 Task: Look for space in Adiwerna, Indonesia from 9th July, 2023 to 16th July, 2023 for 2 adults, 1 child in price range Rs.8000 to Rs.16000. Place can be entire place with 2 bedrooms having 2 beds and 1 bathroom. Property type can be house, flat, guest house. Booking option can be shelf check-in. Required host language is English.
Action: Mouse moved to (466, 85)
Screenshot: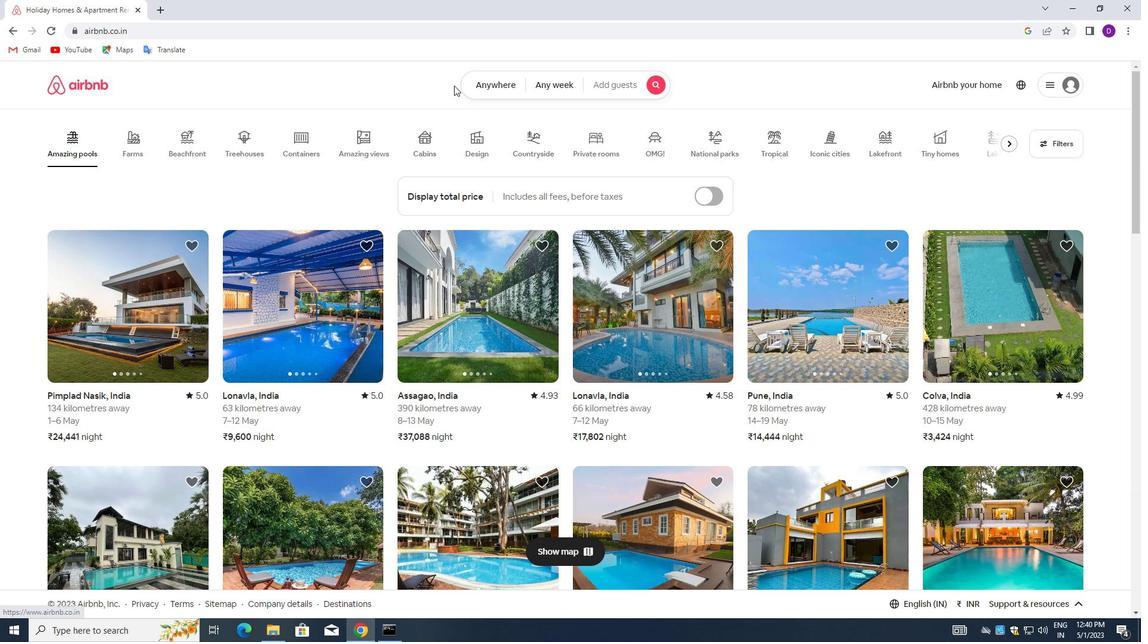 
Action: Mouse pressed left at (466, 85)
Screenshot: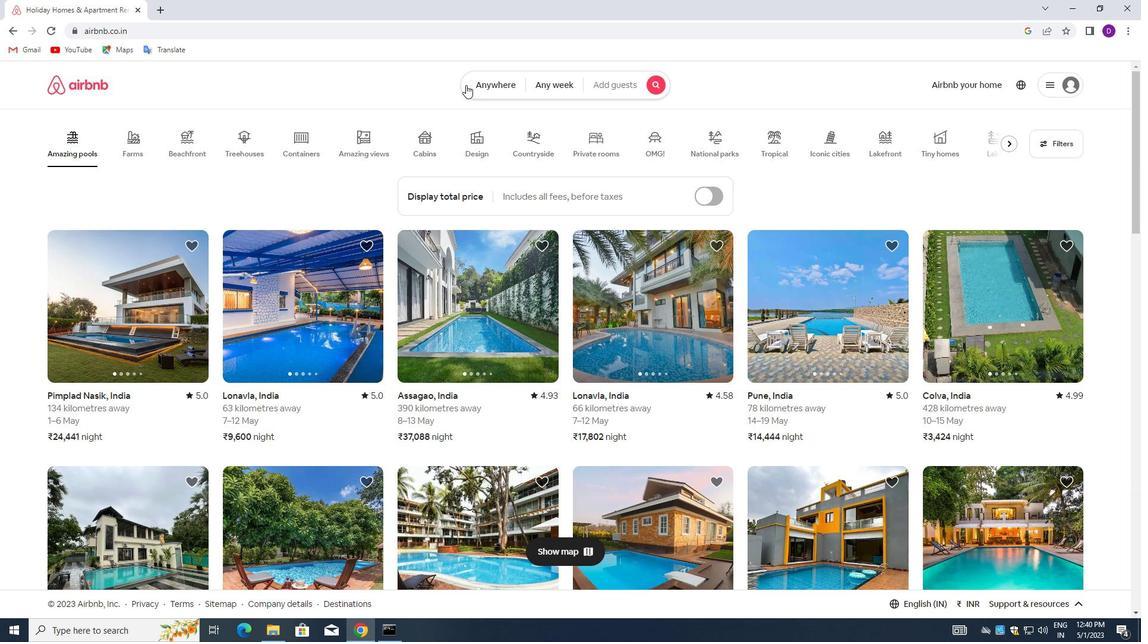 
Action: Mouse moved to (380, 138)
Screenshot: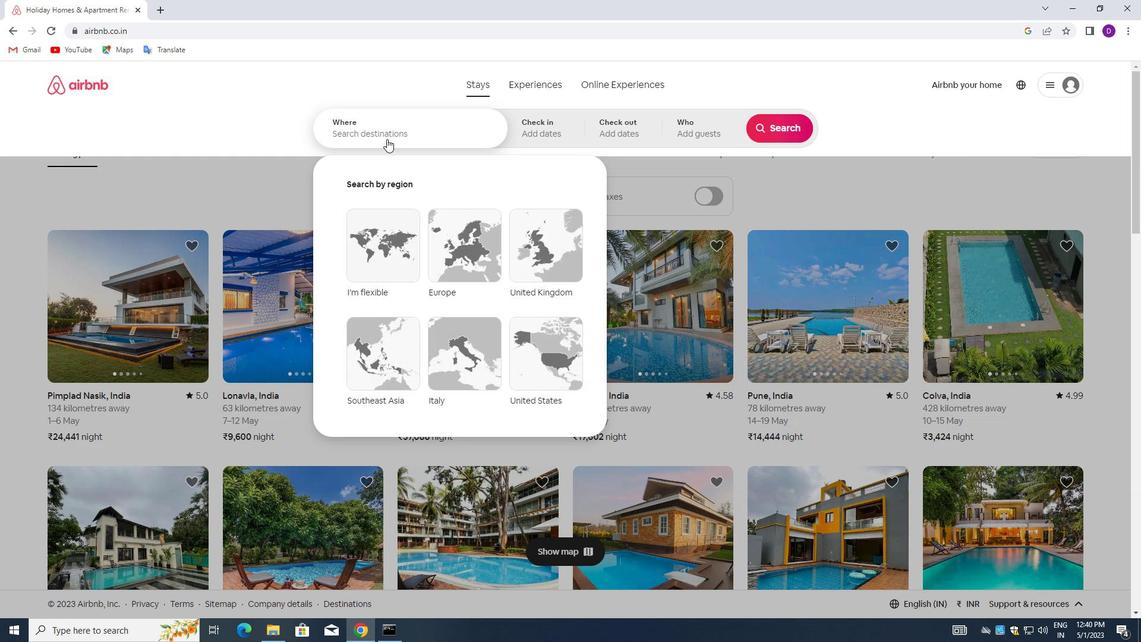 
Action: Mouse pressed left at (380, 138)
Screenshot: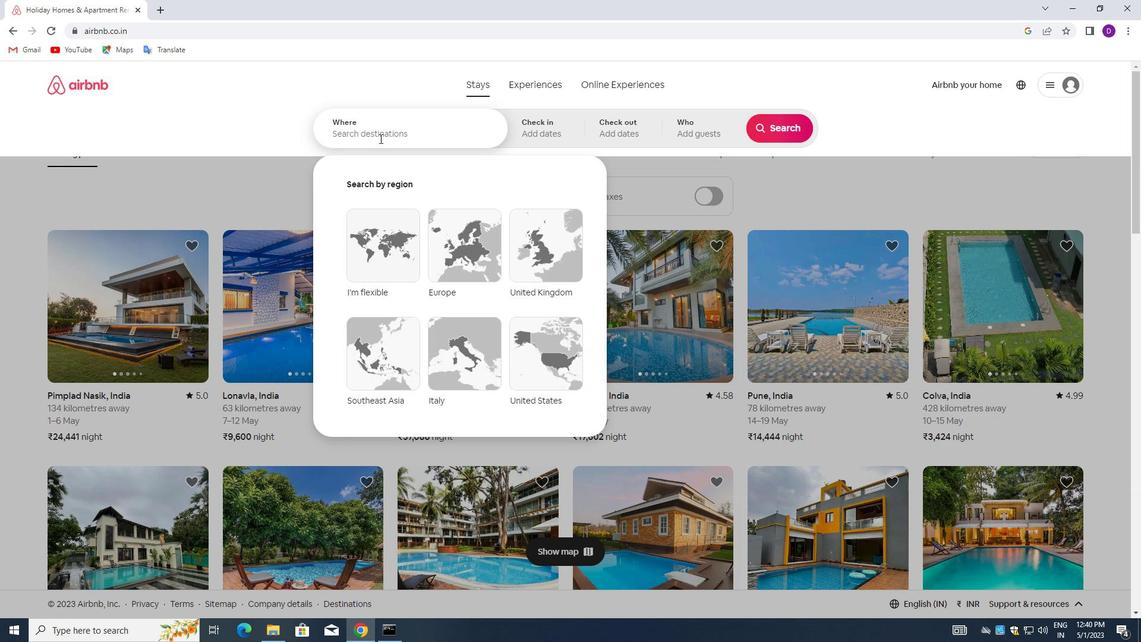 
Action: Mouse moved to (375, 139)
Screenshot: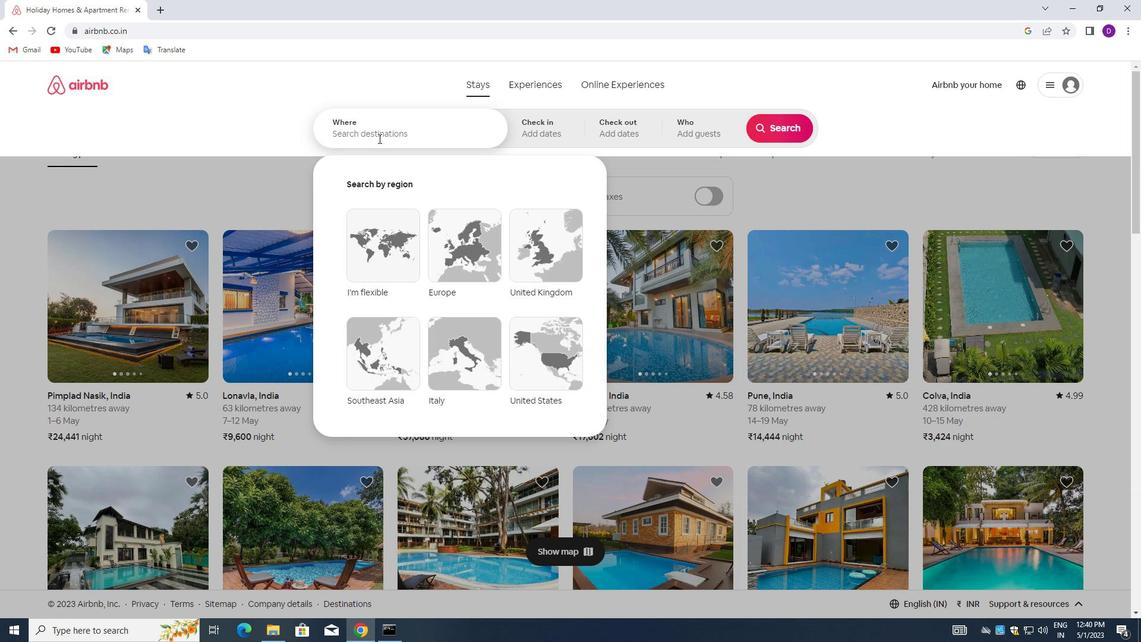 
Action: Key pressed <Key.shift>ADIWERNA,<Key.space><Key.shift>INDONESIA<Key.enter>
Screenshot: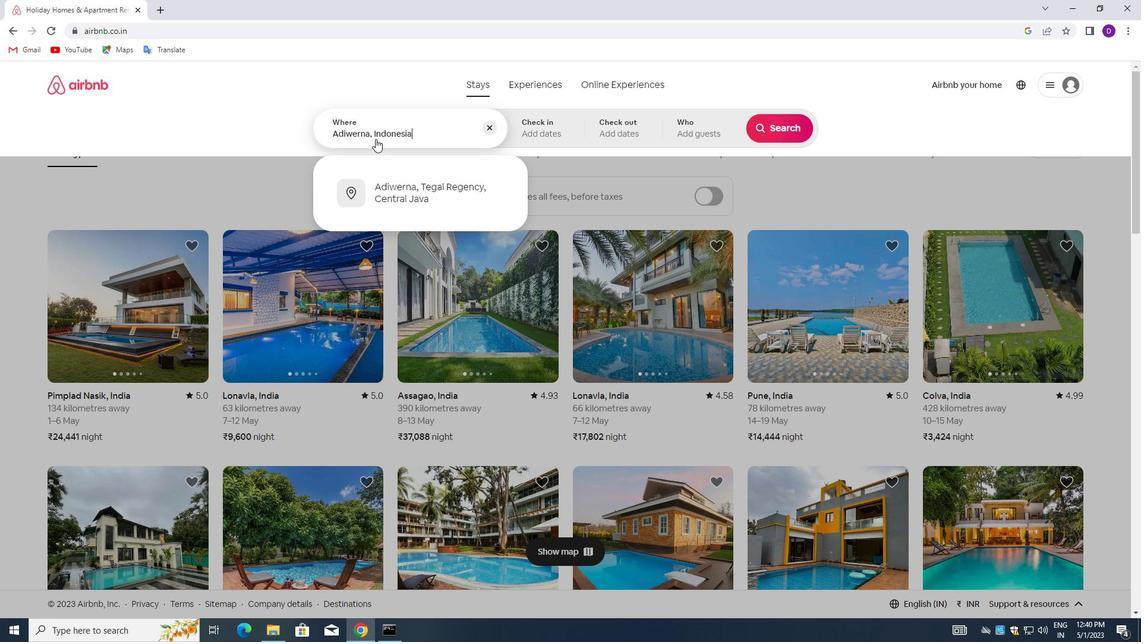 
Action: Mouse moved to (771, 224)
Screenshot: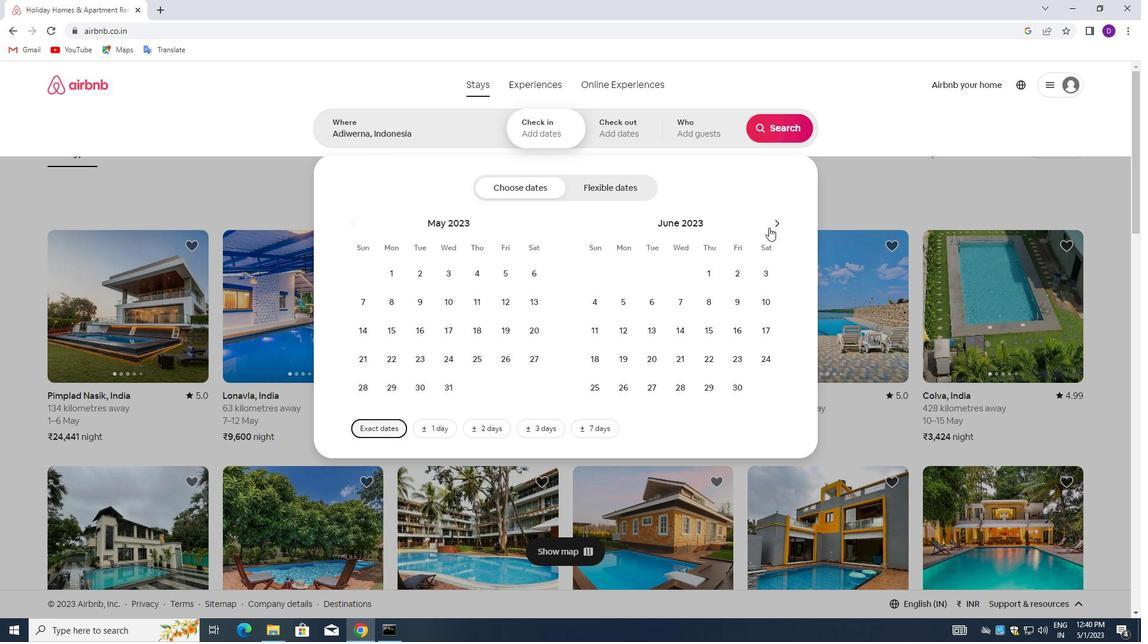 
Action: Mouse pressed left at (771, 224)
Screenshot: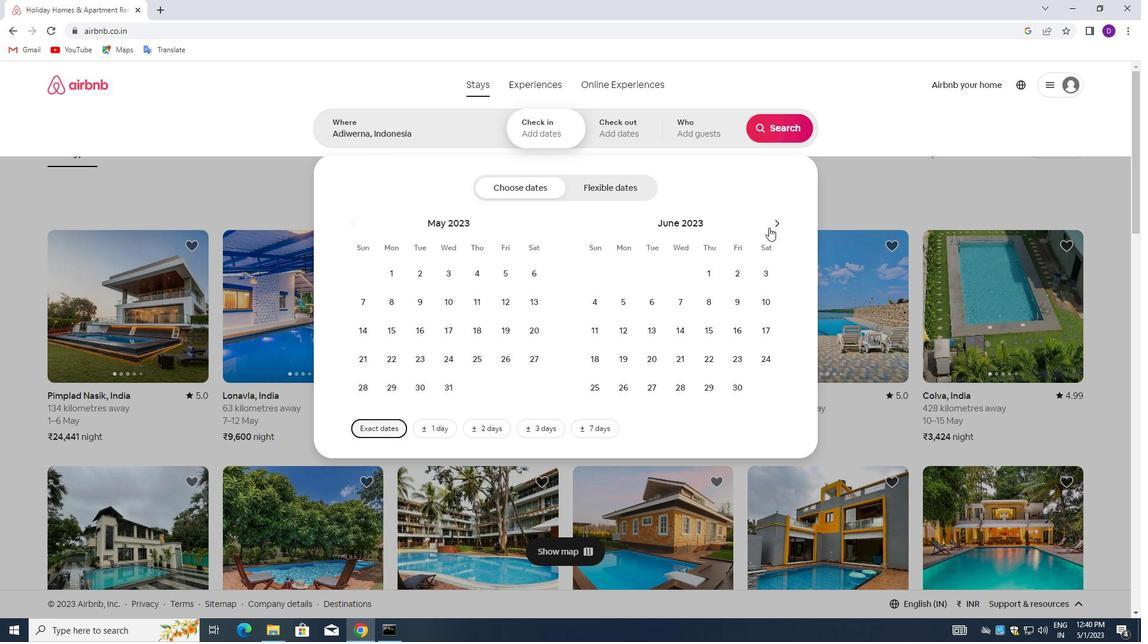 
Action: Mouse moved to (594, 331)
Screenshot: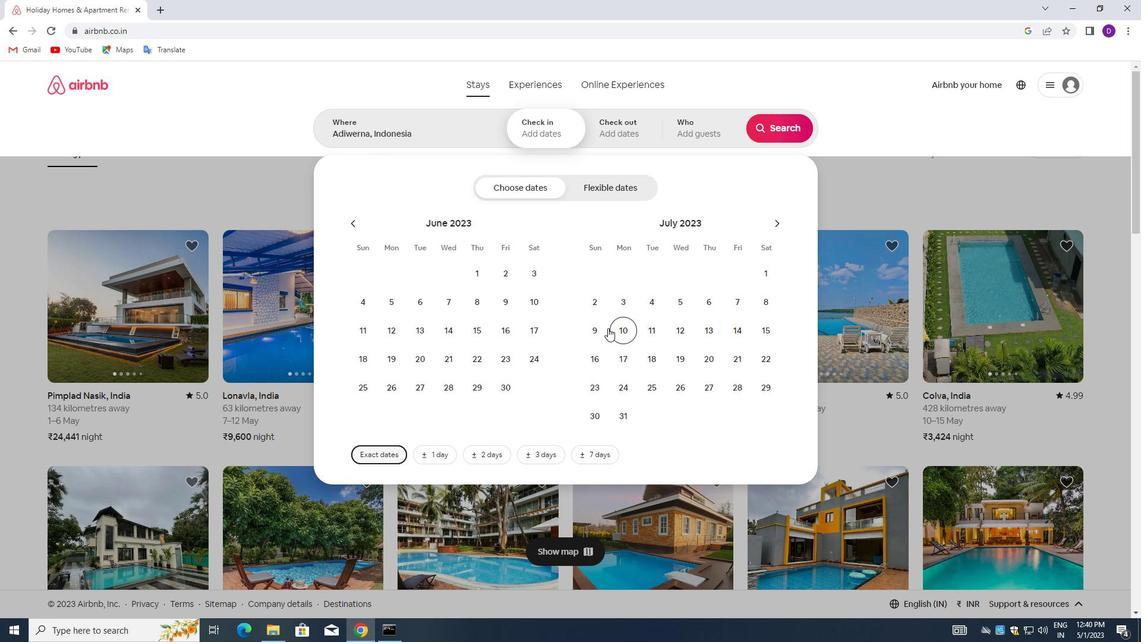 
Action: Mouse pressed left at (594, 331)
Screenshot: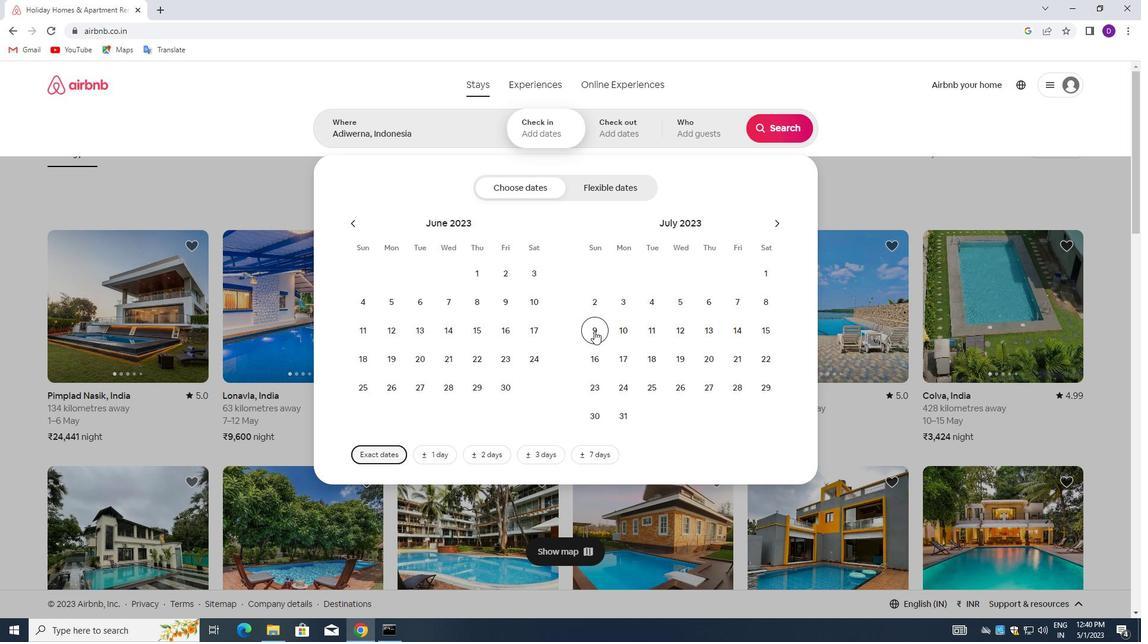 
Action: Mouse moved to (594, 362)
Screenshot: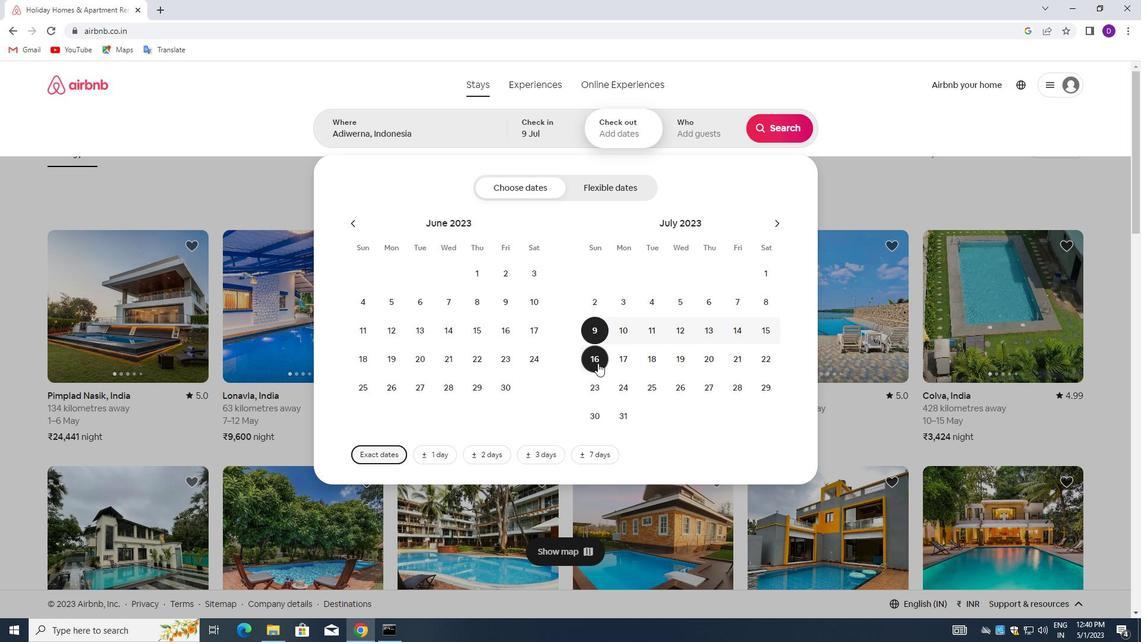 
Action: Mouse pressed left at (594, 362)
Screenshot: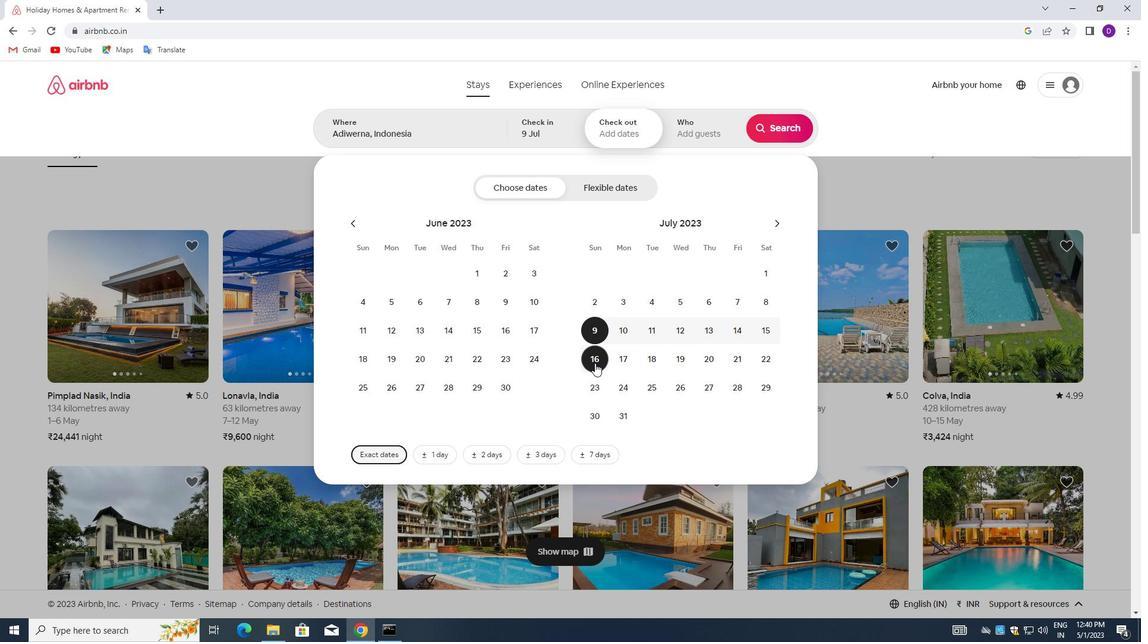 
Action: Mouse moved to (683, 126)
Screenshot: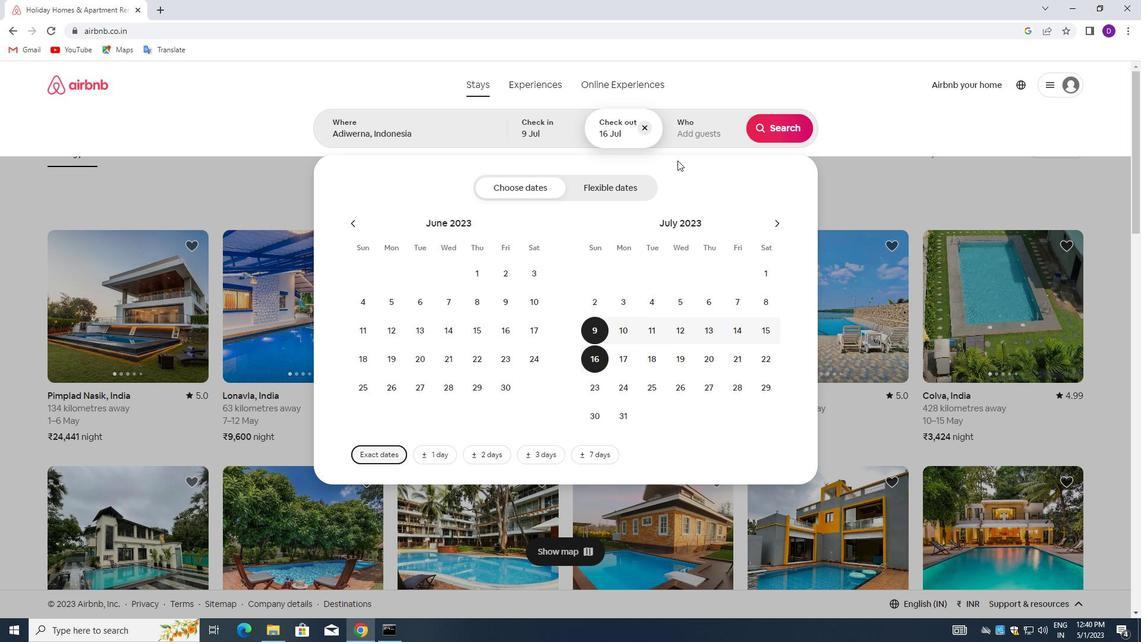
Action: Mouse pressed left at (683, 126)
Screenshot: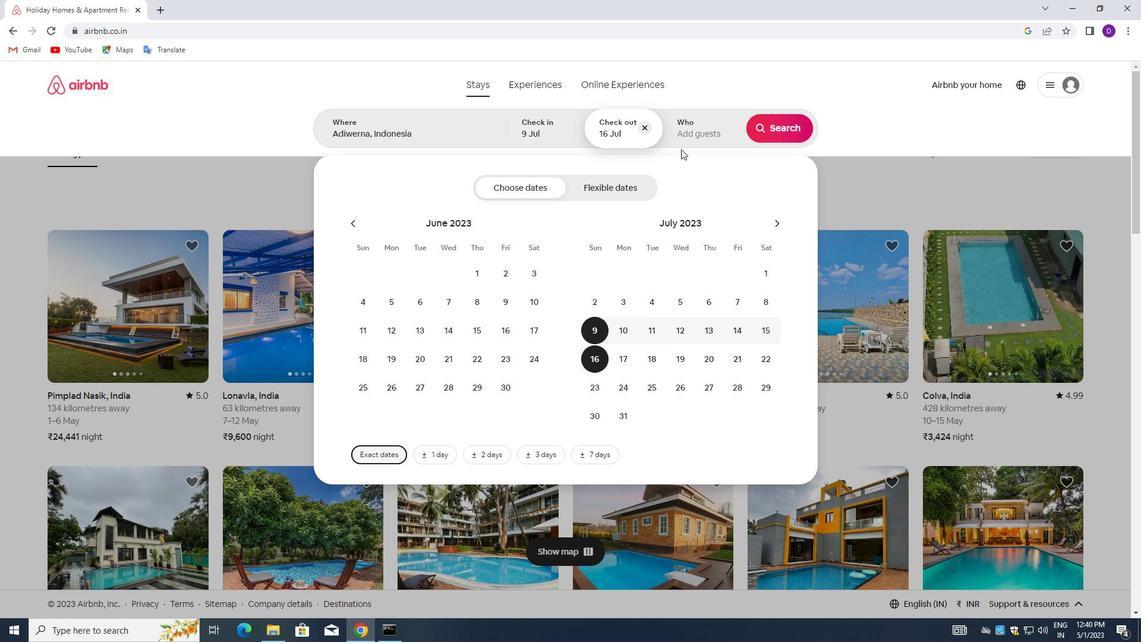 
Action: Mouse moved to (789, 189)
Screenshot: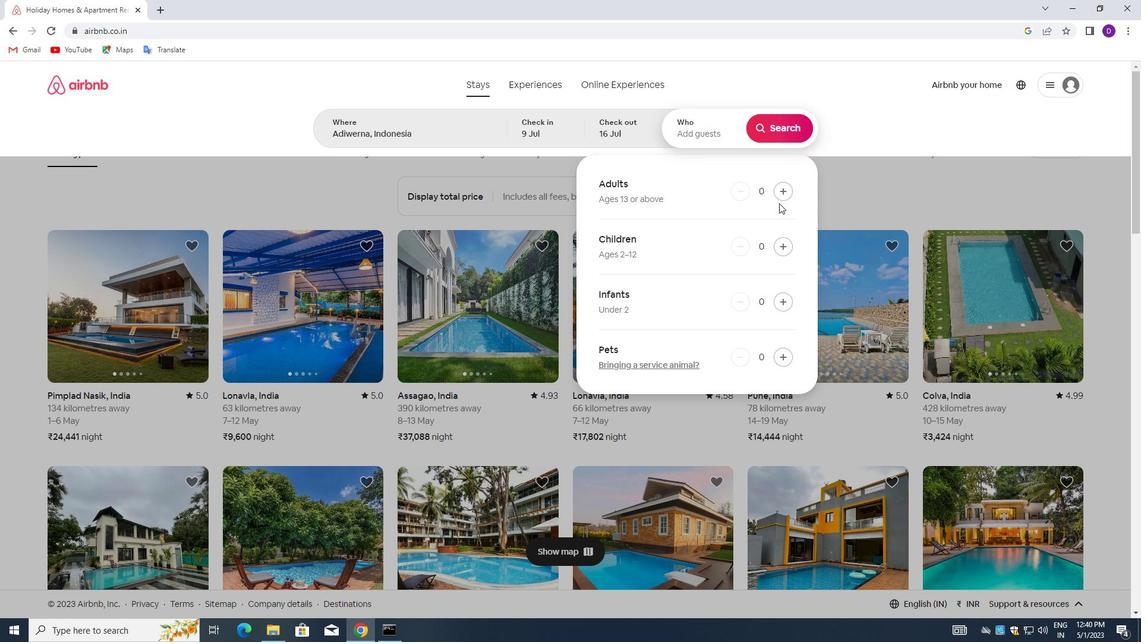 
Action: Mouse pressed left at (789, 189)
Screenshot: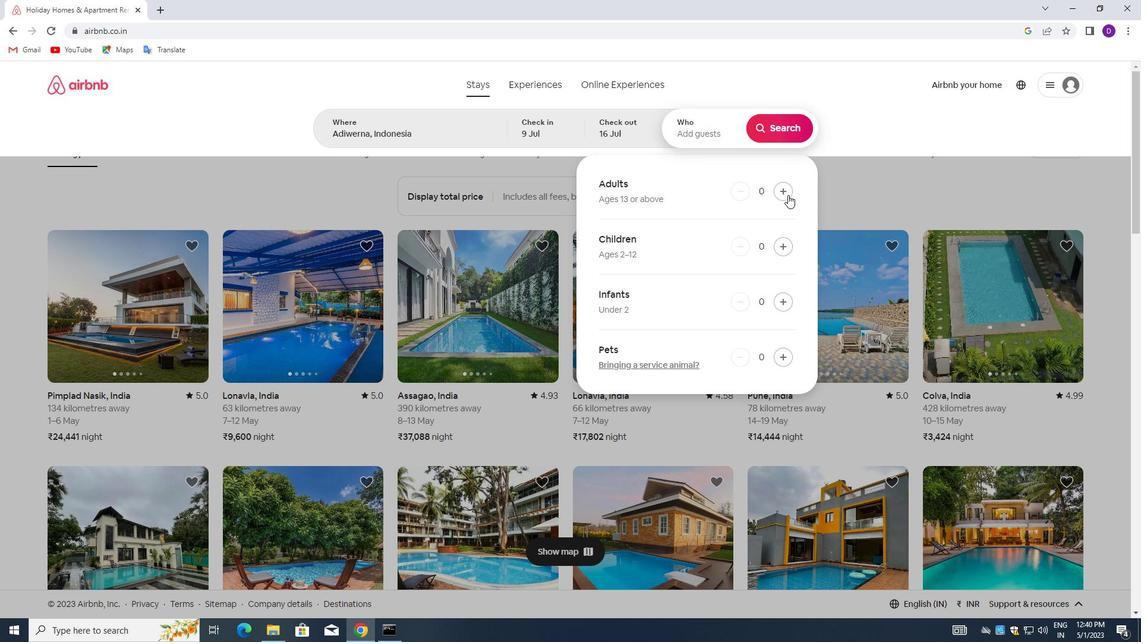 
Action: Mouse pressed left at (789, 189)
Screenshot: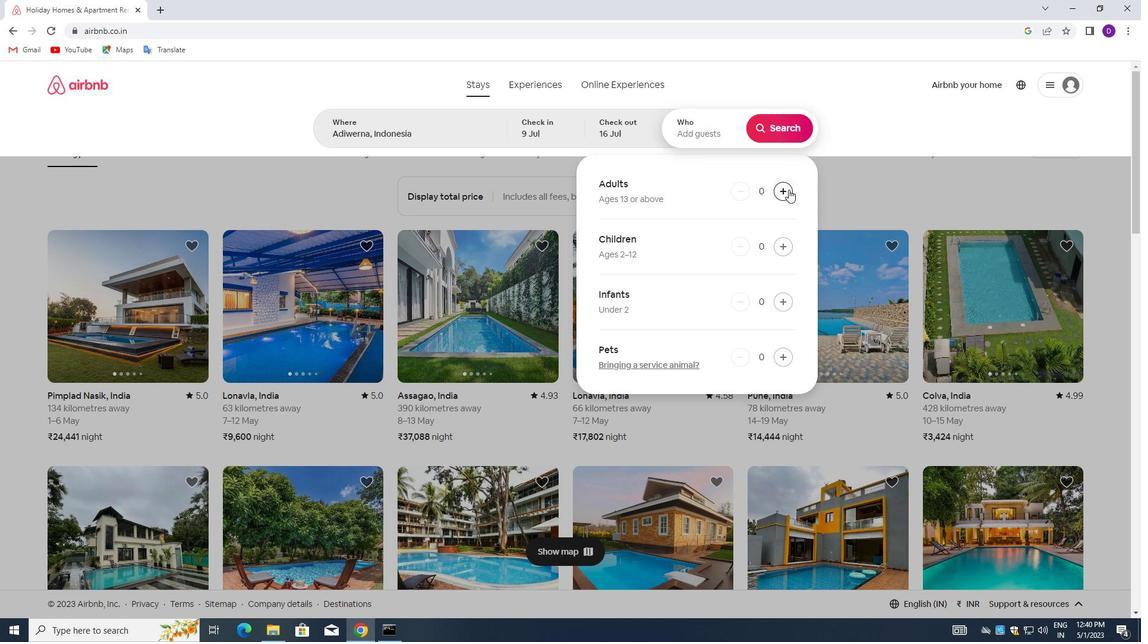 
Action: Mouse moved to (775, 242)
Screenshot: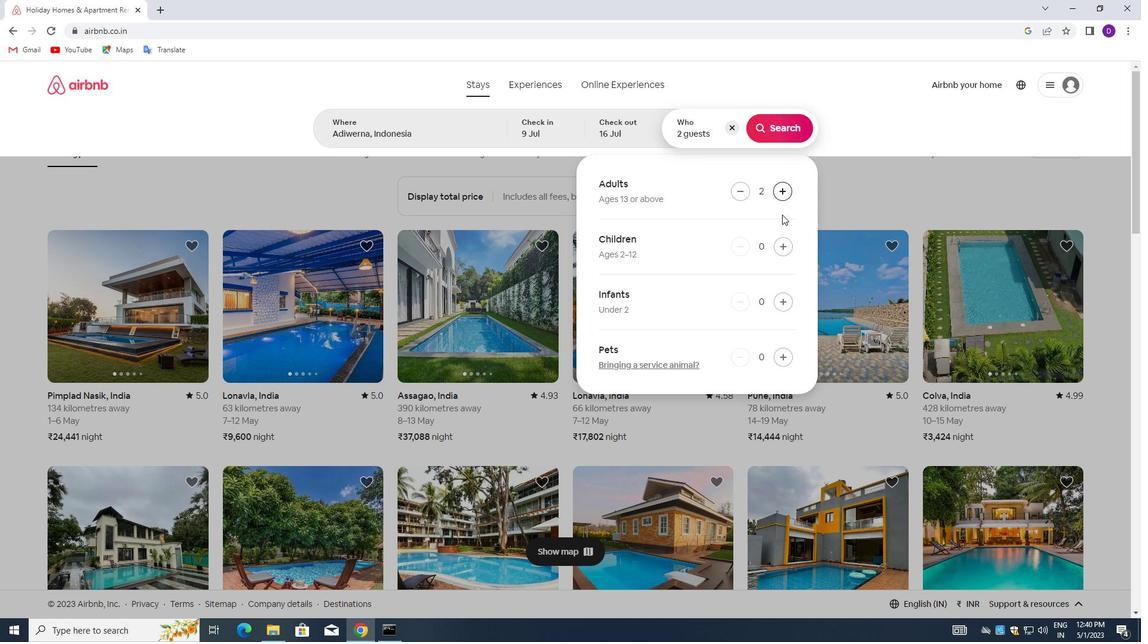 
Action: Mouse pressed left at (775, 242)
Screenshot: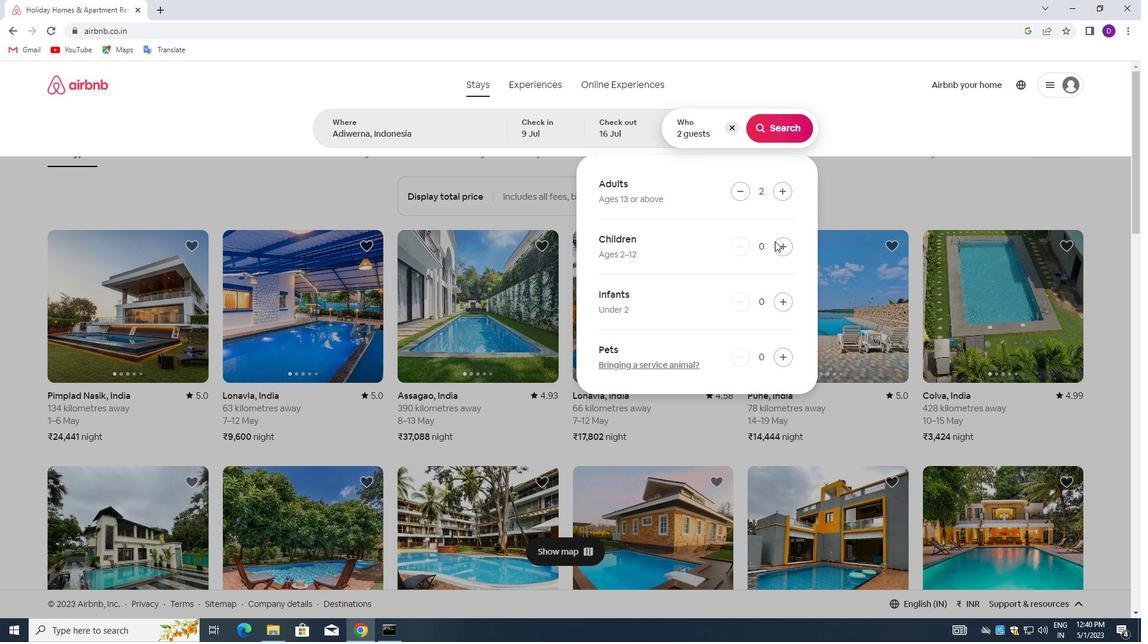 
Action: Mouse moved to (776, 132)
Screenshot: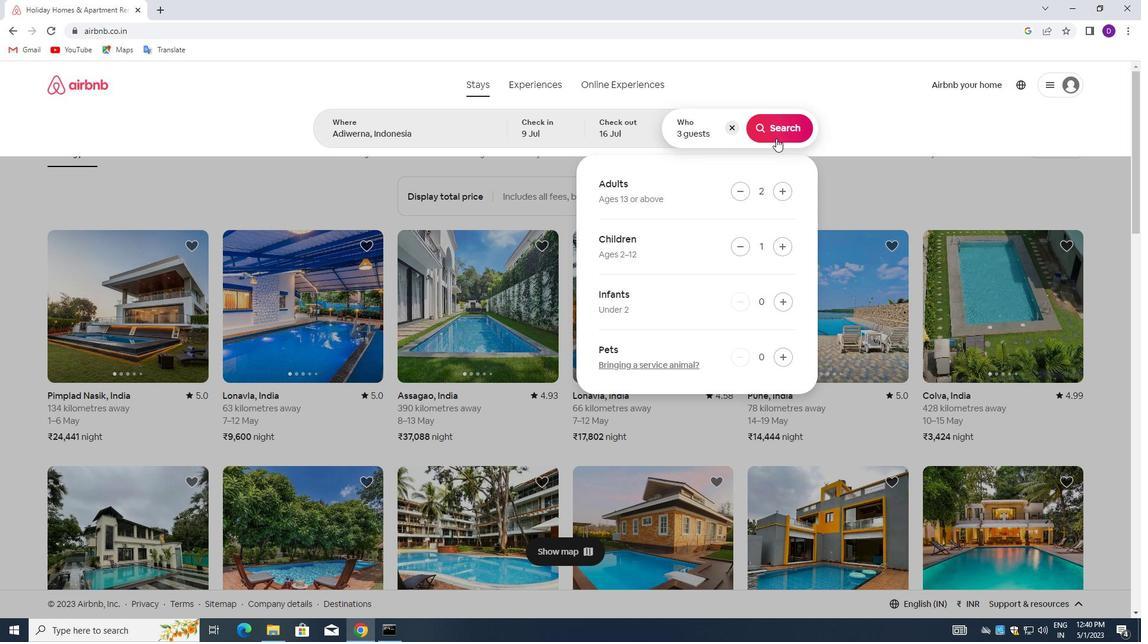 
Action: Mouse pressed left at (776, 132)
Screenshot: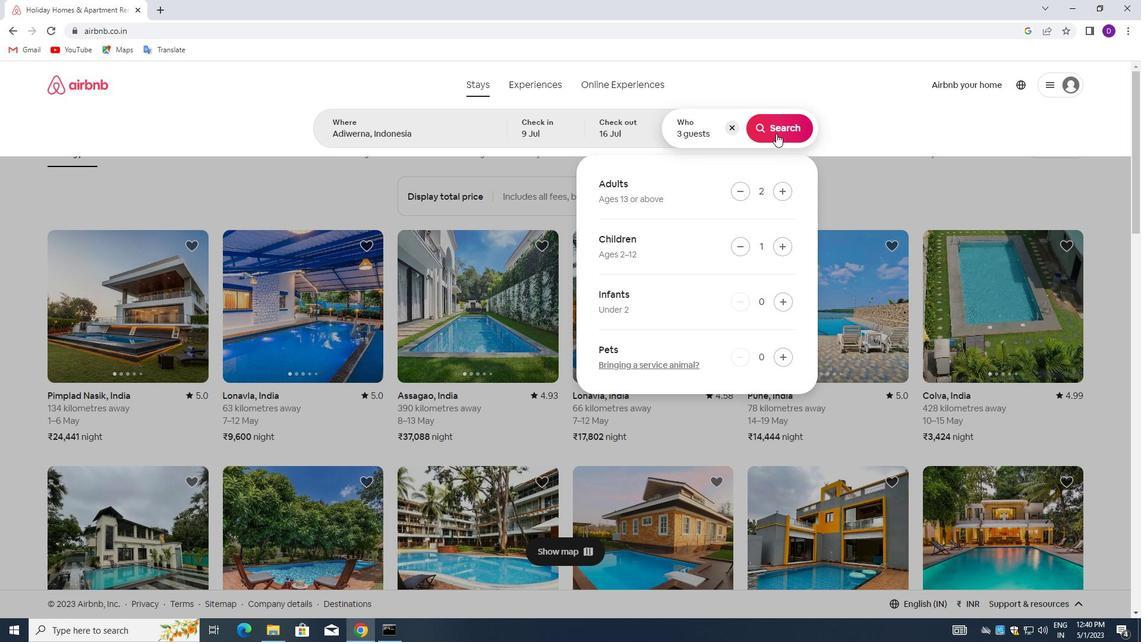 
Action: Mouse moved to (1081, 139)
Screenshot: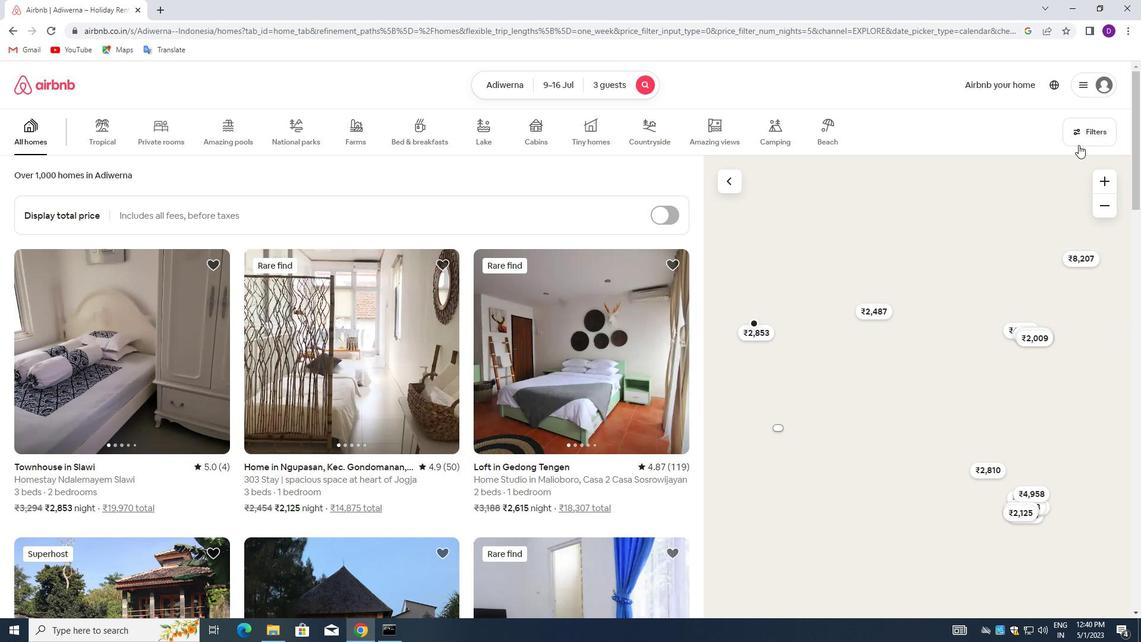 
Action: Mouse pressed left at (1081, 139)
Screenshot: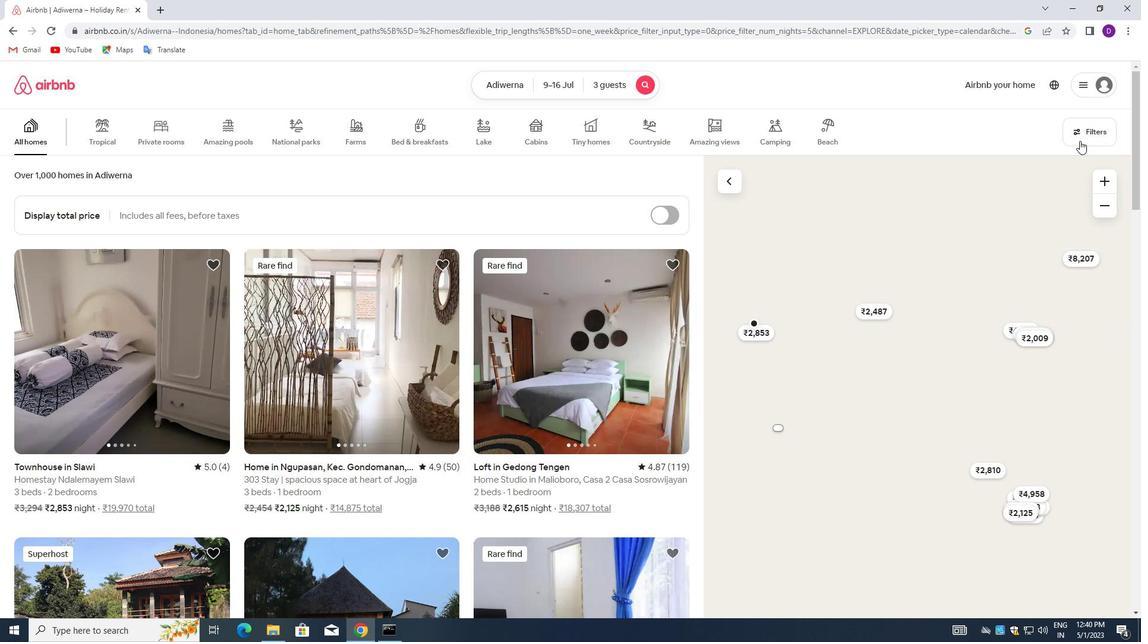 
Action: Mouse moved to (409, 281)
Screenshot: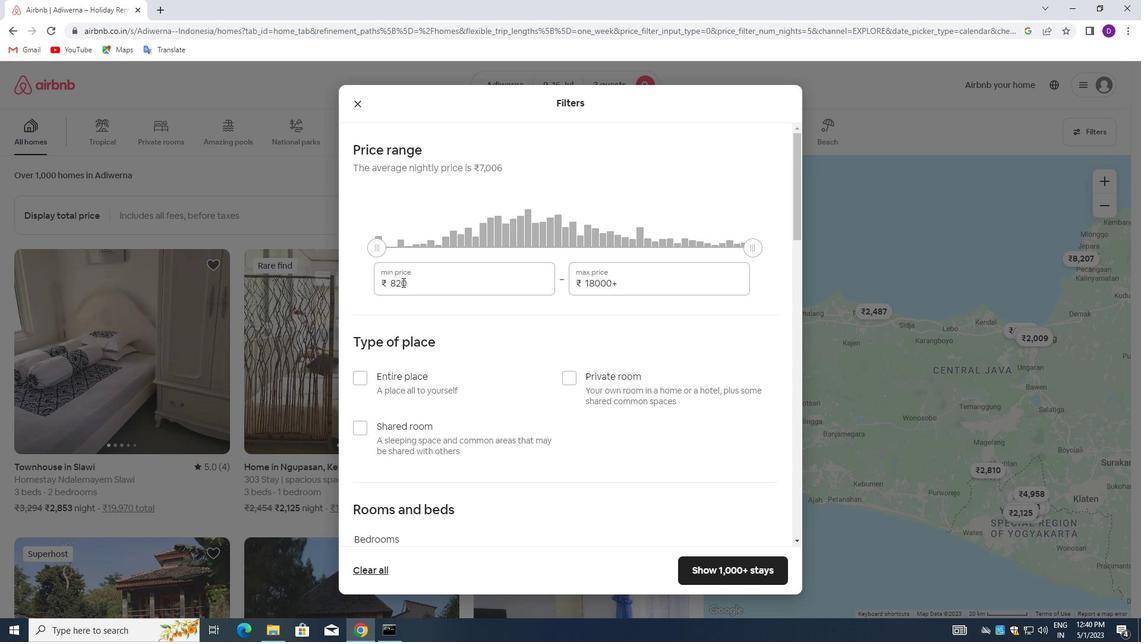
Action: Mouse pressed left at (409, 281)
Screenshot: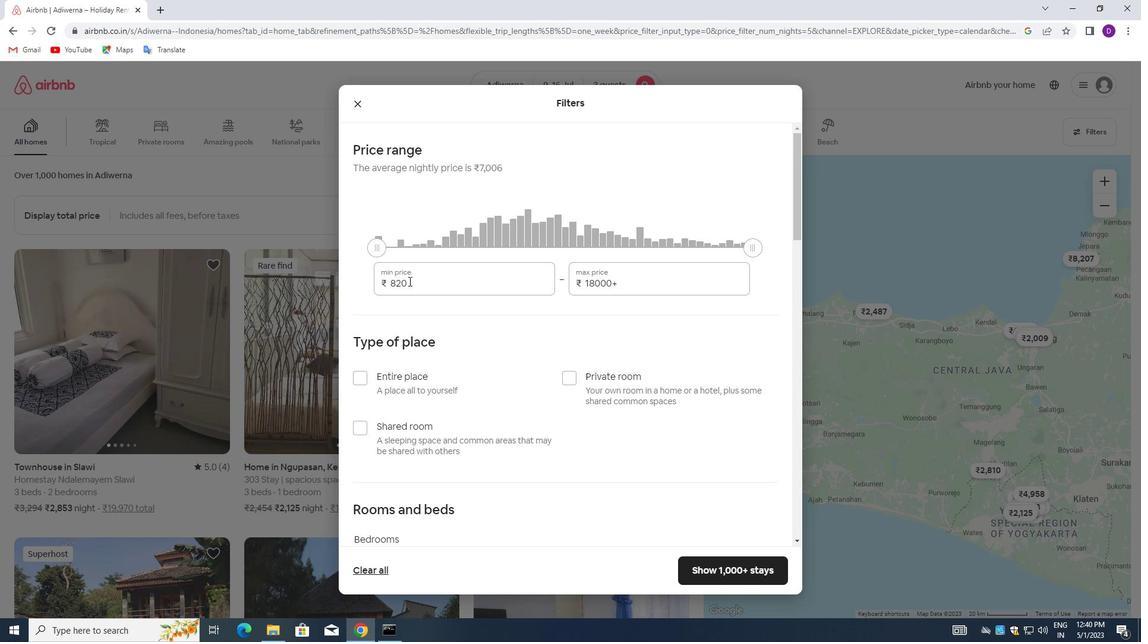 
Action: Mouse pressed left at (409, 281)
Screenshot: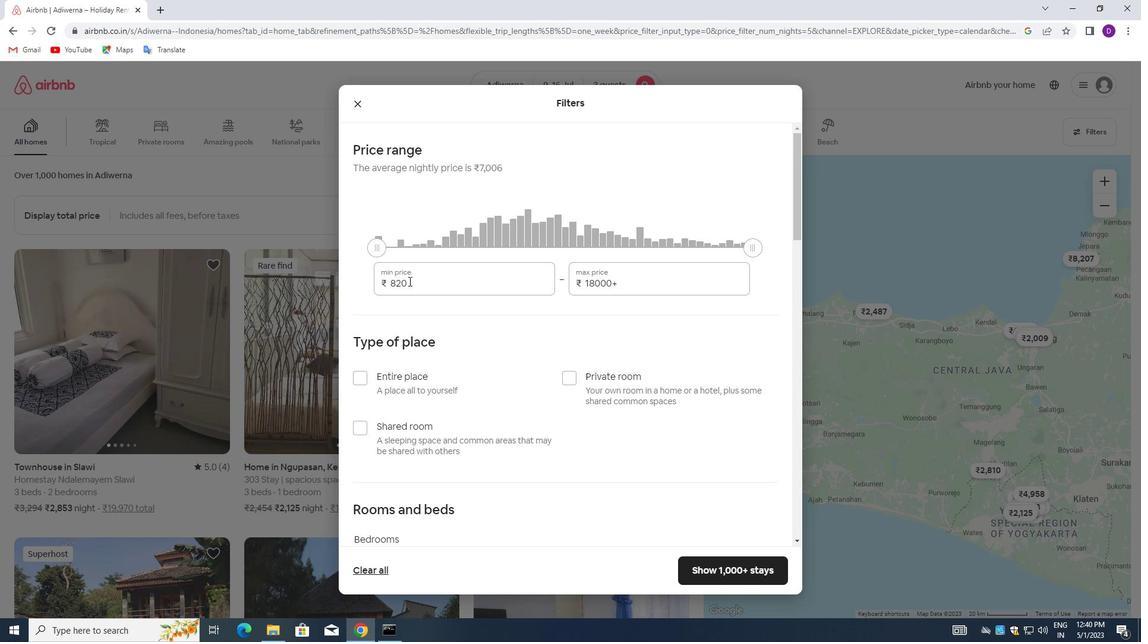 
Action: Key pressed 8000<Key.tab>1<Key.backspace><Key.backspace><Key.backspace><Key.backspace><Key.backspace><Key.backspace><Key.backspace><Key.backspace><Key.backspace><Key.backspace><Key.backspace>16000
Screenshot: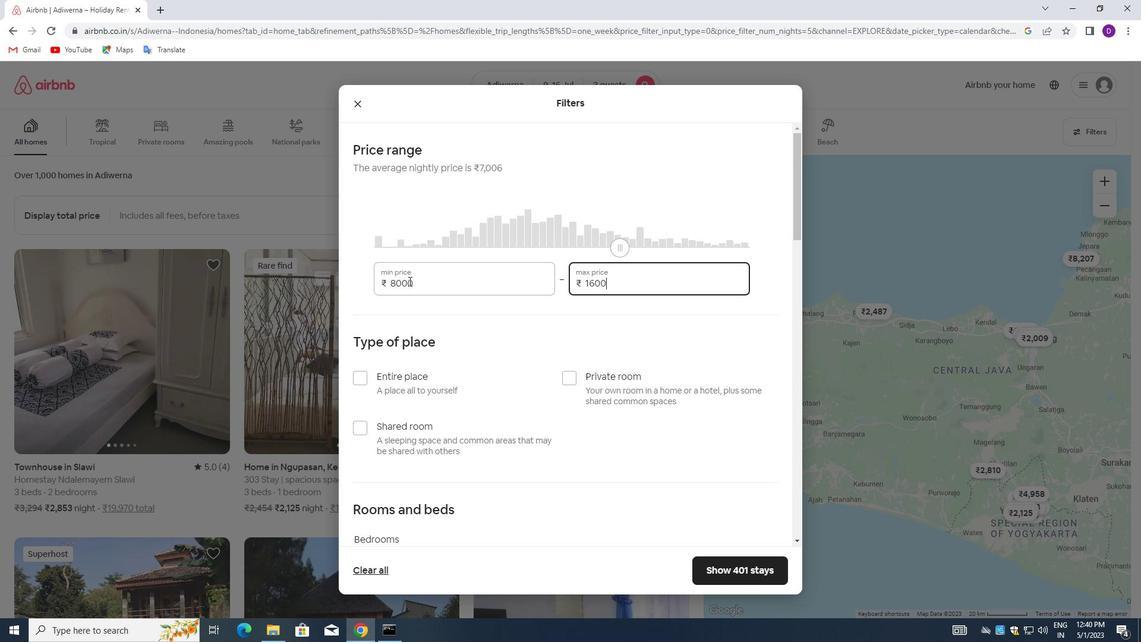 
Action: Mouse moved to (437, 315)
Screenshot: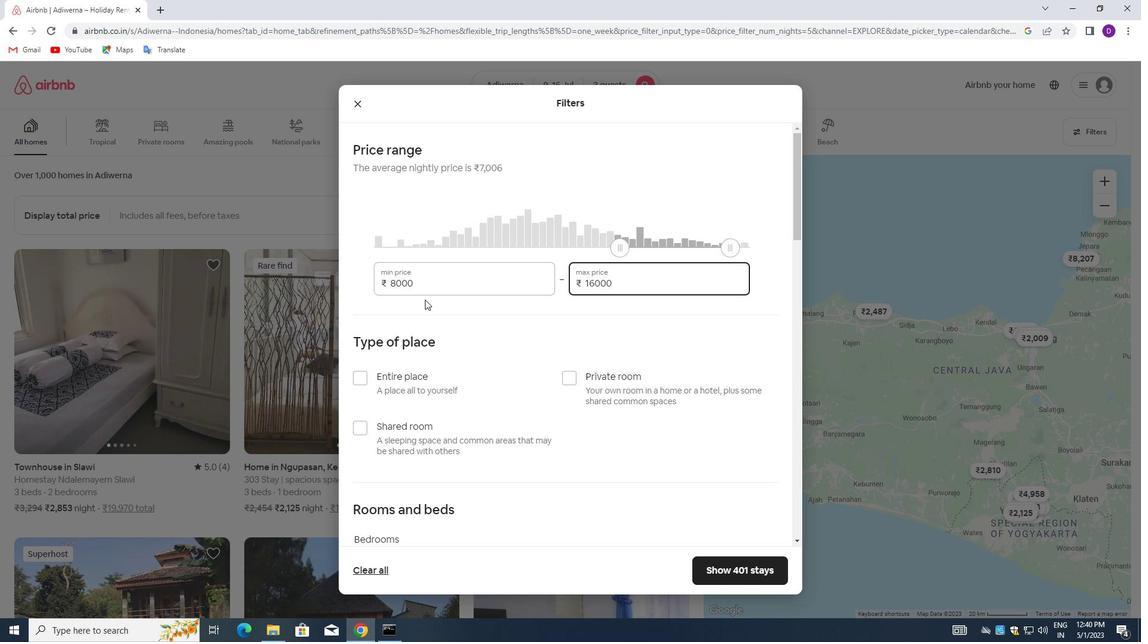 
Action: Mouse scrolled (437, 314) with delta (0, 0)
Screenshot: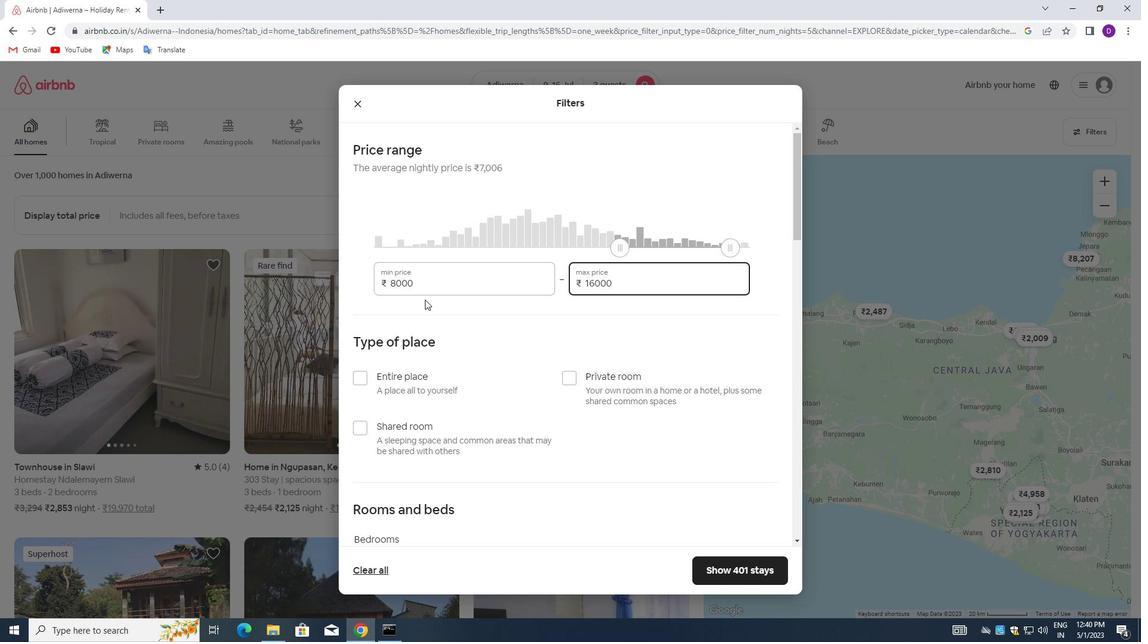 
Action: Mouse moved to (362, 317)
Screenshot: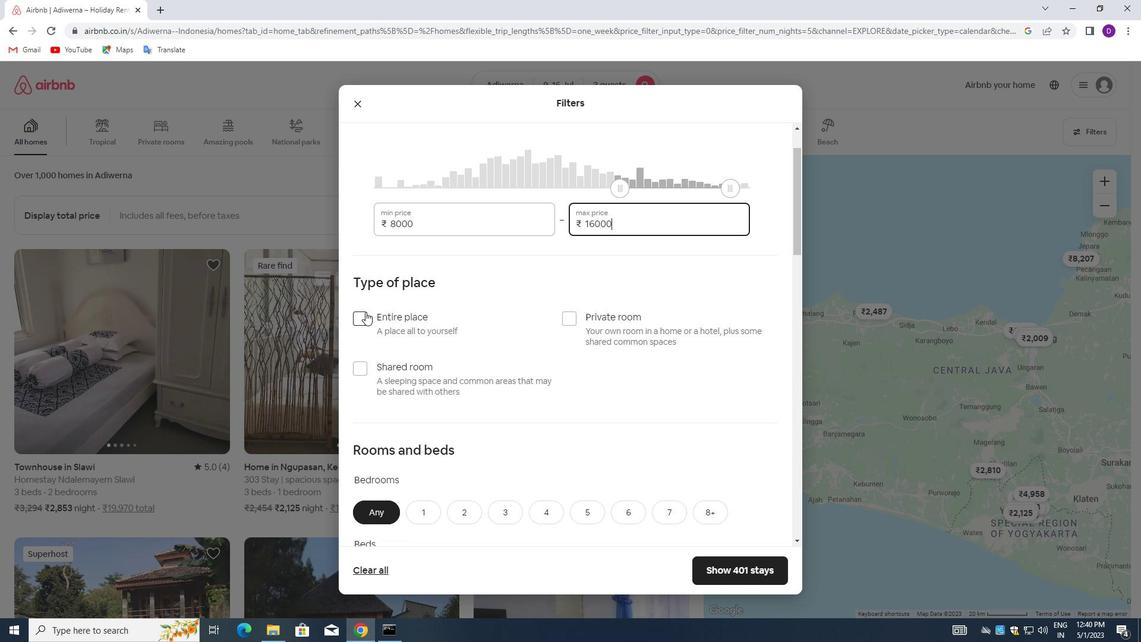 
Action: Mouse pressed left at (362, 317)
Screenshot: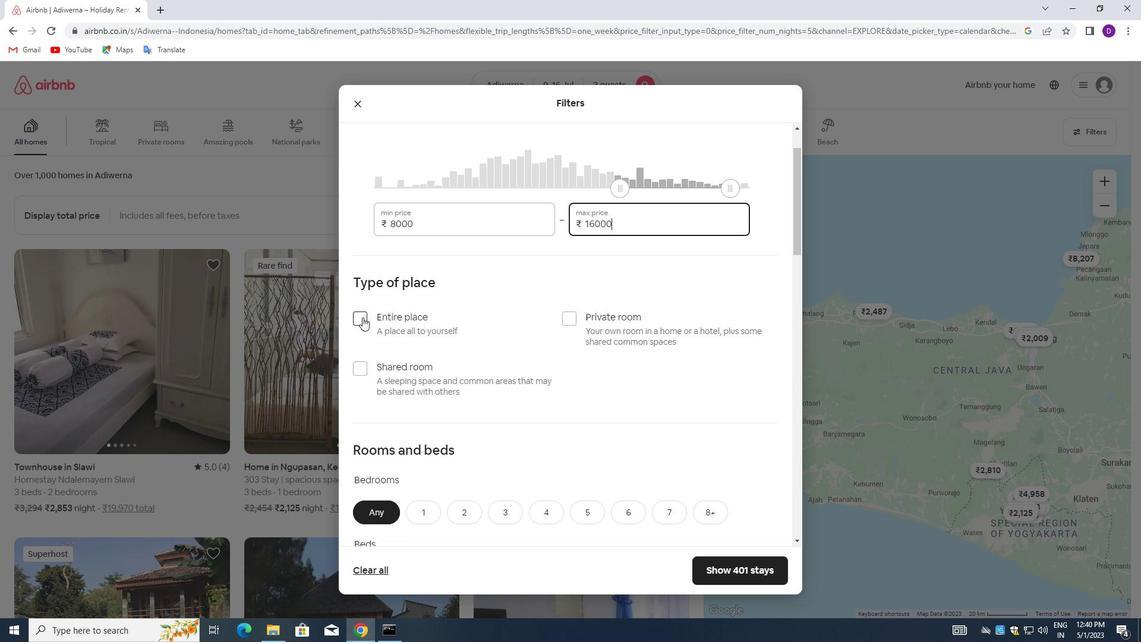 
Action: Mouse moved to (507, 344)
Screenshot: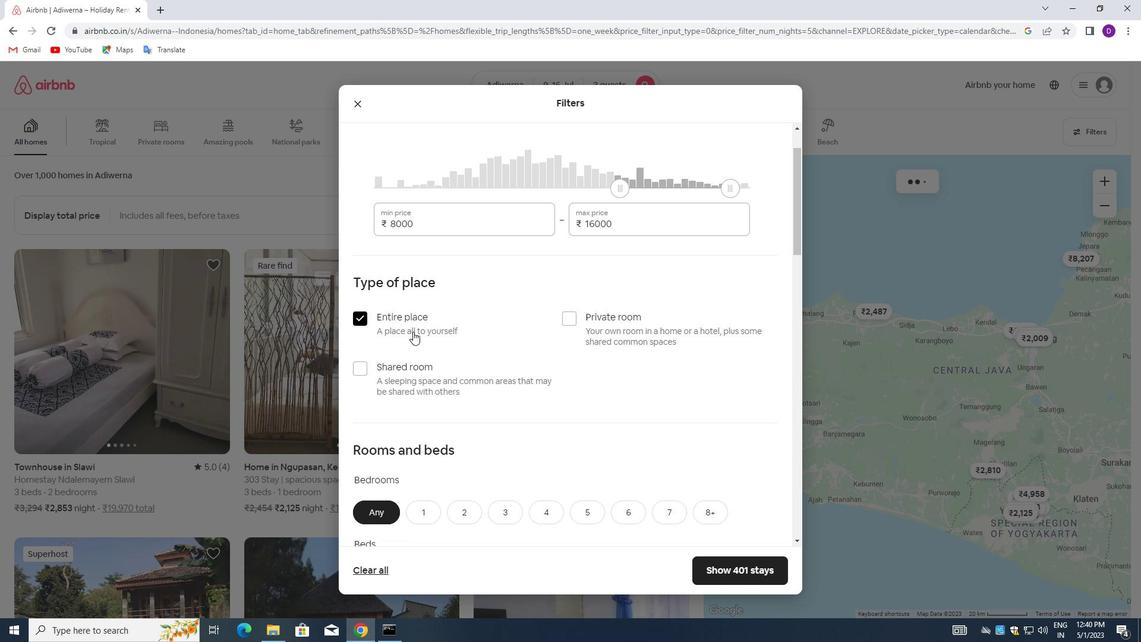 
Action: Mouse scrolled (507, 343) with delta (0, 0)
Screenshot: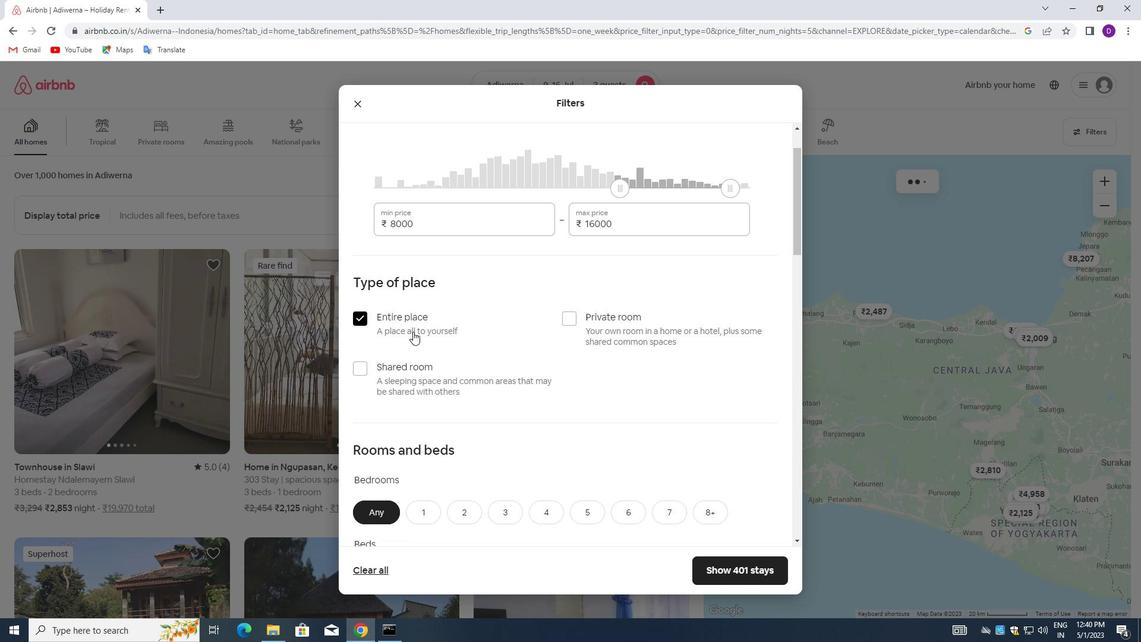 
Action: Mouse moved to (507, 346)
Screenshot: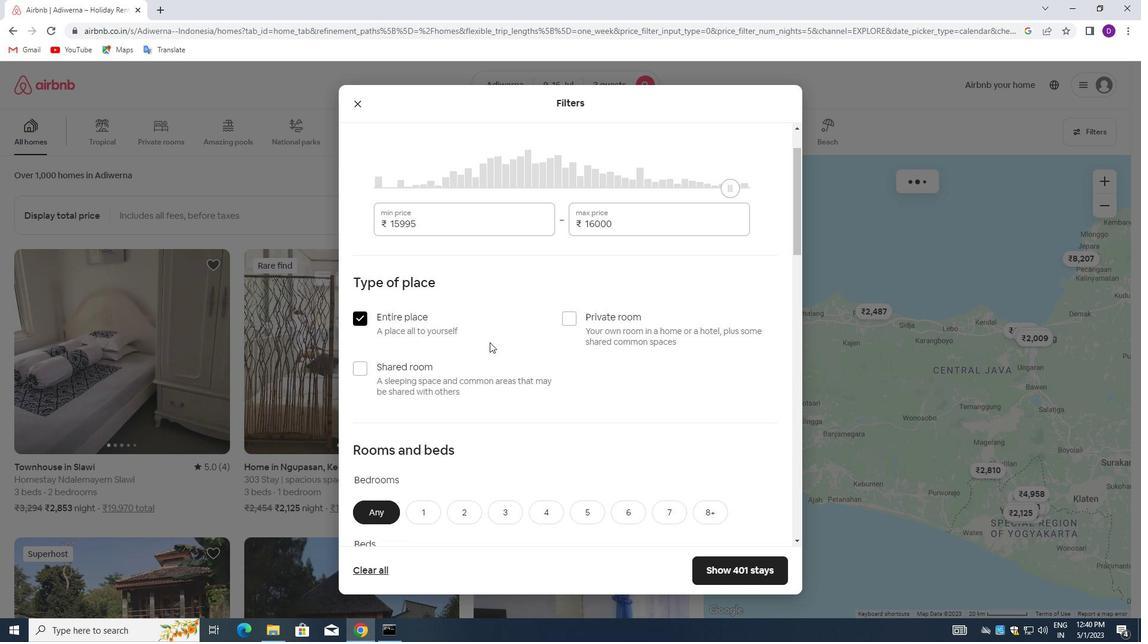 
Action: Mouse scrolled (507, 345) with delta (0, 0)
Screenshot: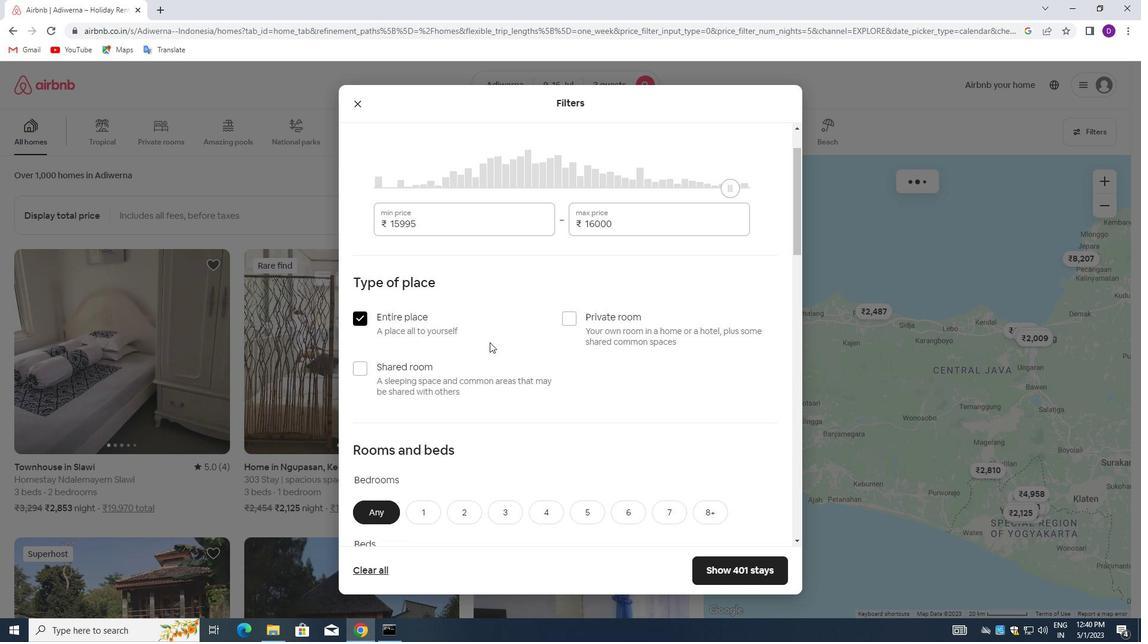 
Action: Mouse moved to (507, 349)
Screenshot: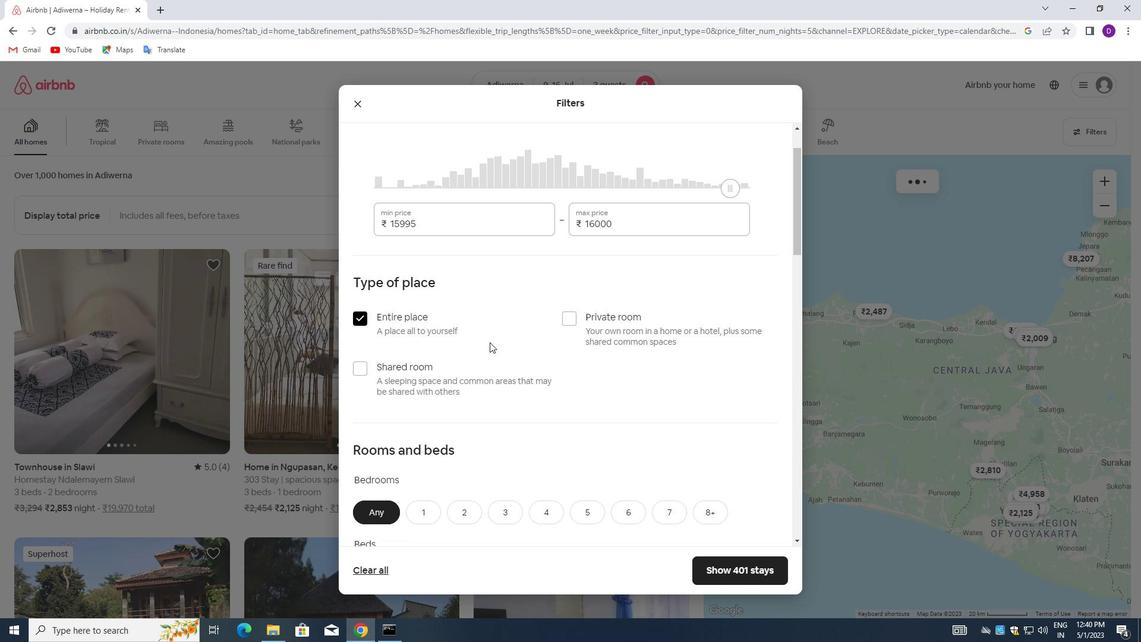 
Action: Mouse scrolled (507, 348) with delta (0, 0)
Screenshot: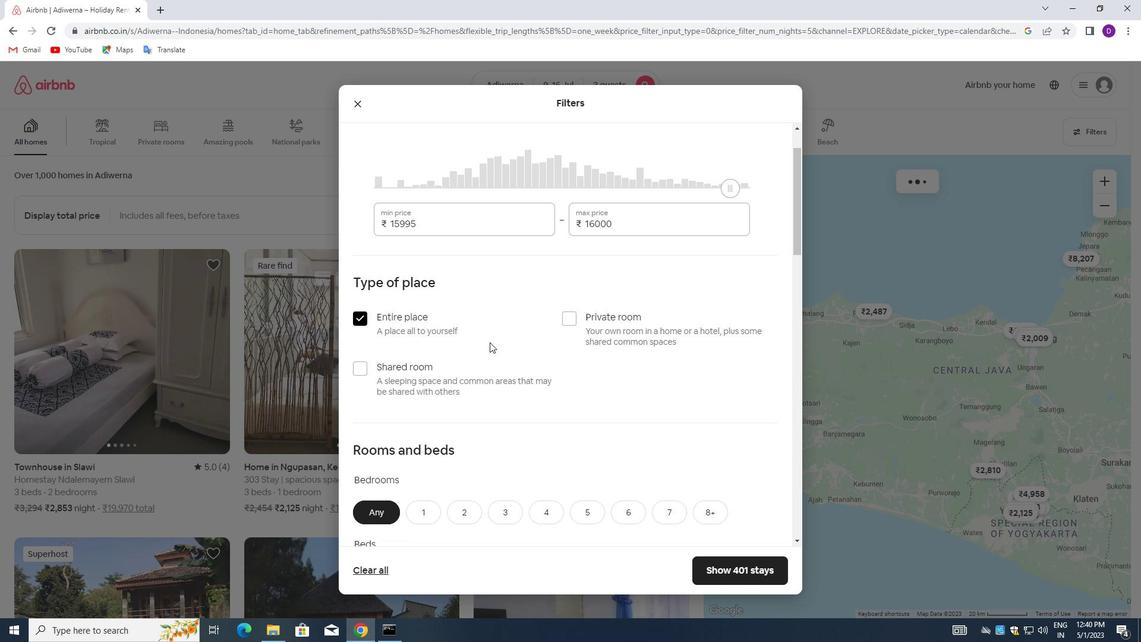 
Action: Mouse moved to (507, 350)
Screenshot: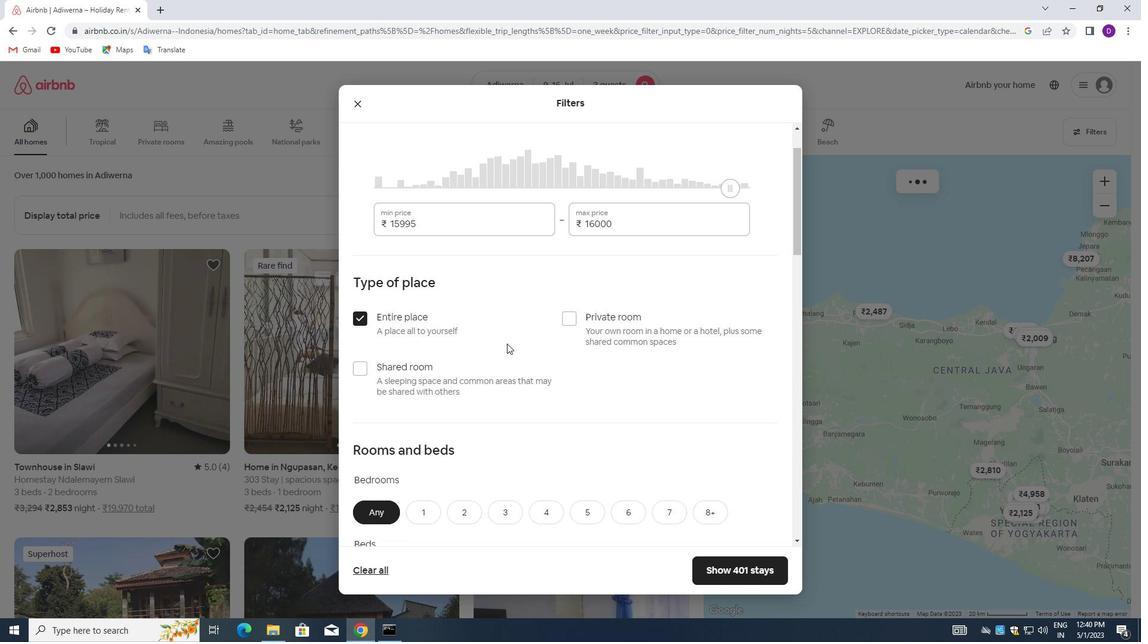 
Action: Mouse scrolled (507, 349) with delta (0, 0)
Screenshot: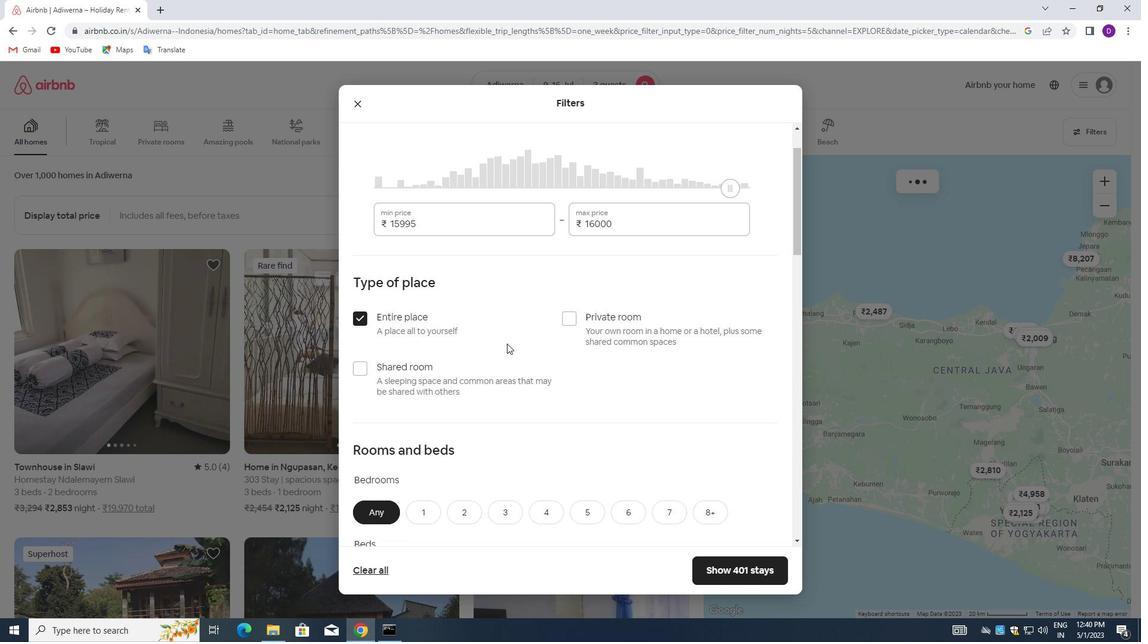 
Action: Mouse scrolled (507, 349) with delta (0, 0)
Screenshot: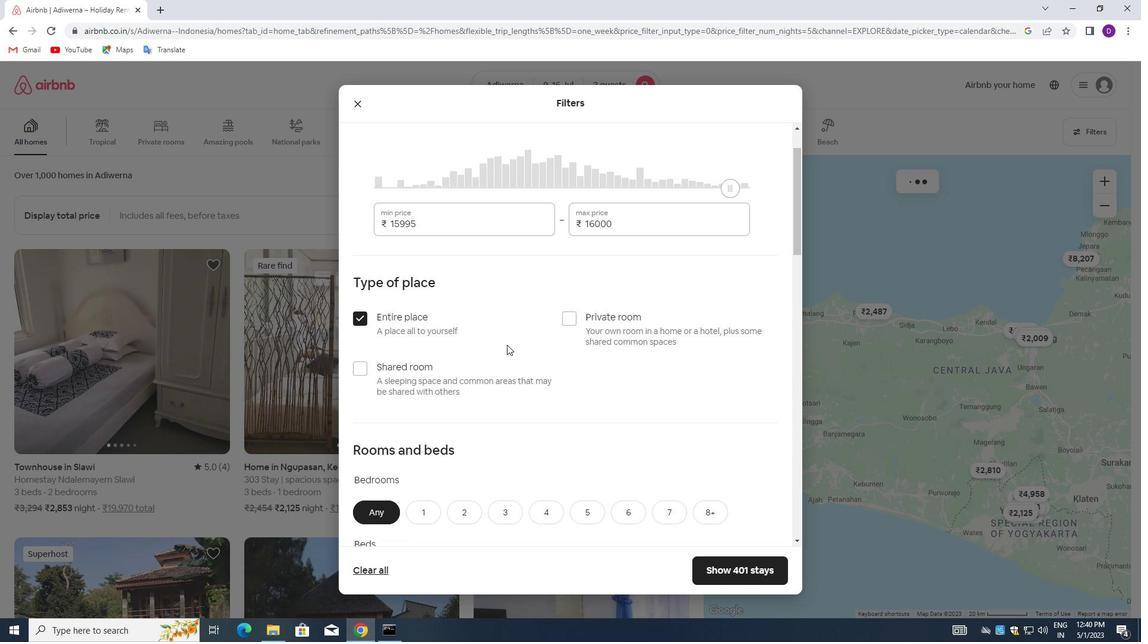
Action: Mouse moved to (463, 218)
Screenshot: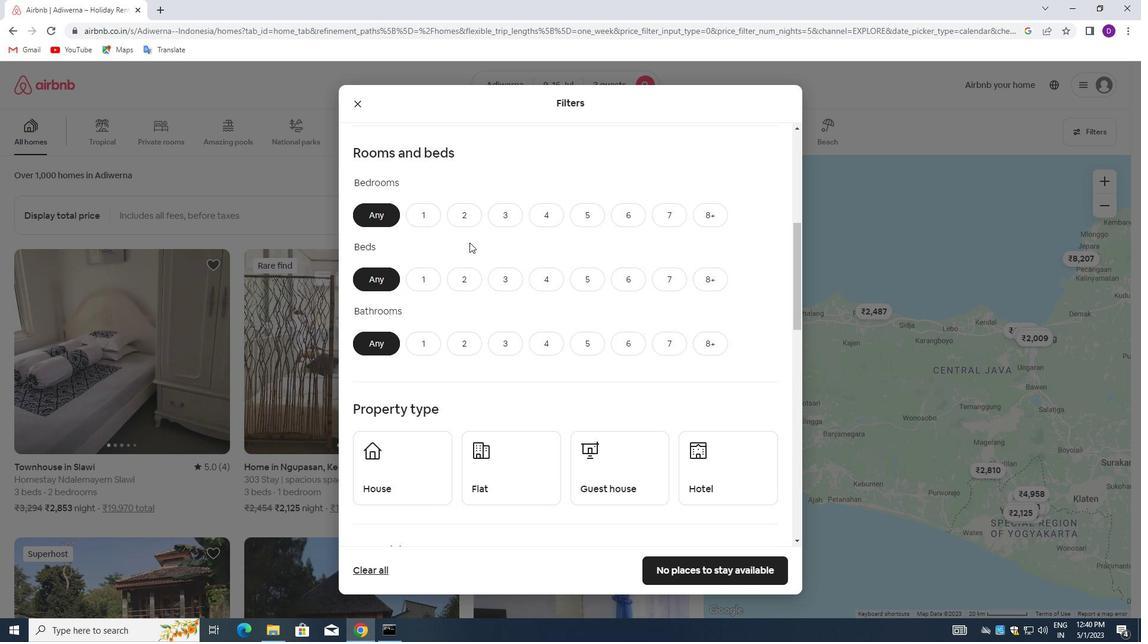 
Action: Mouse pressed left at (463, 218)
Screenshot: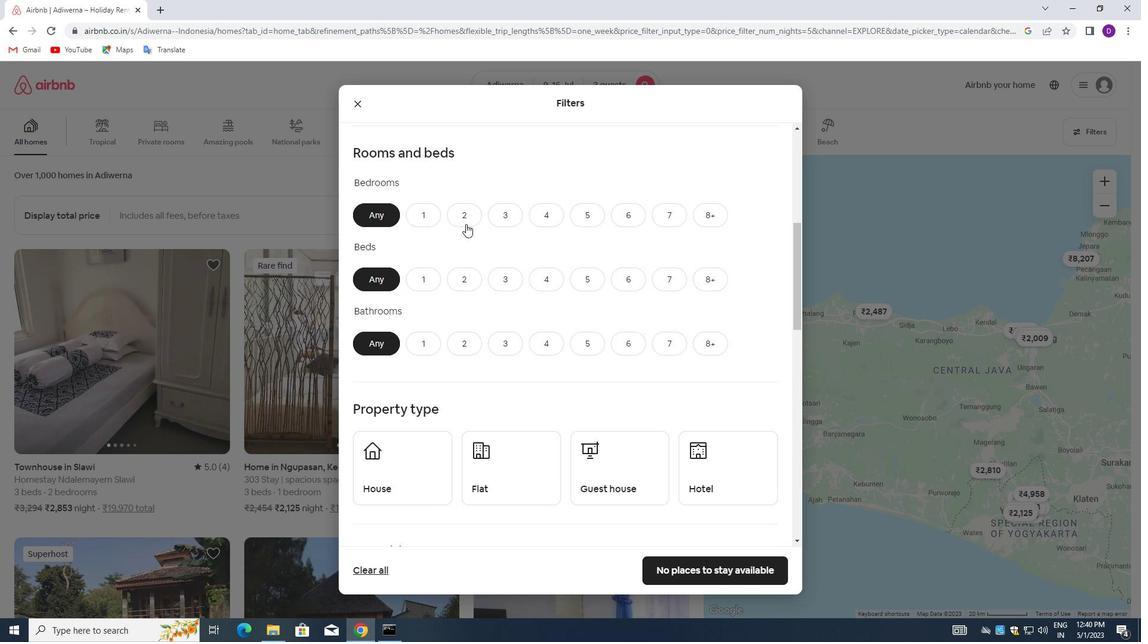 
Action: Mouse moved to (460, 270)
Screenshot: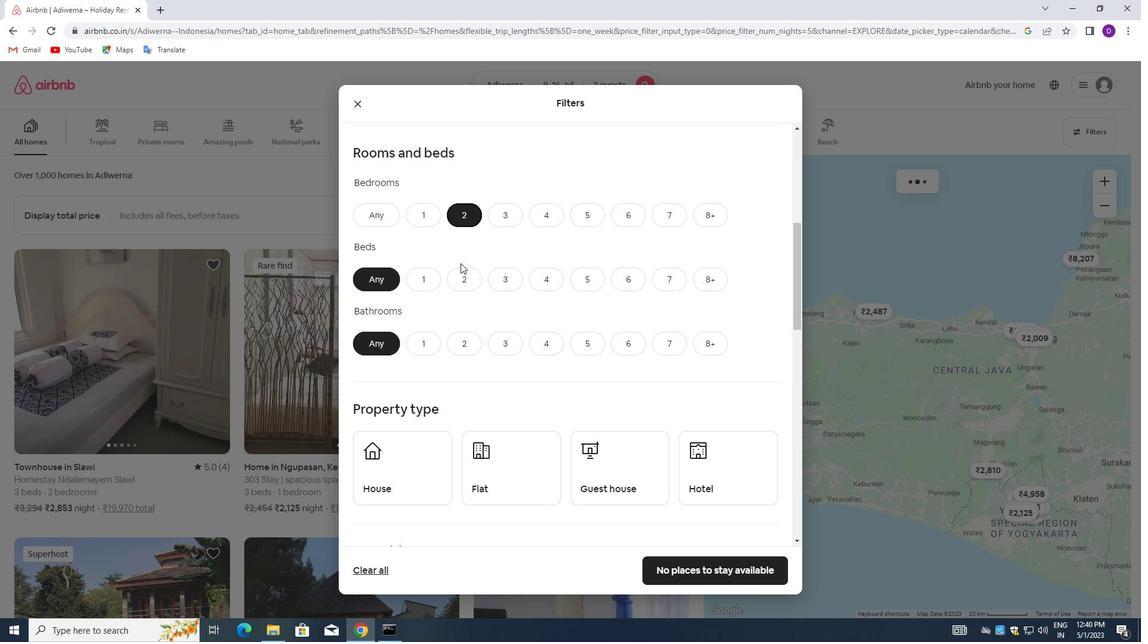 
Action: Mouse pressed left at (460, 270)
Screenshot: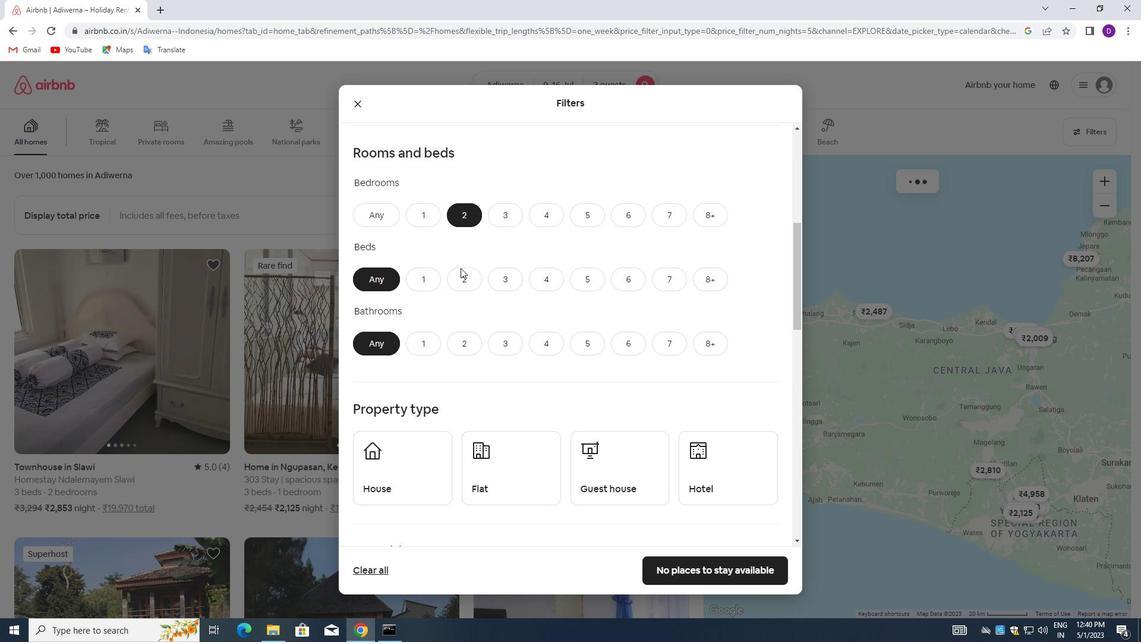
Action: Mouse moved to (420, 339)
Screenshot: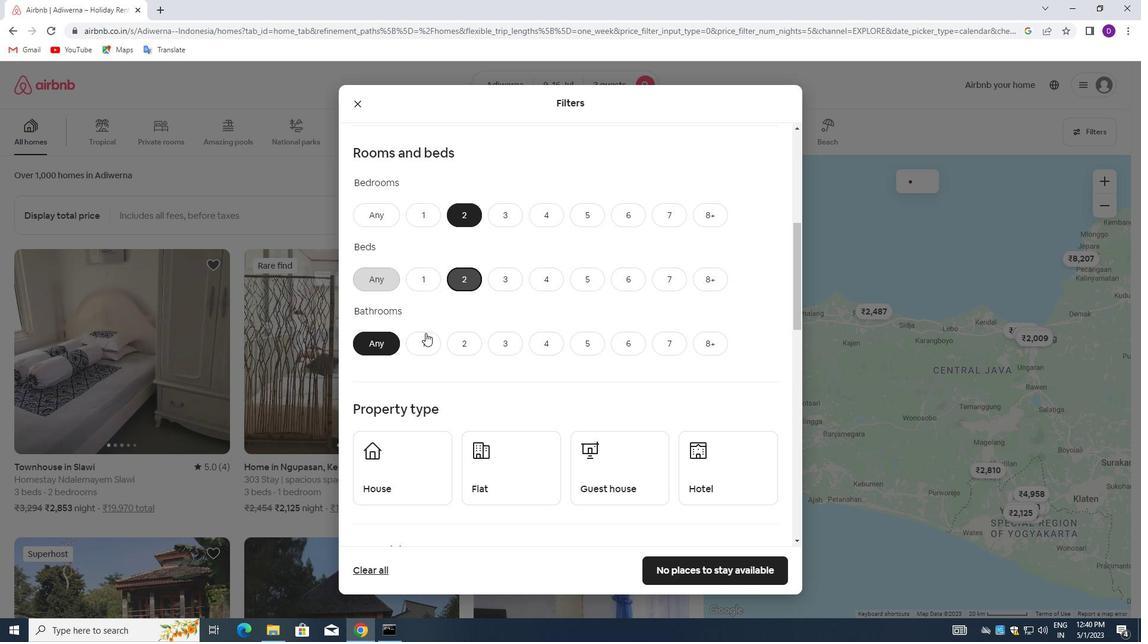 
Action: Mouse pressed left at (420, 339)
Screenshot: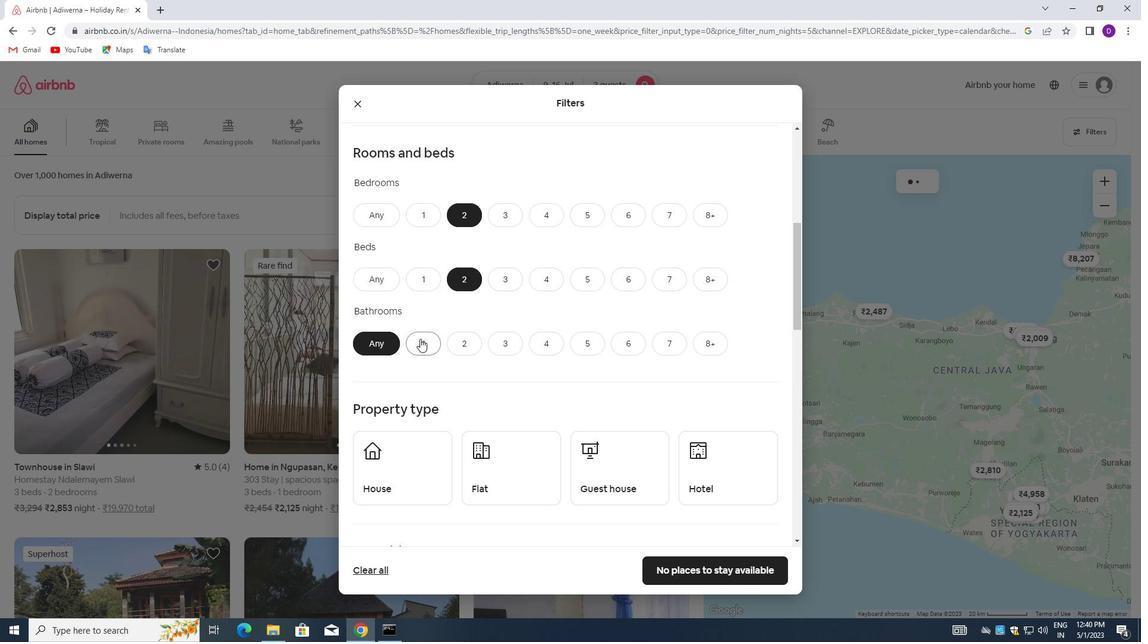 
Action: Mouse moved to (448, 300)
Screenshot: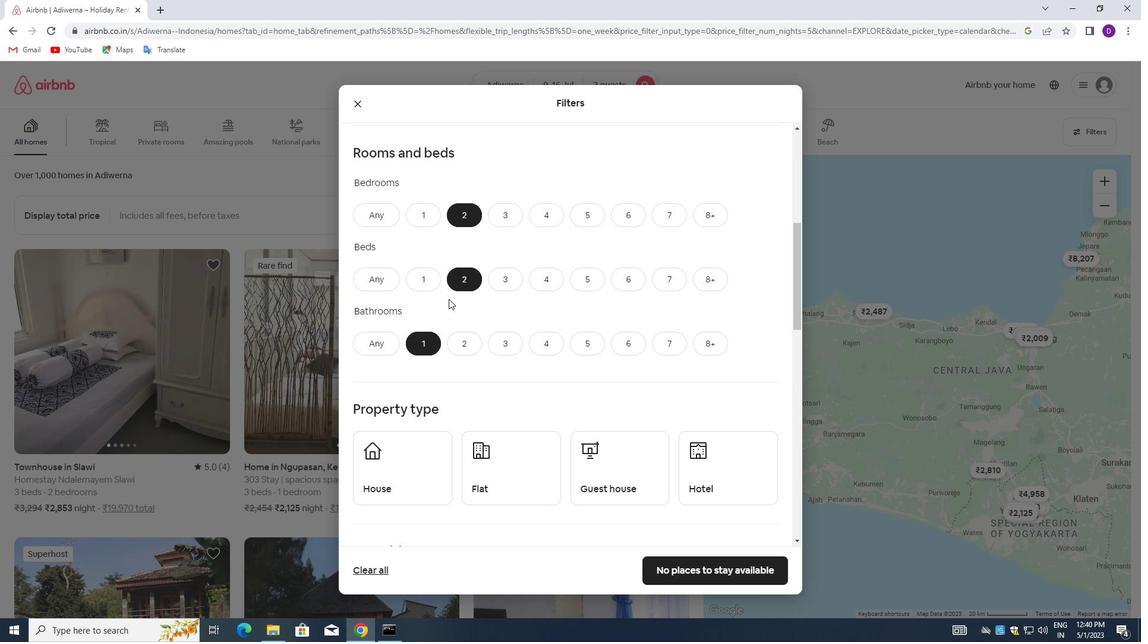 
Action: Mouse scrolled (448, 300) with delta (0, 0)
Screenshot: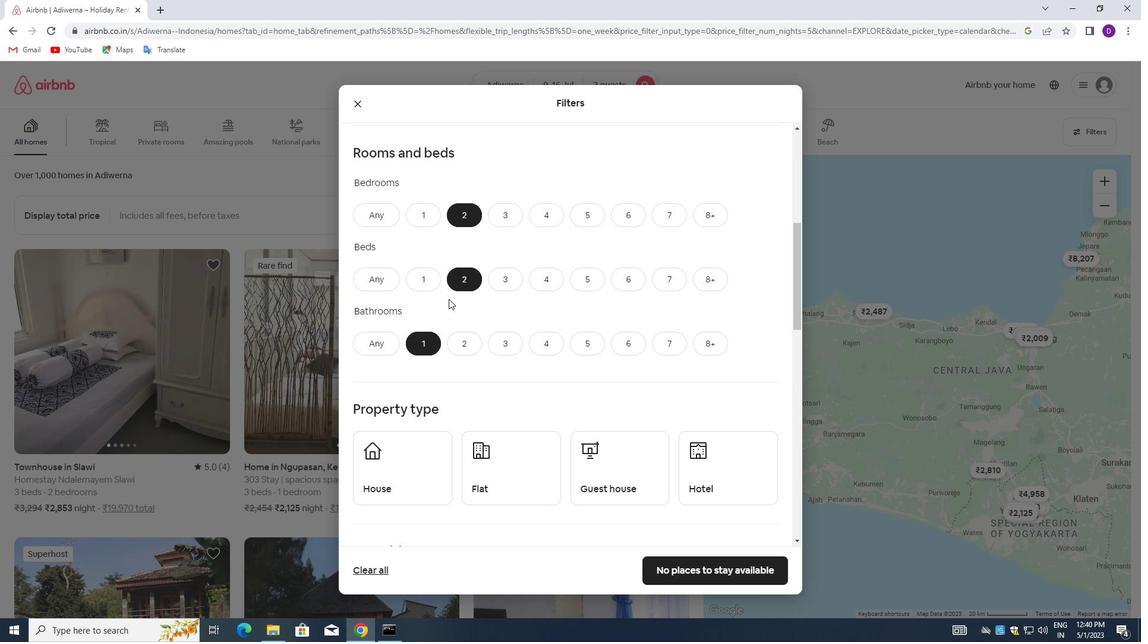 
Action: Mouse moved to (447, 306)
Screenshot: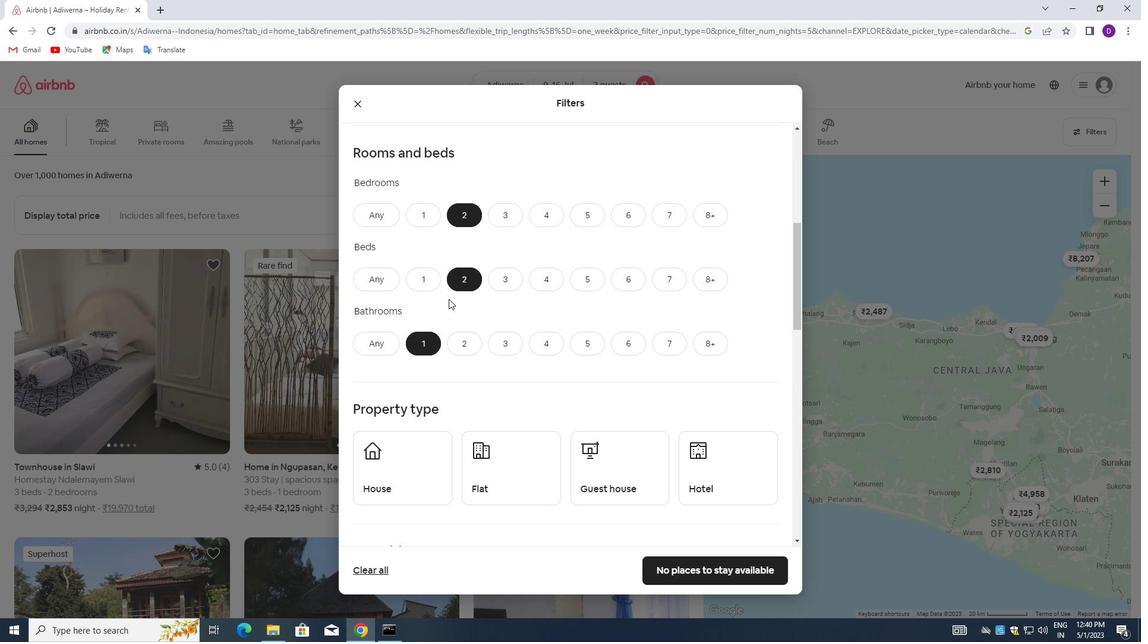 
Action: Mouse scrolled (447, 305) with delta (0, 0)
Screenshot: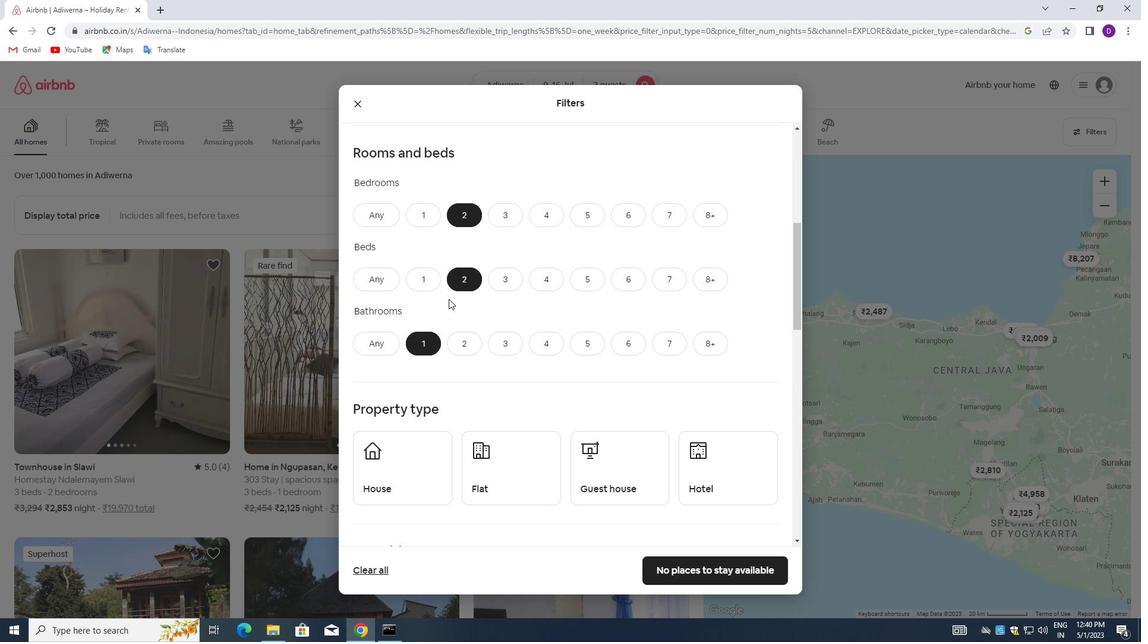 
Action: Mouse moved to (424, 342)
Screenshot: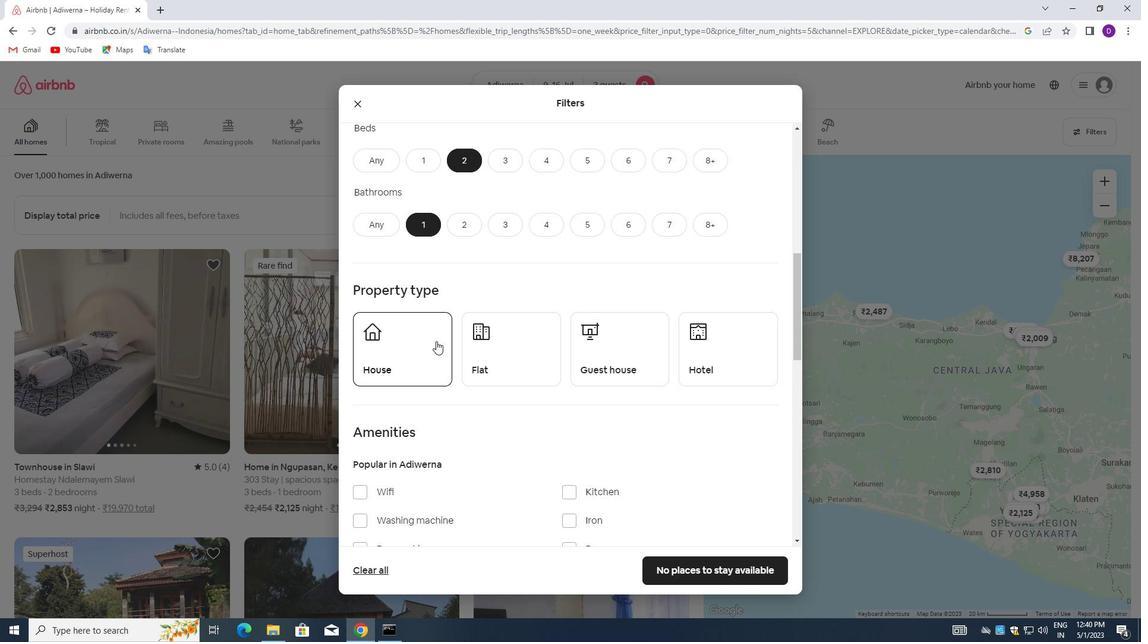 
Action: Mouse pressed left at (424, 342)
Screenshot: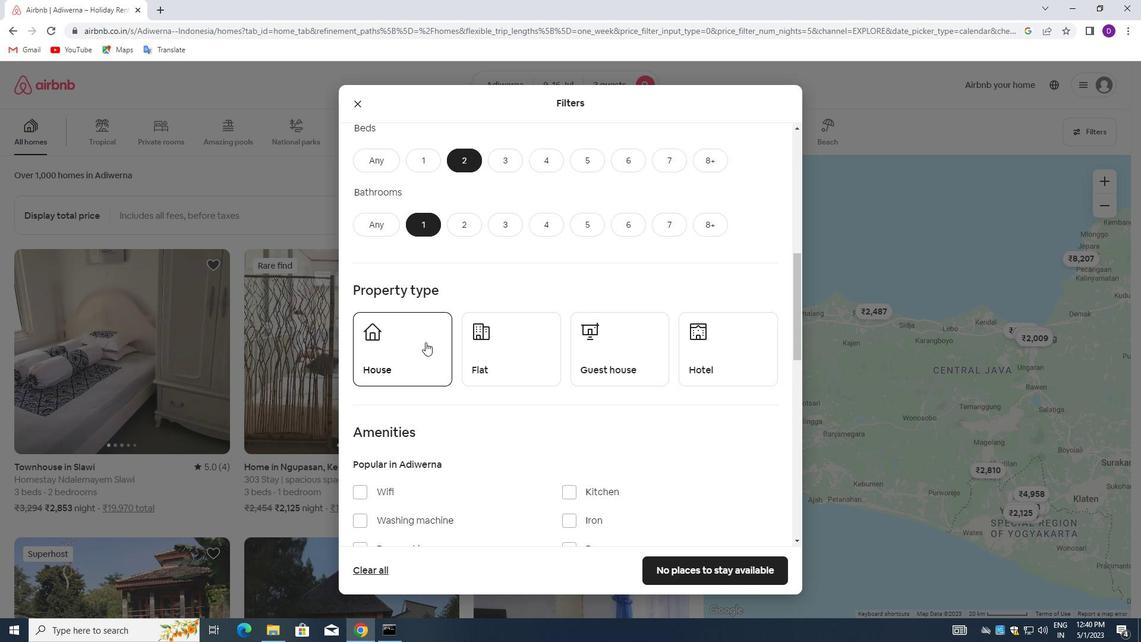 
Action: Mouse moved to (475, 341)
Screenshot: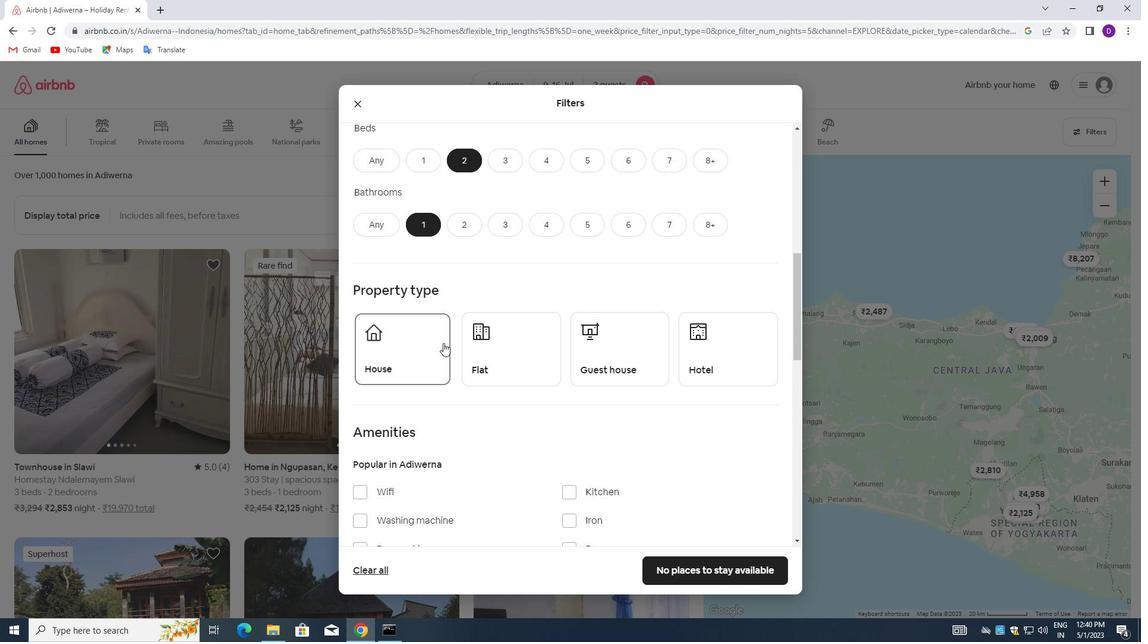 
Action: Mouse pressed left at (475, 341)
Screenshot: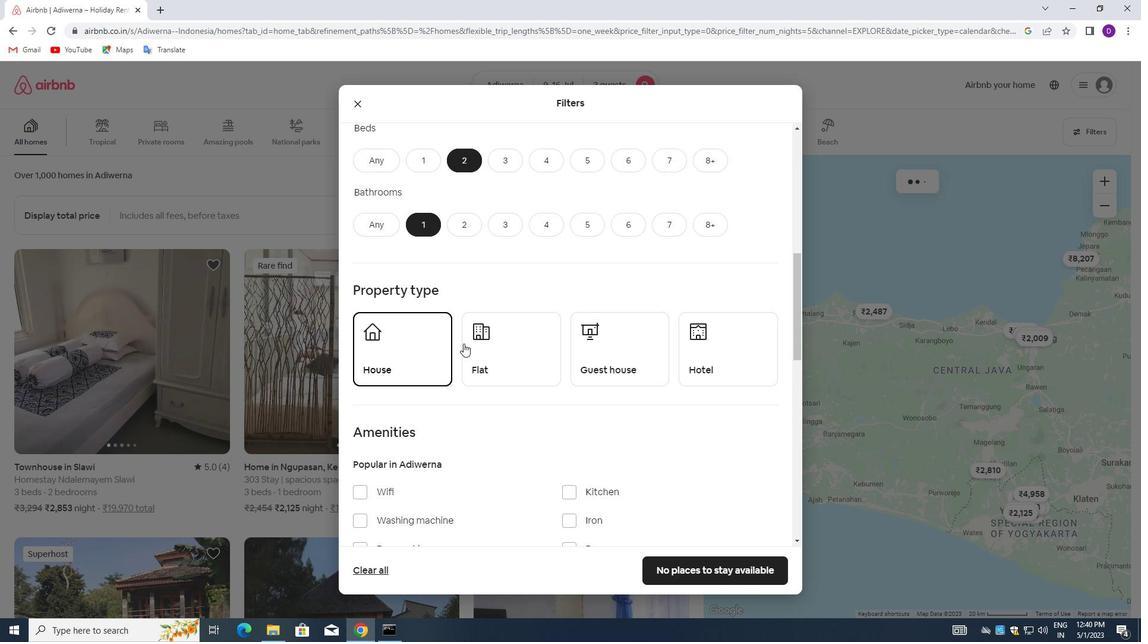 
Action: Mouse moved to (616, 341)
Screenshot: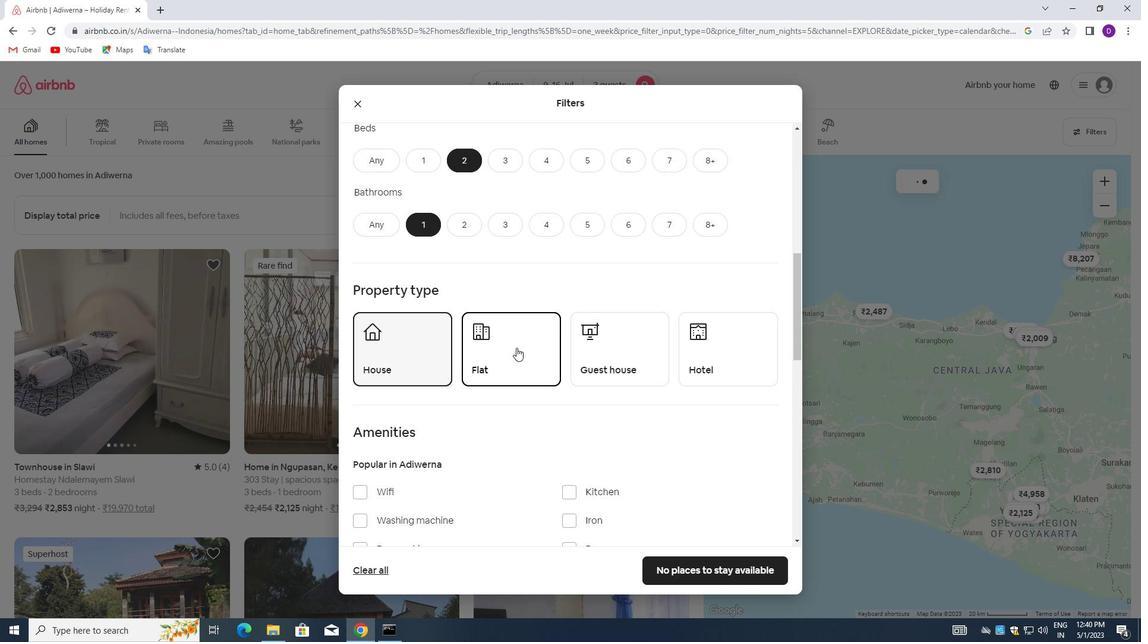 
Action: Mouse pressed left at (616, 341)
Screenshot: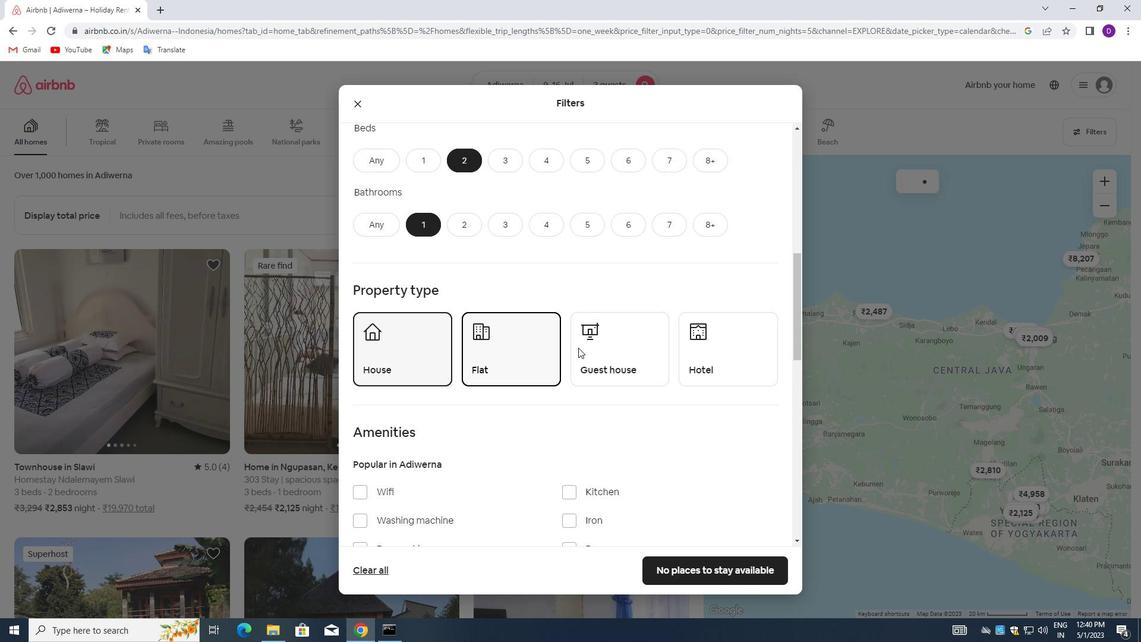 
Action: Mouse moved to (584, 351)
Screenshot: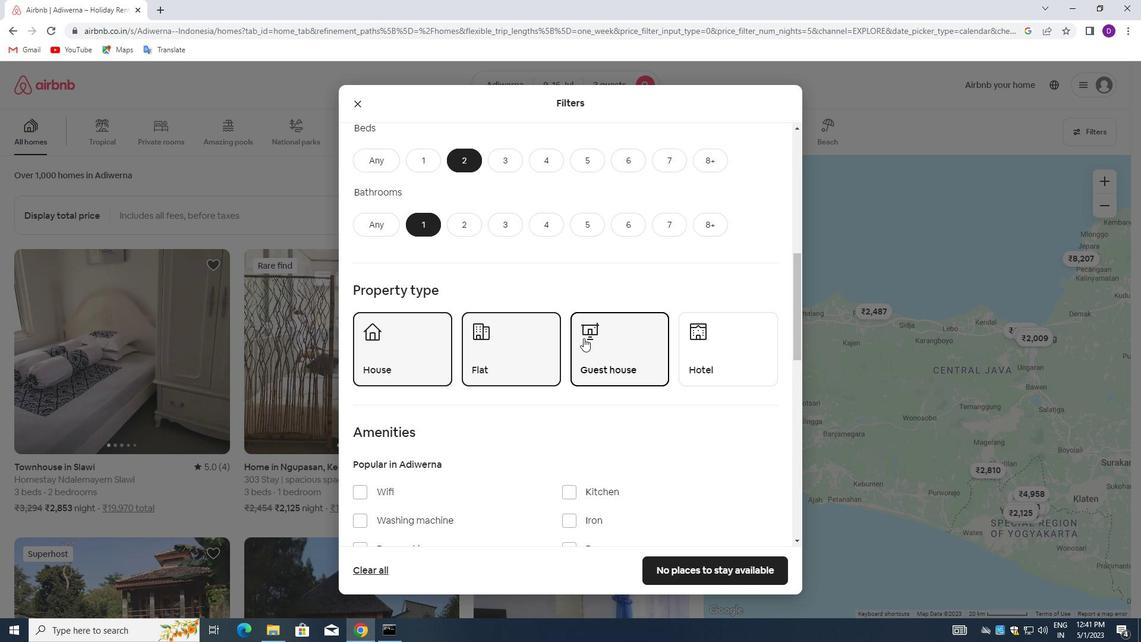 
Action: Mouse scrolled (584, 350) with delta (0, 0)
Screenshot: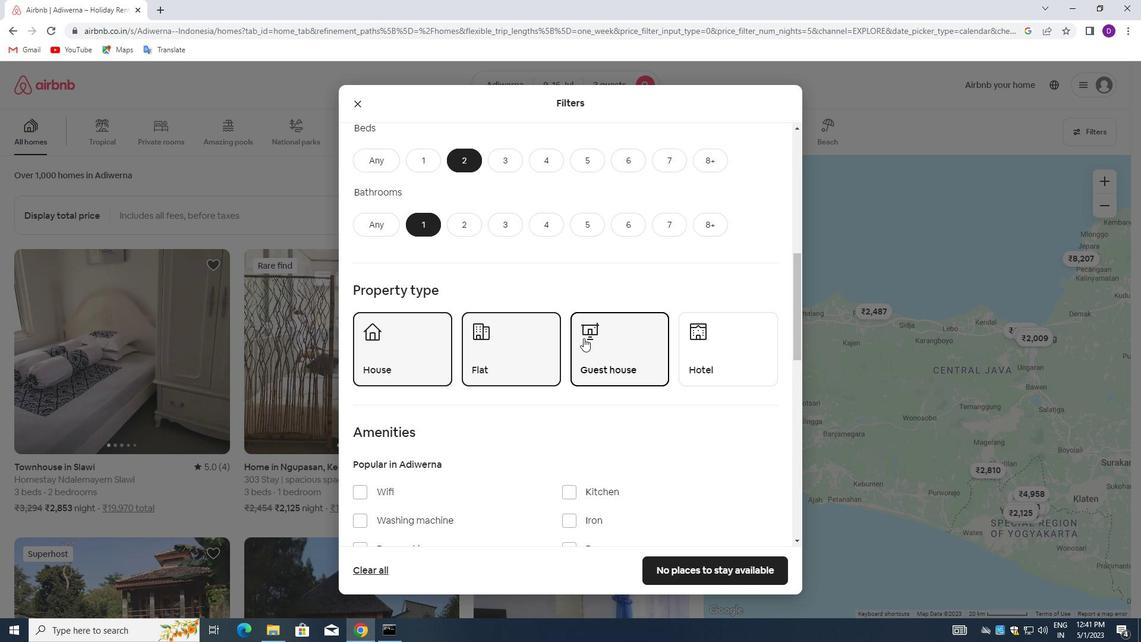 
Action: Mouse moved to (584, 355)
Screenshot: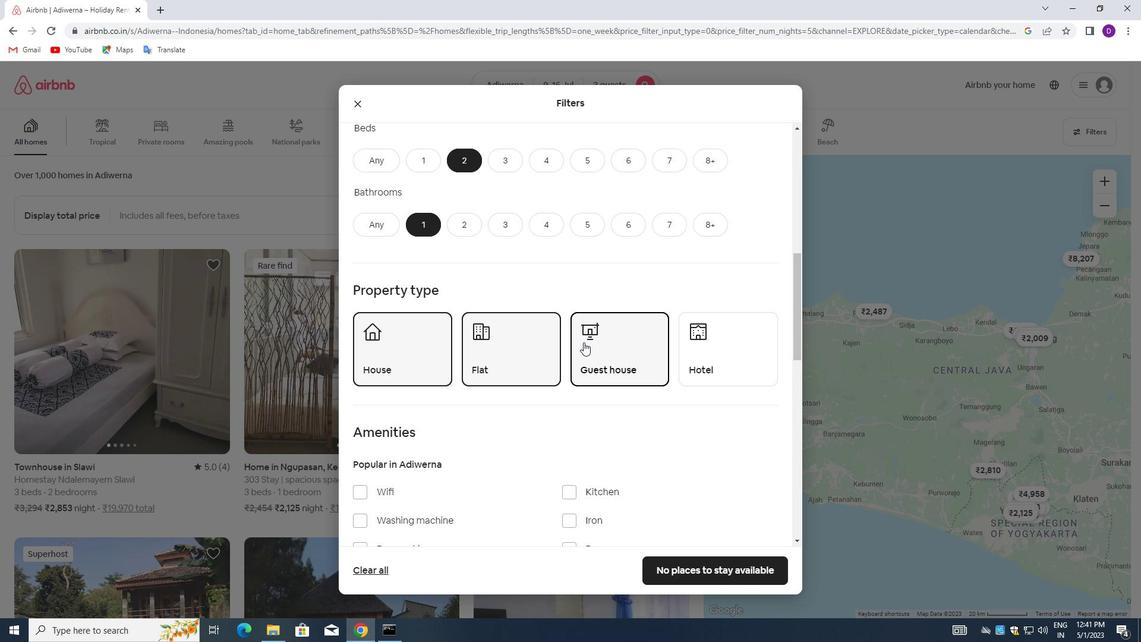 
Action: Mouse scrolled (584, 354) with delta (0, 0)
Screenshot: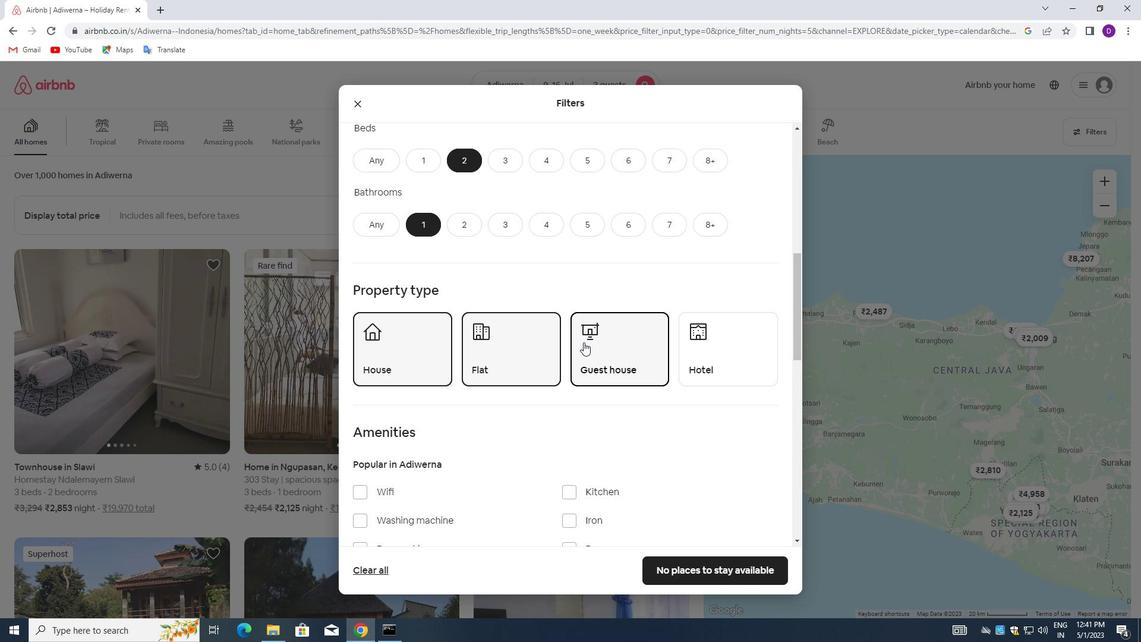 
Action: Mouse moved to (584, 356)
Screenshot: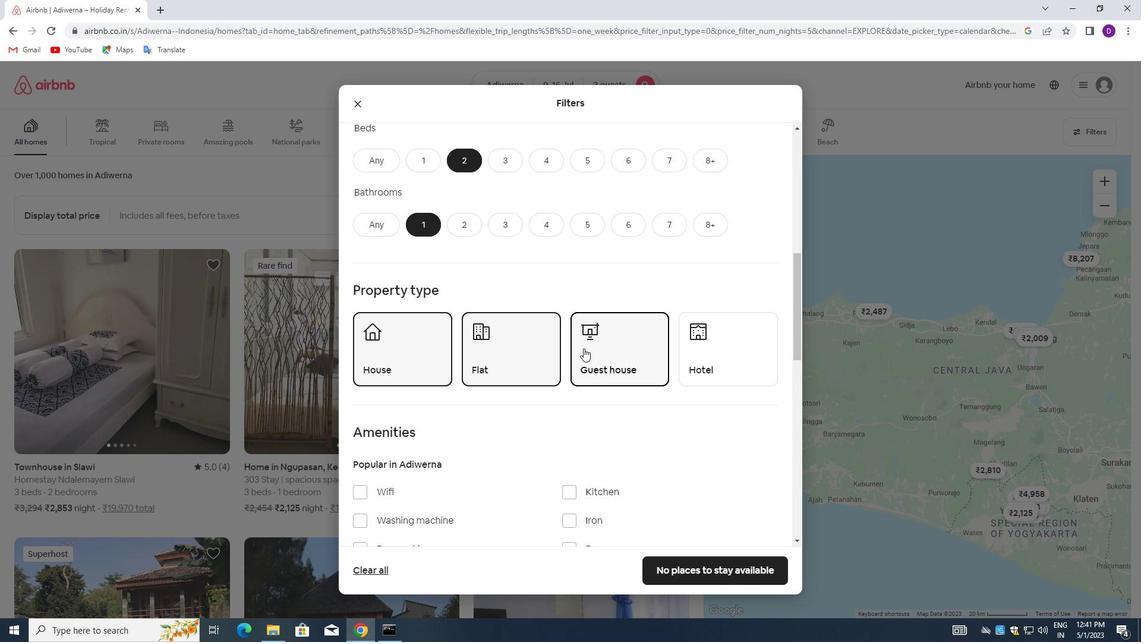 
Action: Mouse scrolled (584, 356) with delta (0, 0)
Screenshot: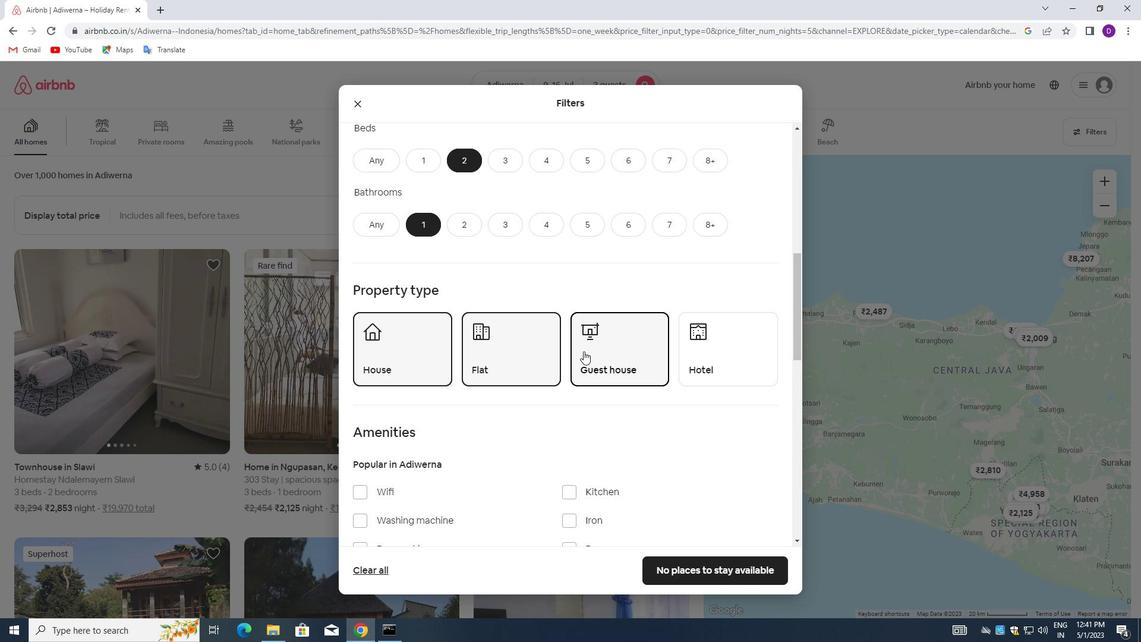 
Action: Mouse moved to (581, 378)
Screenshot: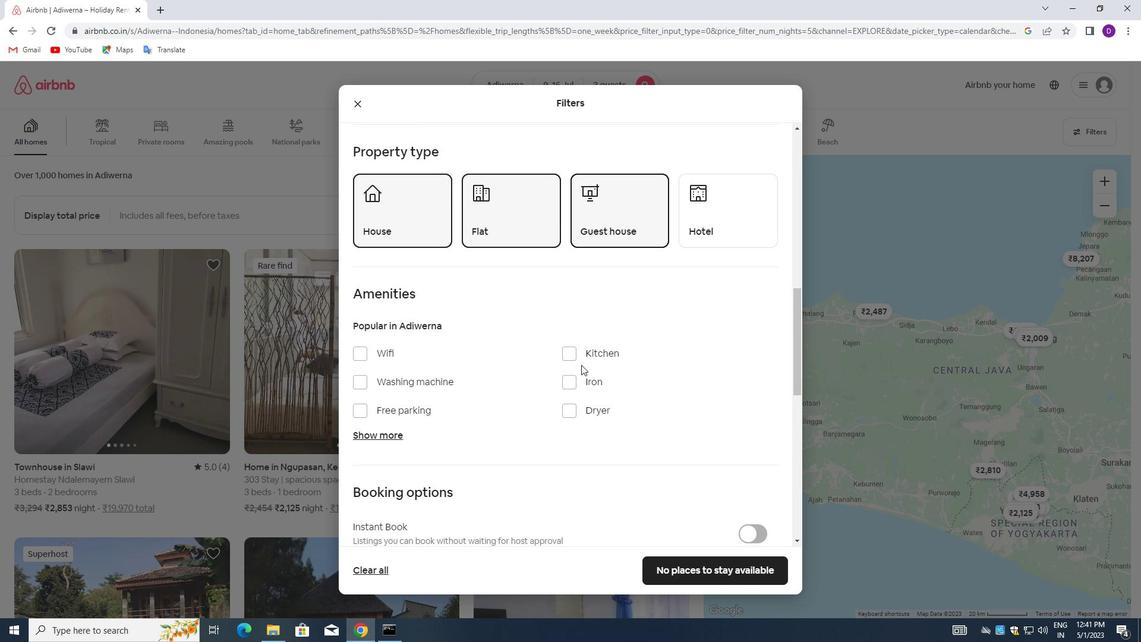 
Action: Mouse scrolled (581, 378) with delta (0, 0)
Screenshot: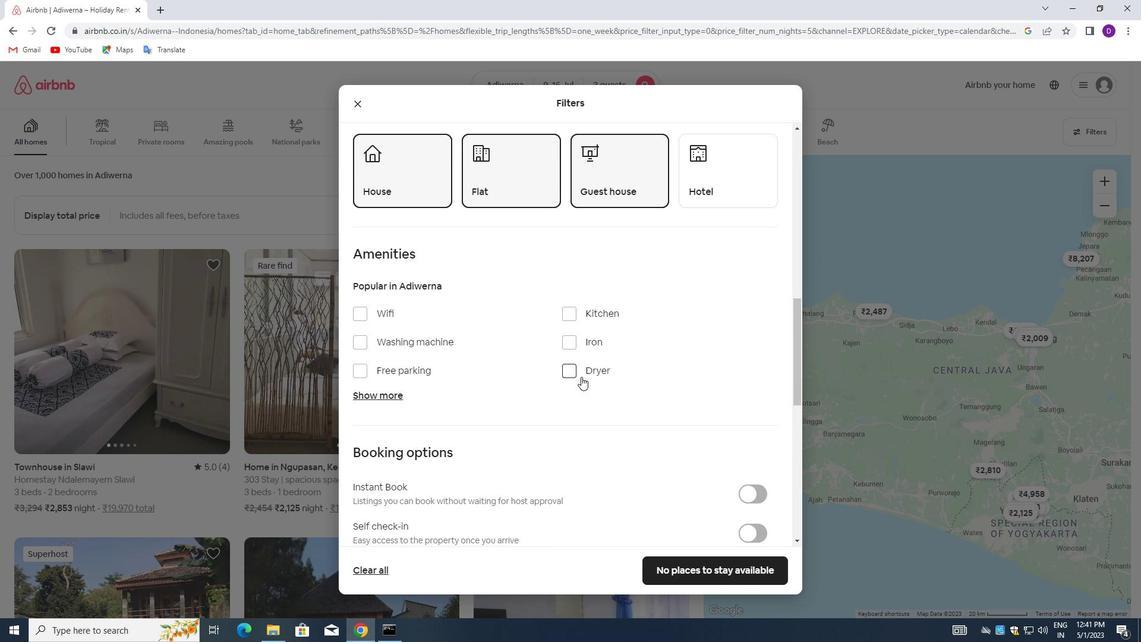 
Action: Mouse scrolled (581, 378) with delta (0, 0)
Screenshot: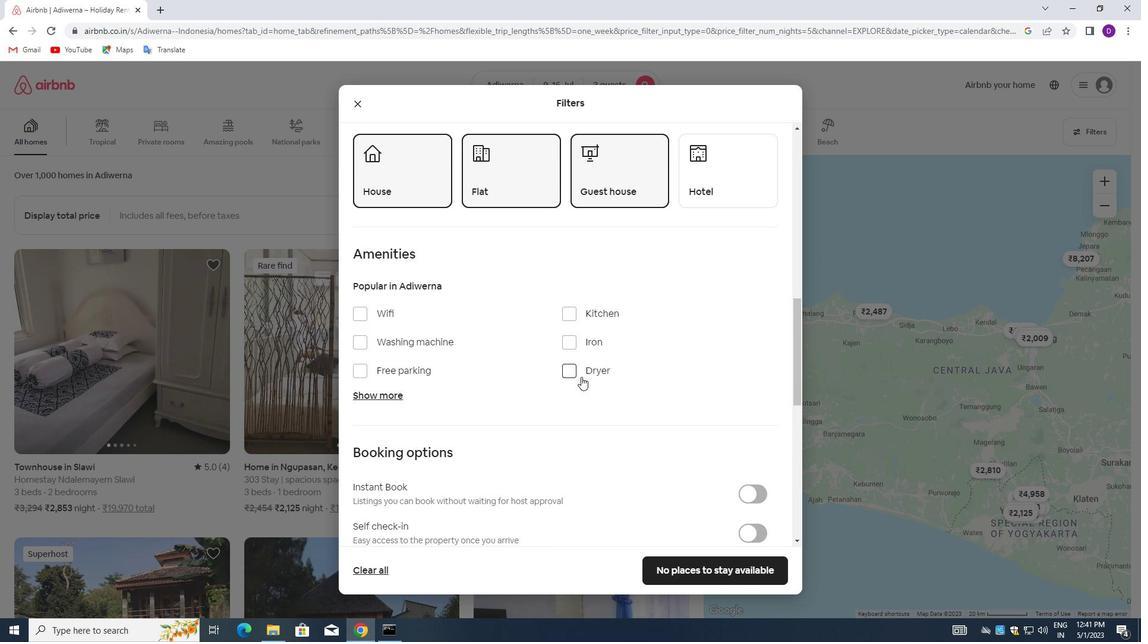 
Action: Mouse moved to (741, 412)
Screenshot: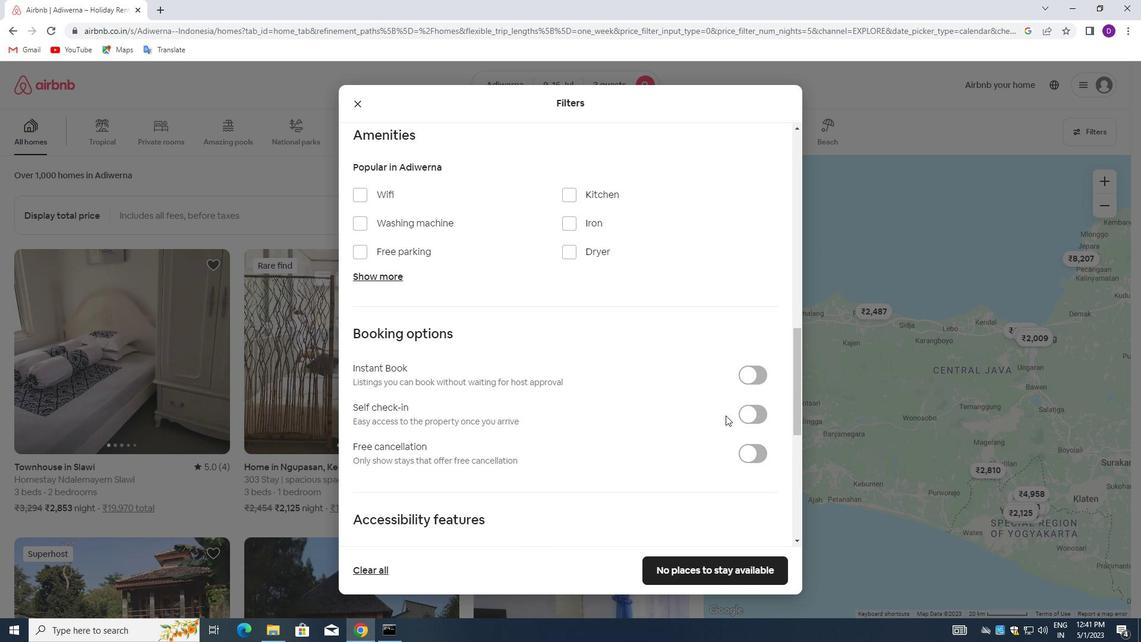 
Action: Mouse pressed left at (741, 412)
Screenshot: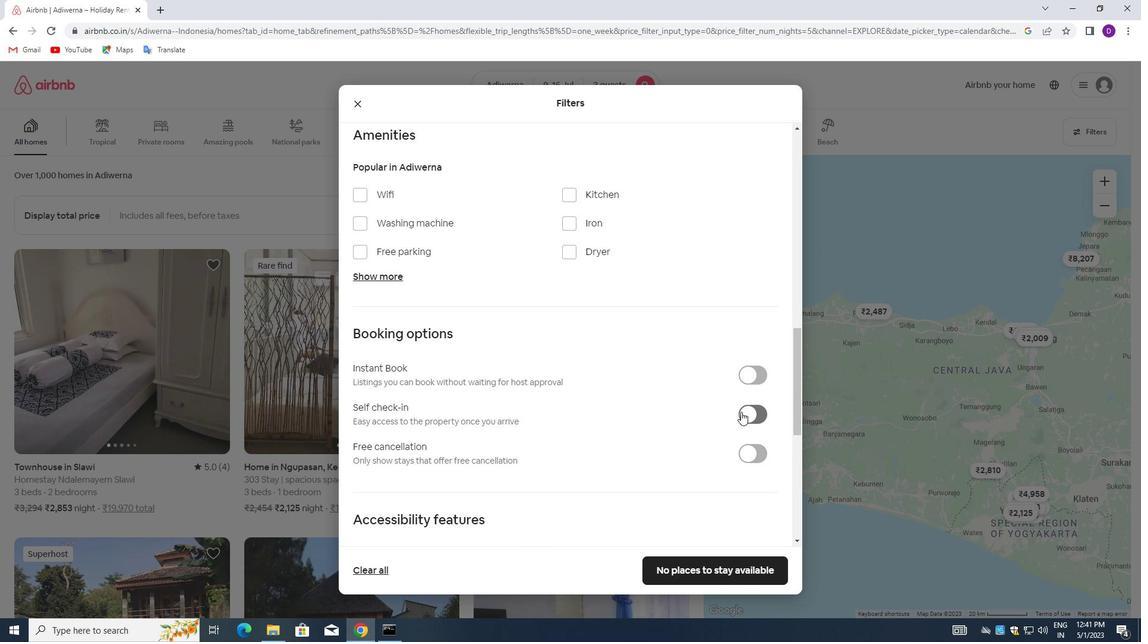 
Action: Mouse moved to (465, 405)
Screenshot: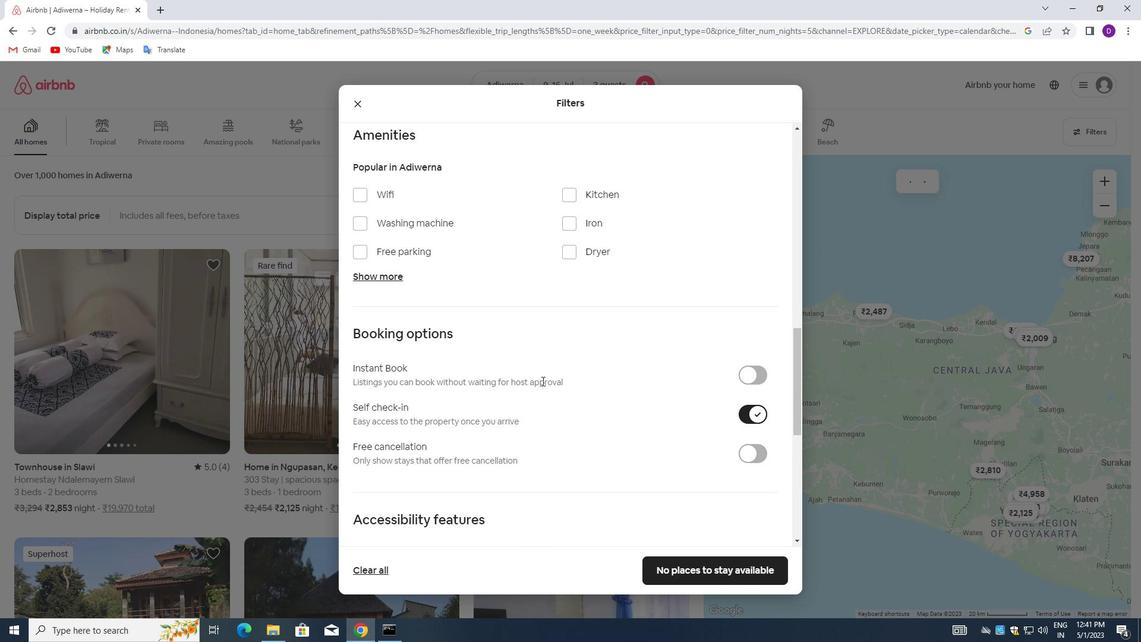 
Action: Mouse scrolled (465, 404) with delta (0, 0)
Screenshot: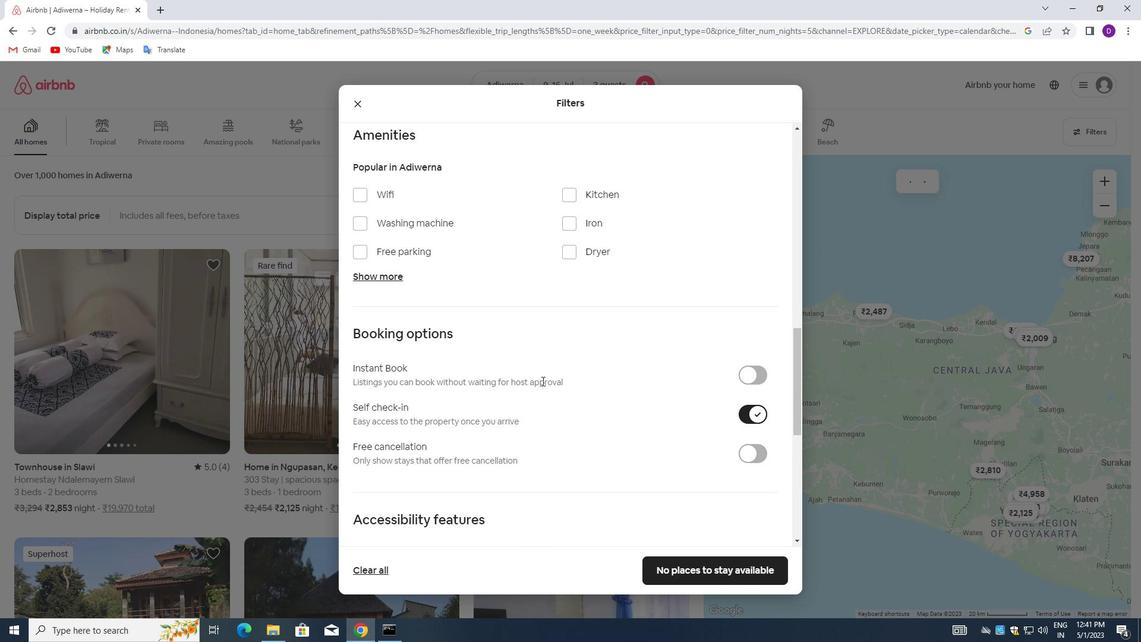 
Action: Mouse moved to (463, 408)
Screenshot: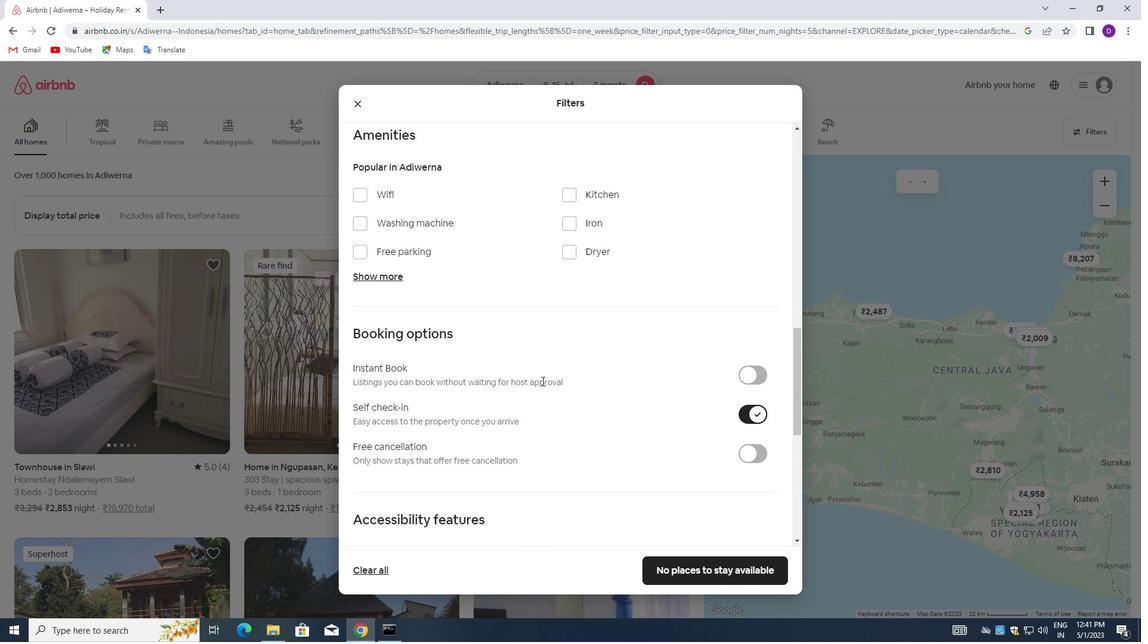 
Action: Mouse scrolled (463, 407) with delta (0, 0)
Screenshot: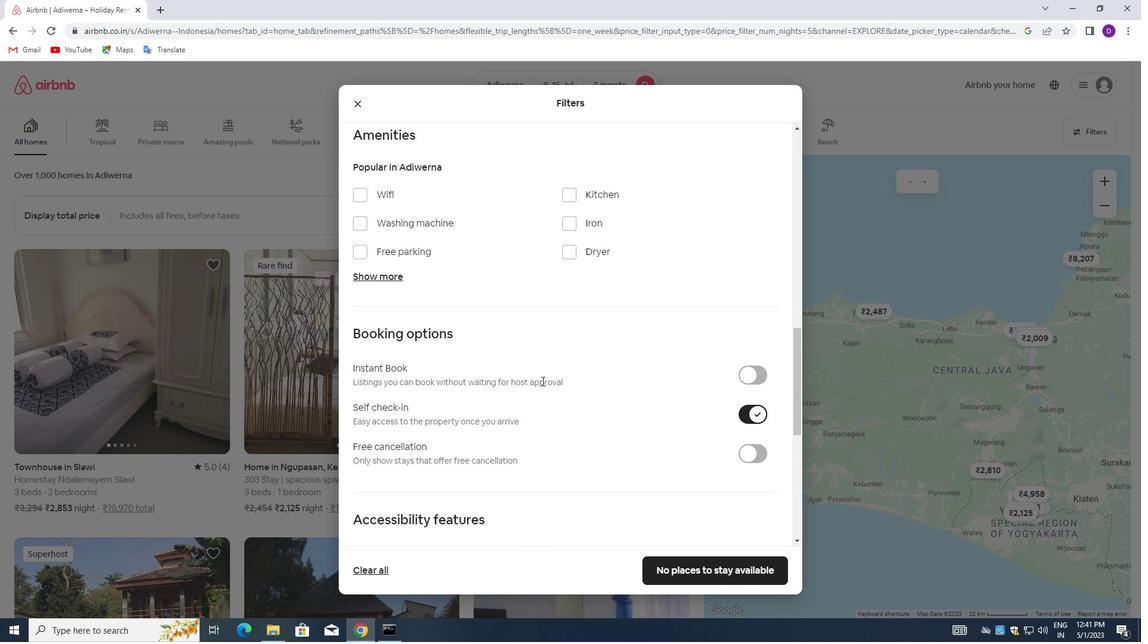 
Action: Mouse moved to (461, 411)
Screenshot: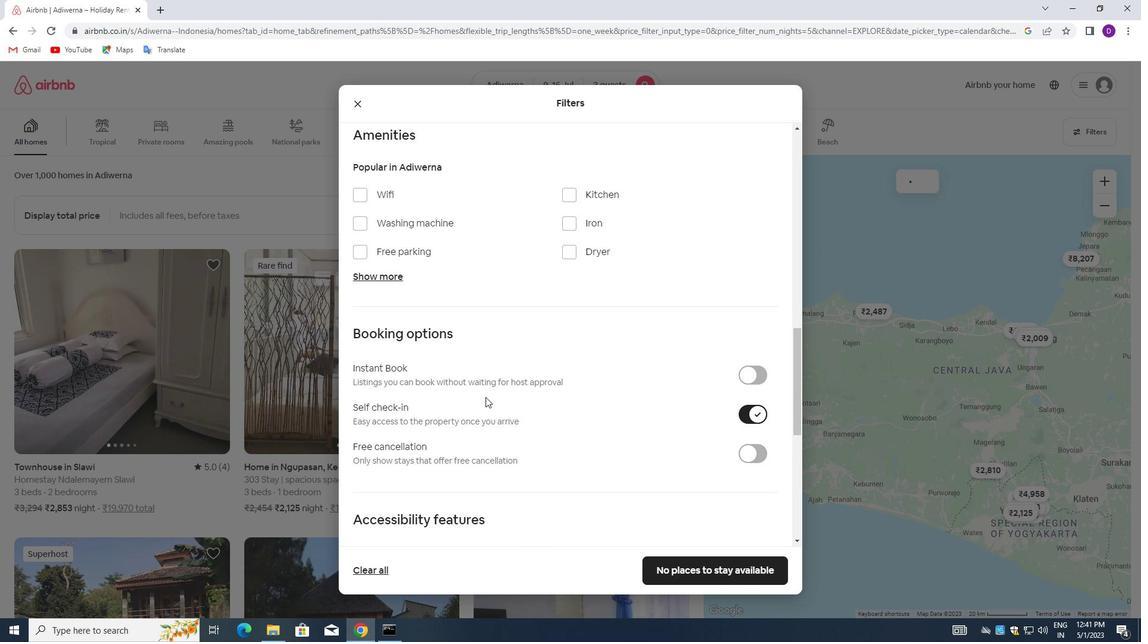 
Action: Mouse scrolled (461, 410) with delta (0, 0)
Screenshot: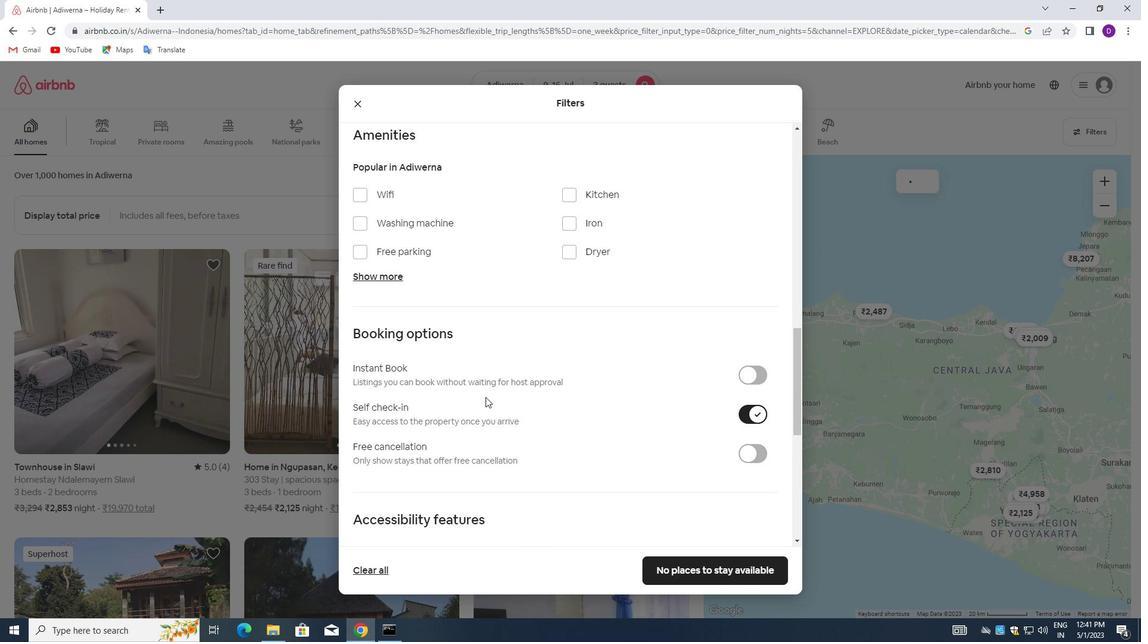 
Action: Mouse moved to (461, 412)
Screenshot: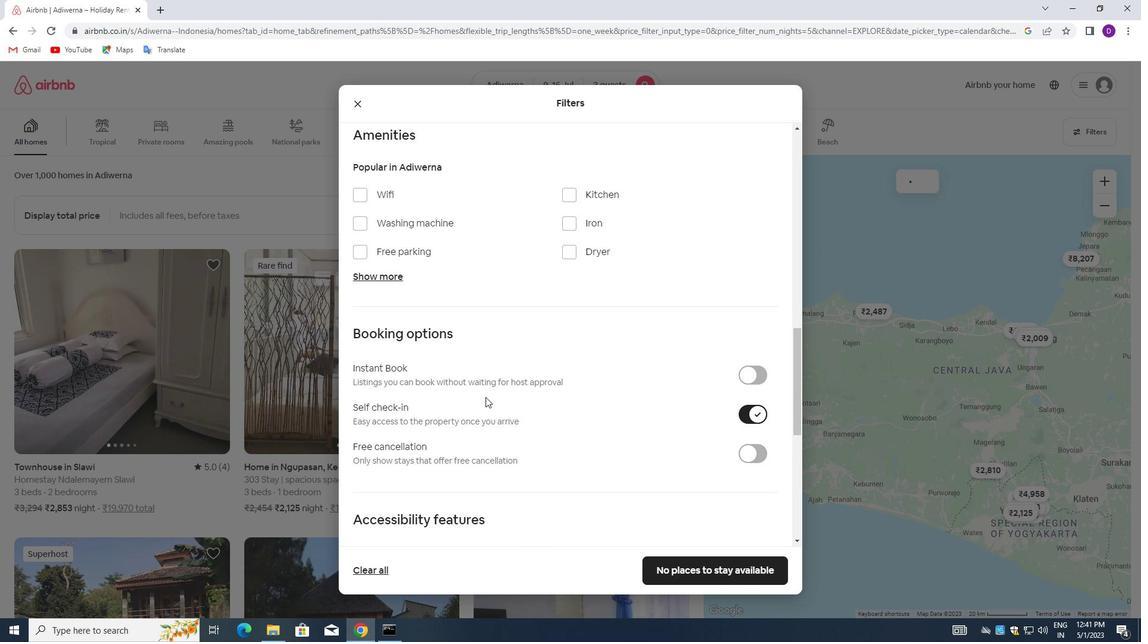 
Action: Mouse scrolled (461, 411) with delta (0, 0)
Screenshot: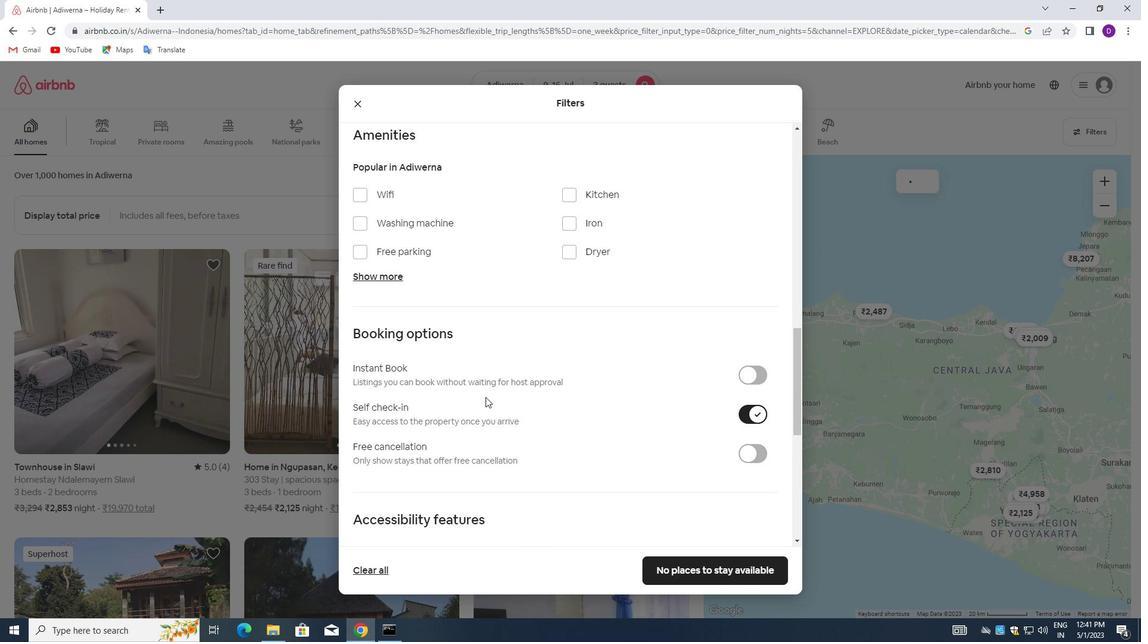 
Action: Mouse scrolled (461, 411) with delta (0, 0)
Screenshot: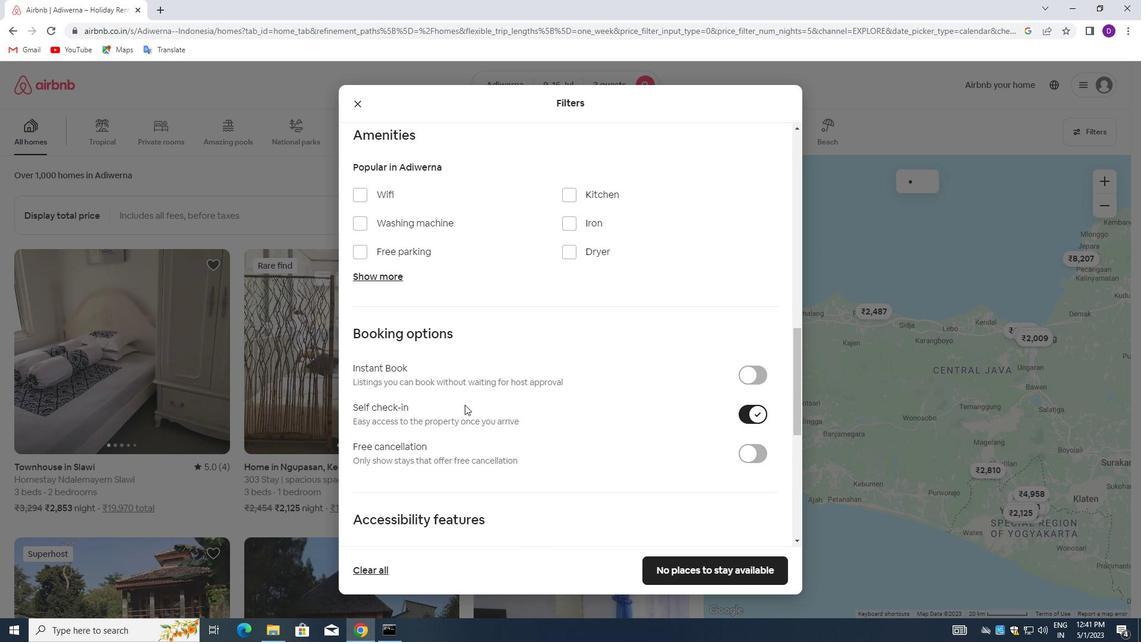 
Action: Mouse moved to (457, 409)
Screenshot: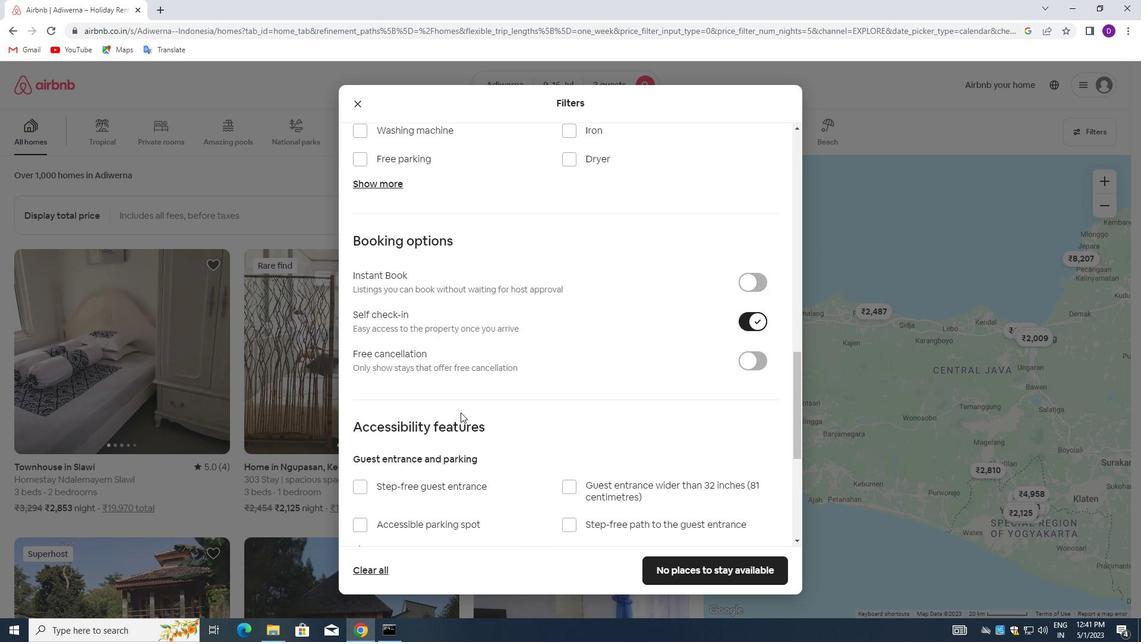 
Action: Mouse scrolled (457, 409) with delta (0, 0)
Screenshot: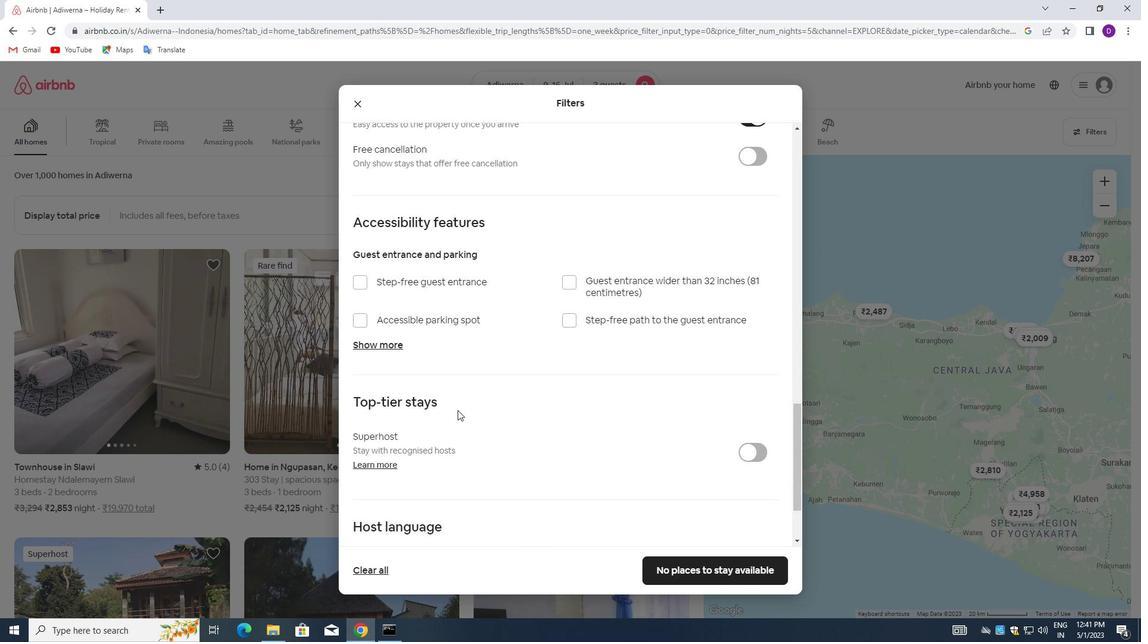 
Action: Mouse moved to (457, 409)
Screenshot: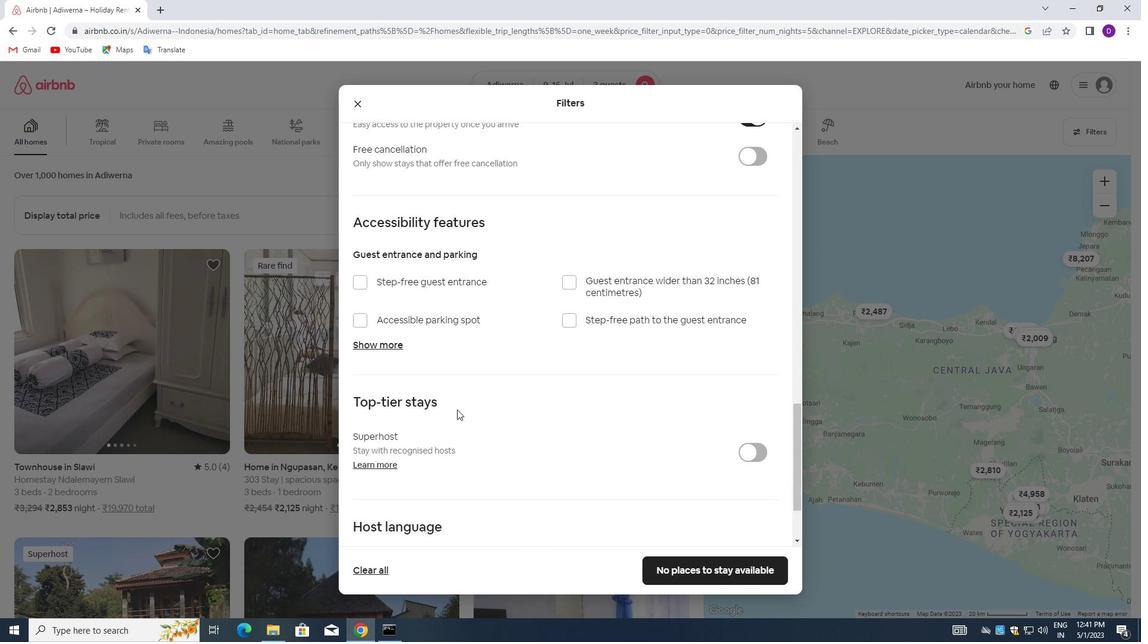 
Action: Mouse scrolled (457, 408) with delta (0, 0)
Screenshot: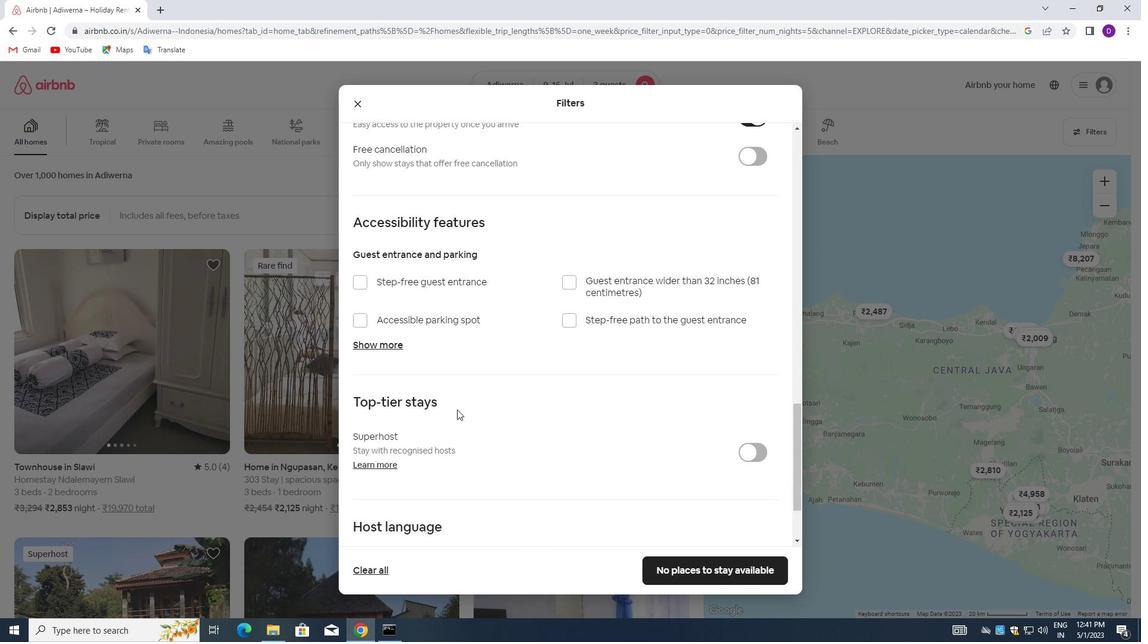 
Action: Mouse moved to (456, 410)
Screenshot: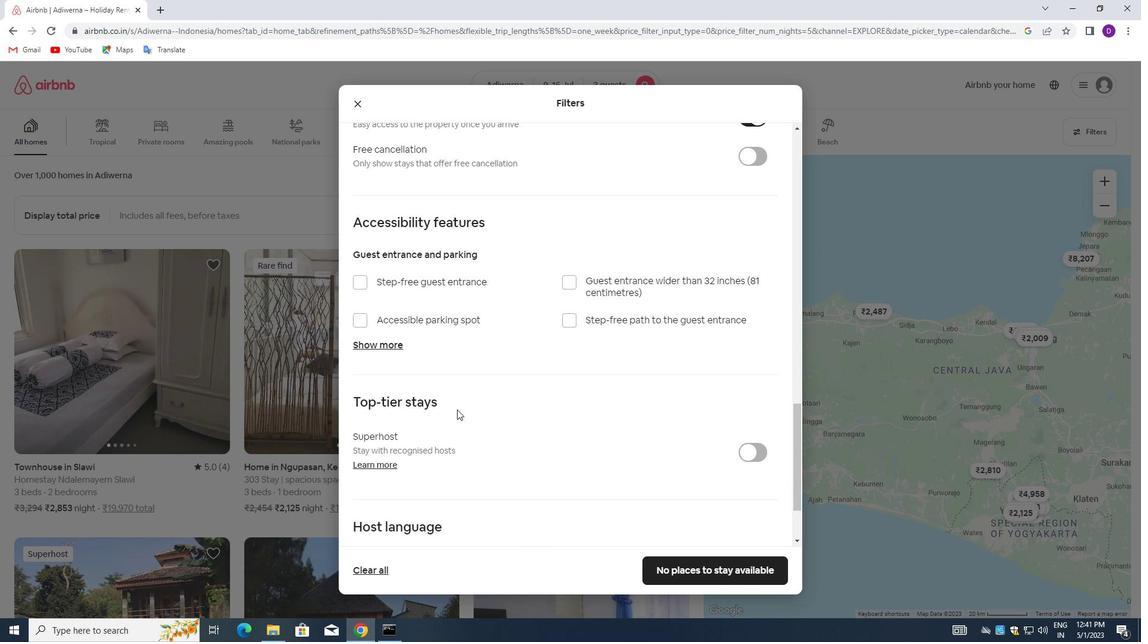 
Action: Mouse scrolled (456, 409) with delta (0, 0)
Screenshot: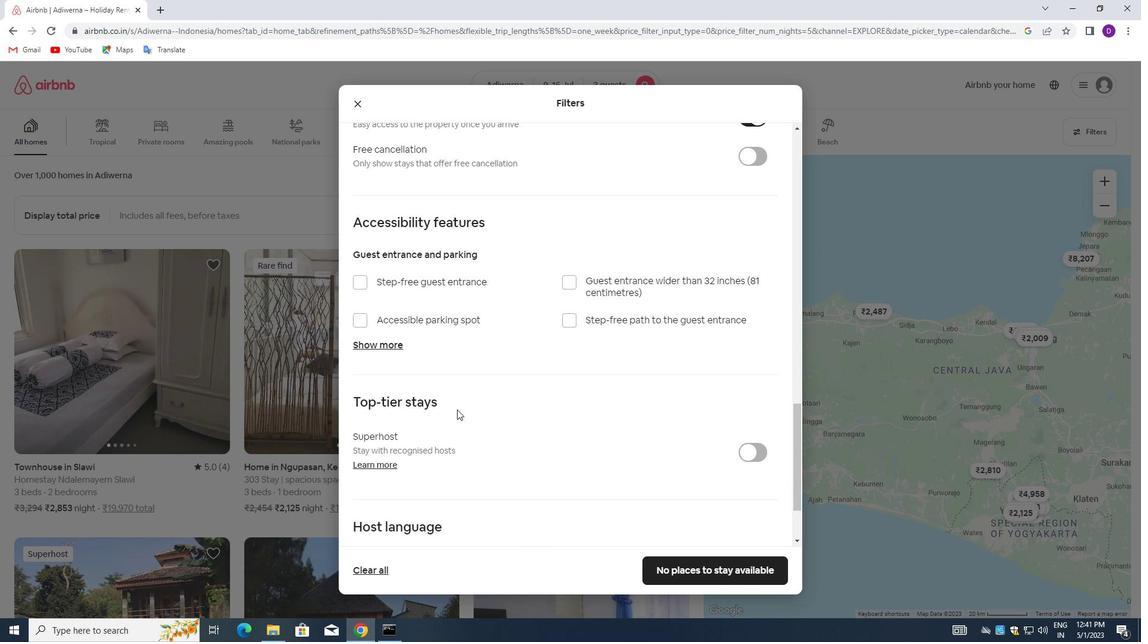 
Action: Mouse moved to (455, 412)
Screenshot: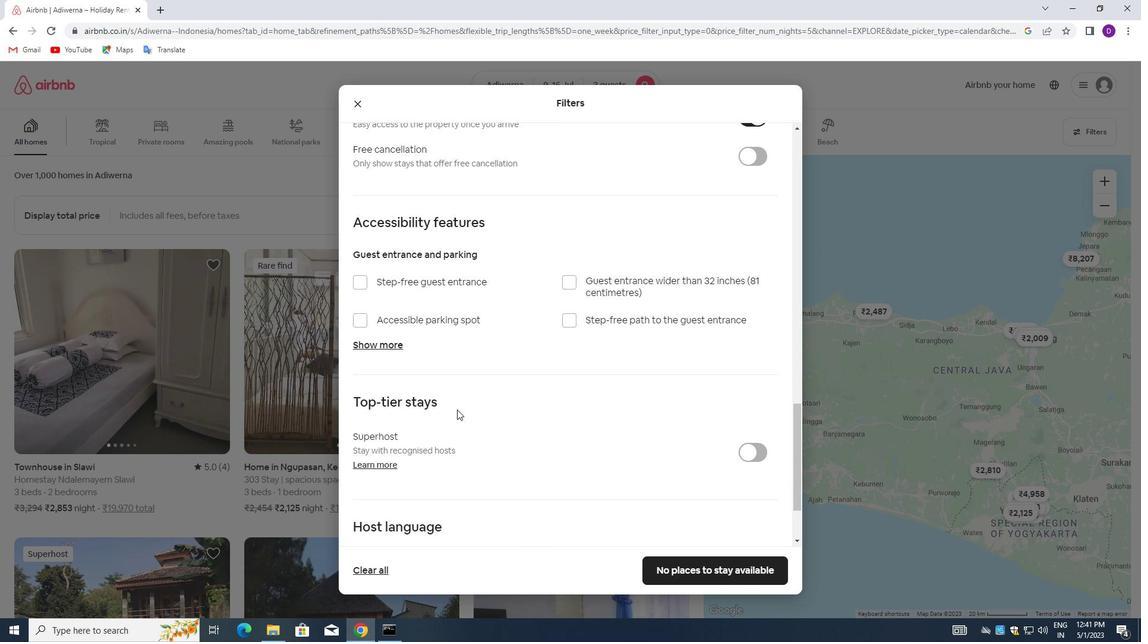 
Action: Mouse scrolled (455, 412) with delta (0, 0)
Screenshot: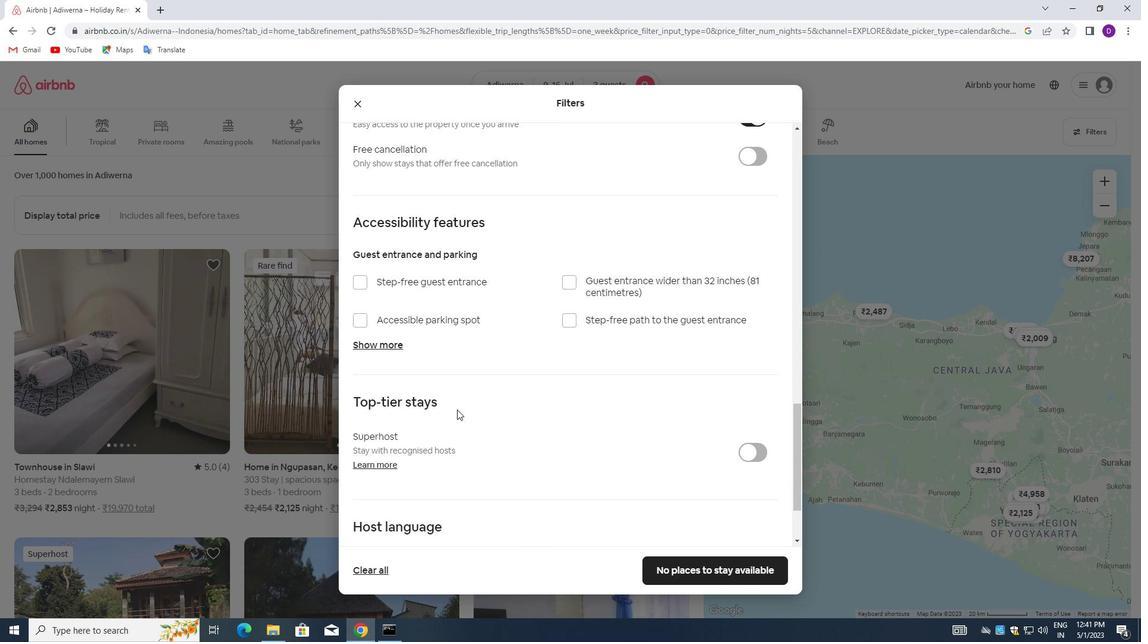 
Action: Mouse moved to (451, 419)
Screenshot: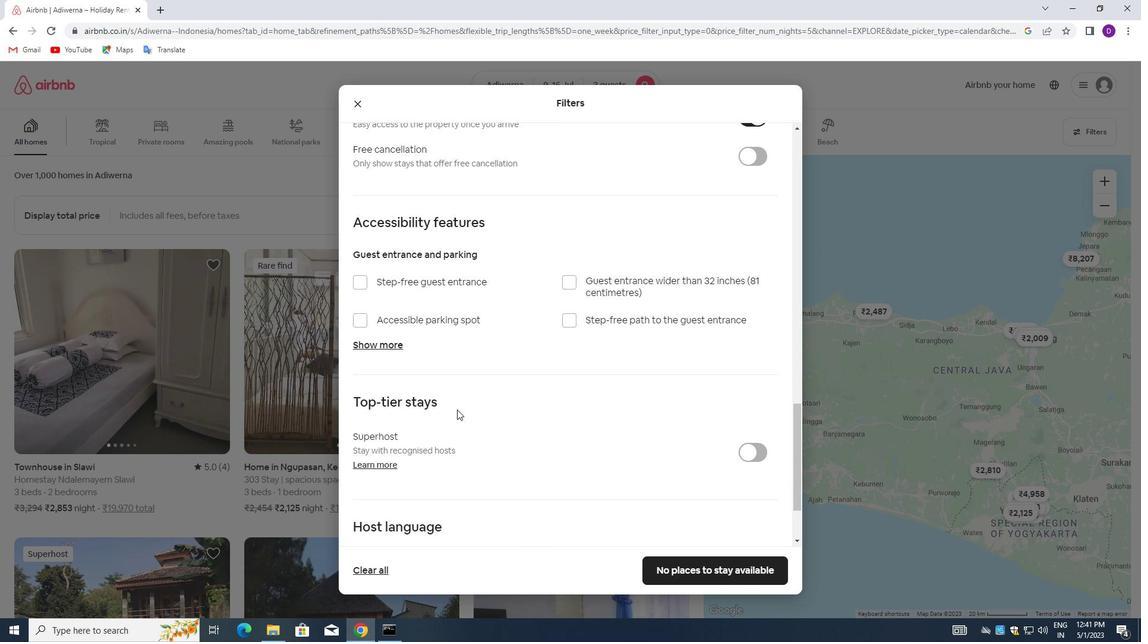 
Action: Mouse scrolled (451, 418) with delta (0, 0)
Screenshot: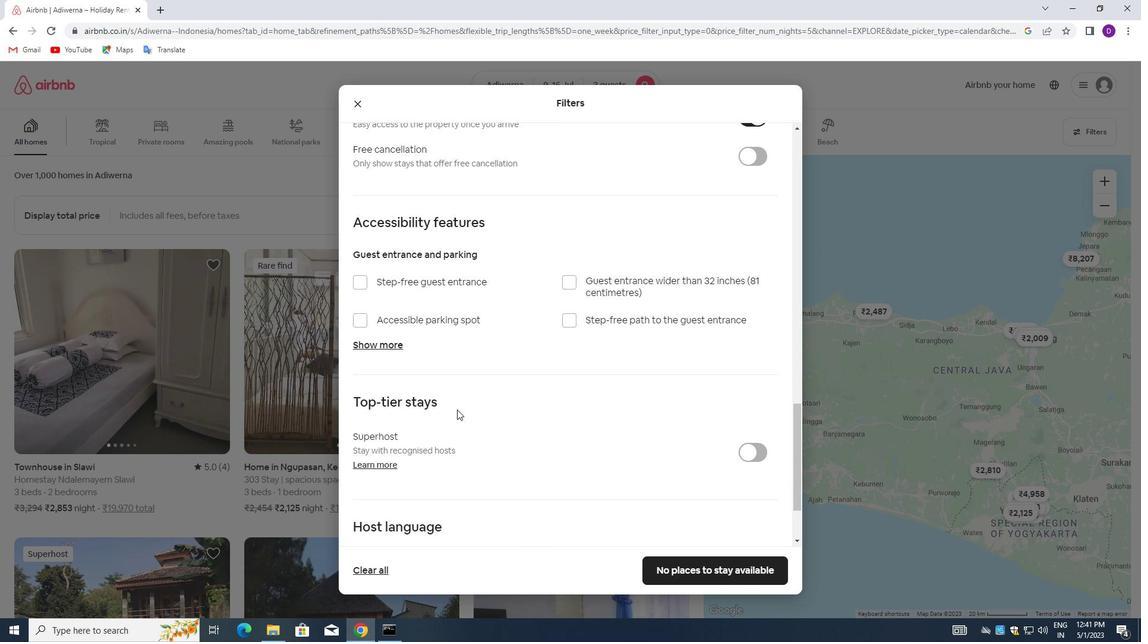
Action: Mouse moved to (447, 424)
Screenshot: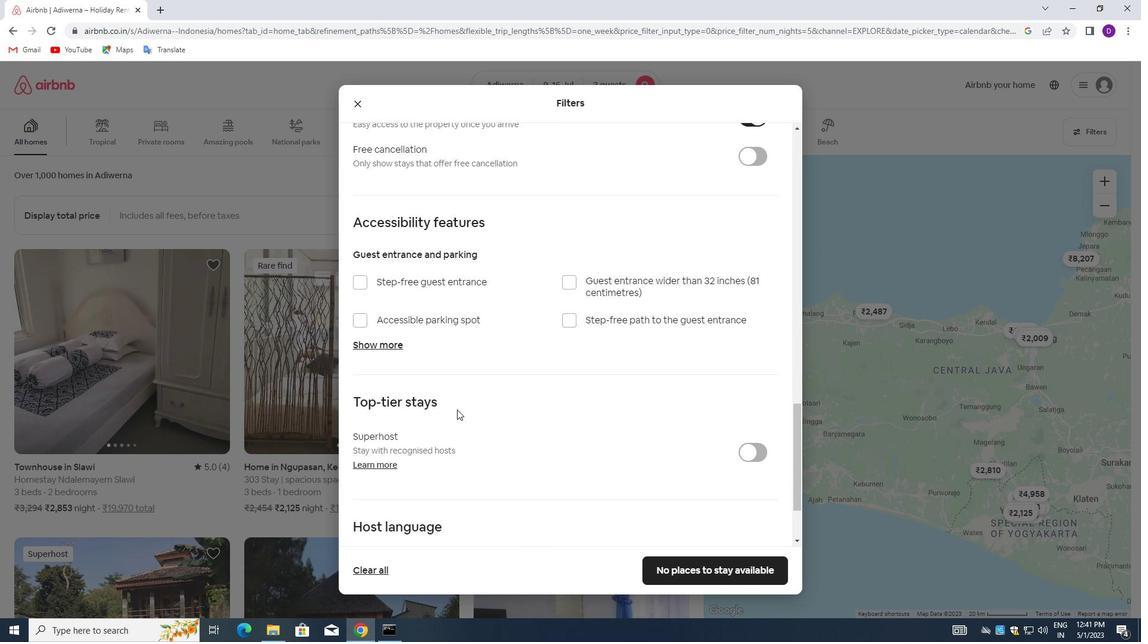 
Action: Mouse scrolled (447, 423) with delta (0, 0)
Screenshot: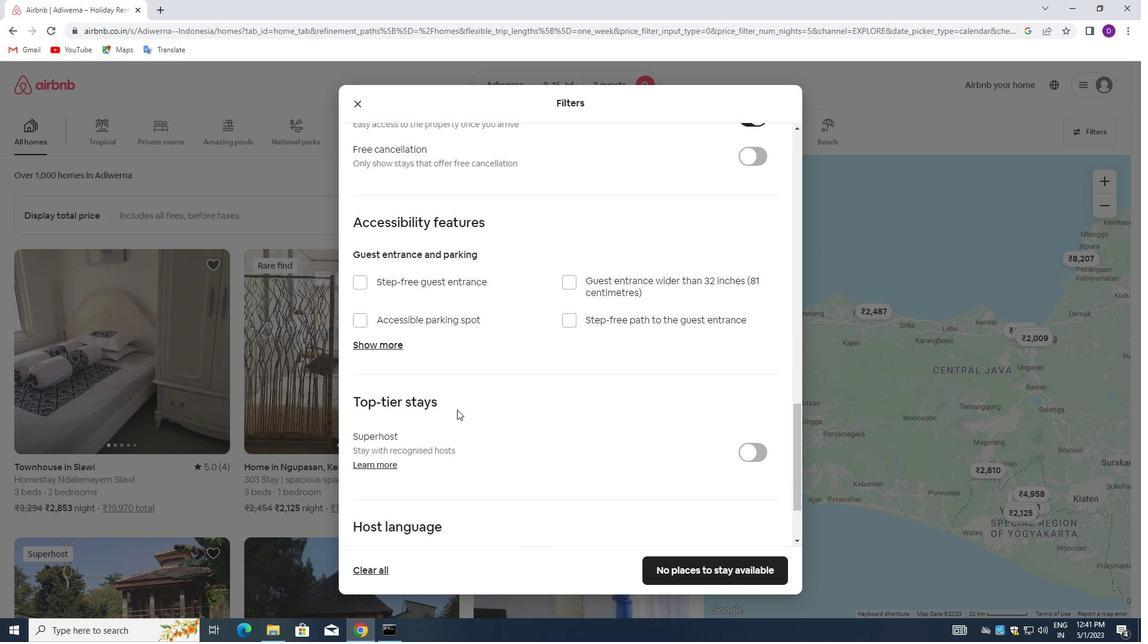 
Action: Mouse moved to (442, 427)
Screenshot: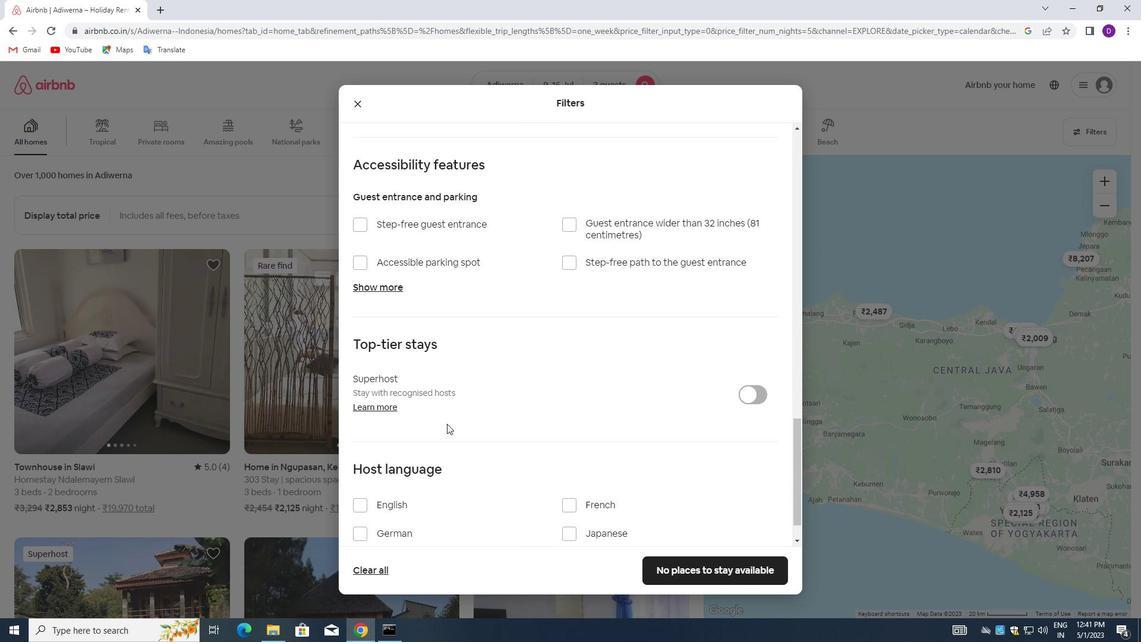 
Action: Mouse scrolled (442, 427) with delta (0, 0)
Screenshot: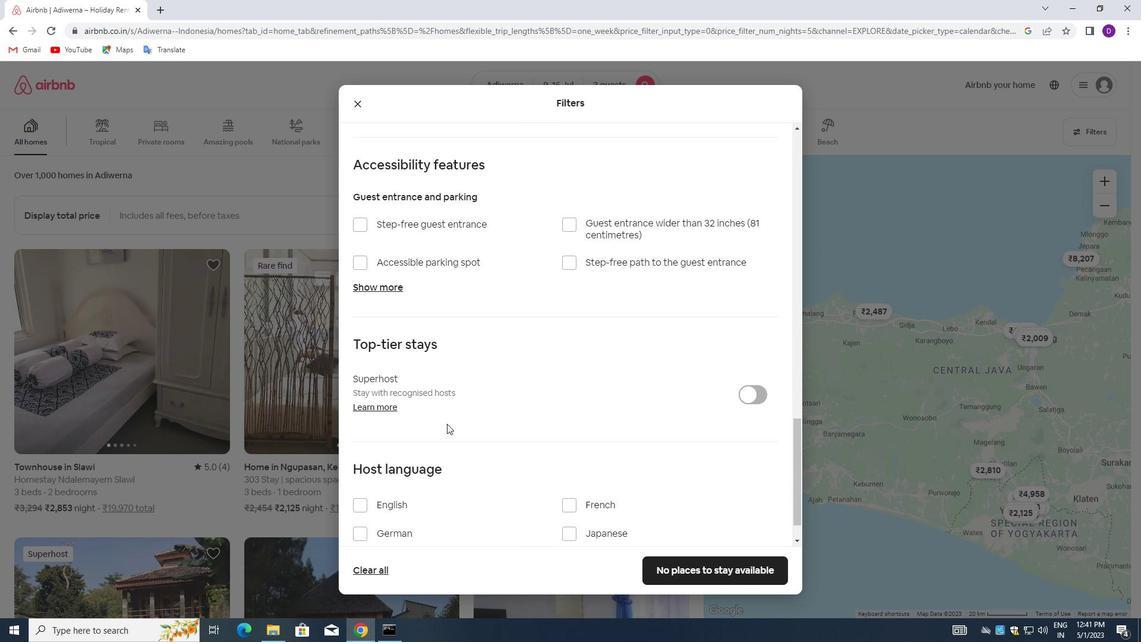 
Action: Mouse moved to (440, 430)
Screenshot: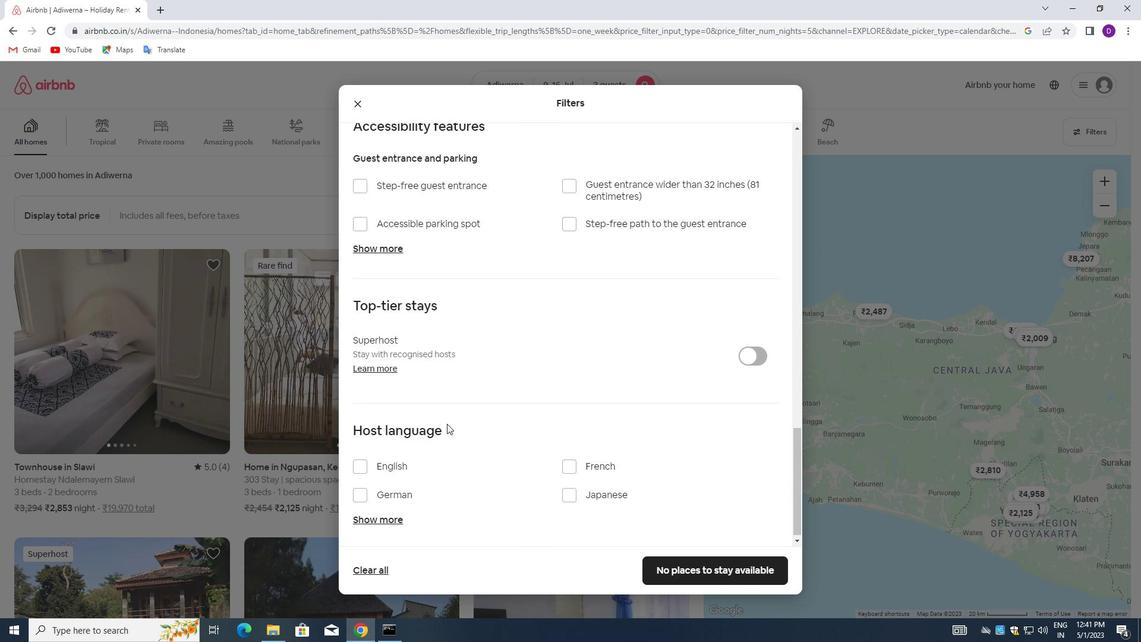 
Action: Mouse scrolled (440, 429) with delta (0, 0)
Screenshot: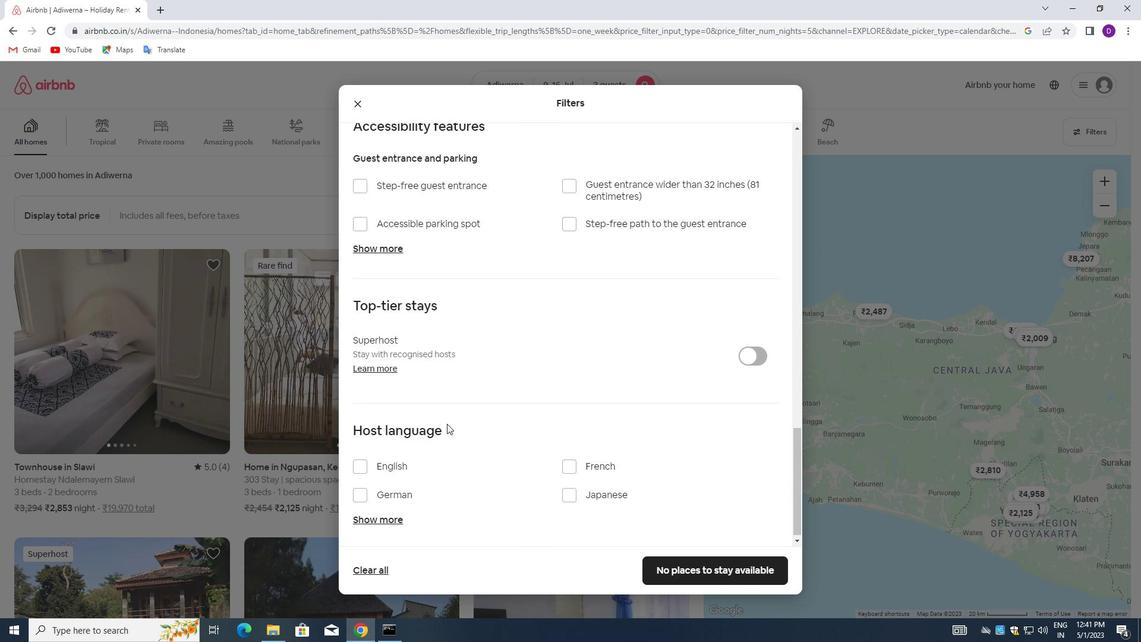 
Action: Mouse moved to (438, 432)
Screenshot: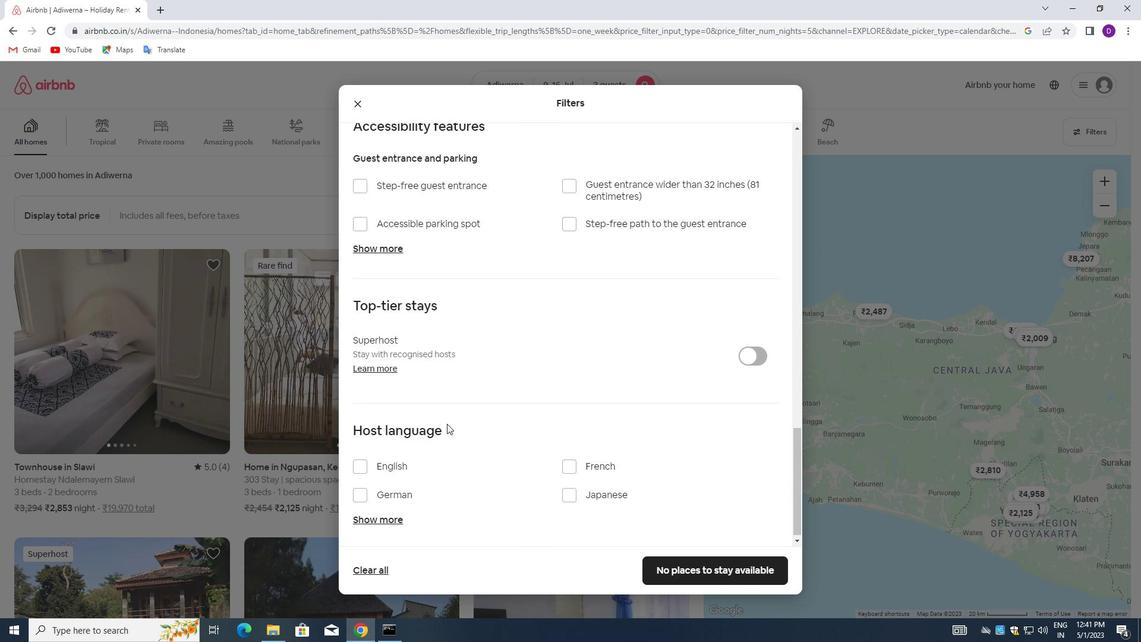 
Action: Mouse scrolled (438, 432) with delta (0, 0)
Screenshot: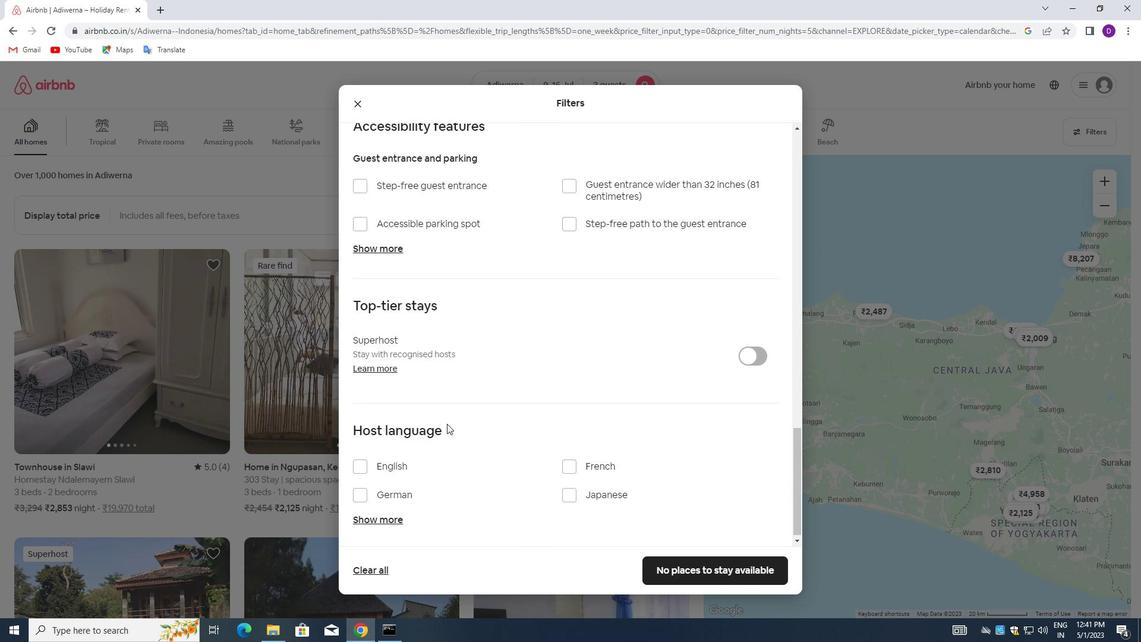 
Action: Mouse moved to (362, 454)
Screenshot: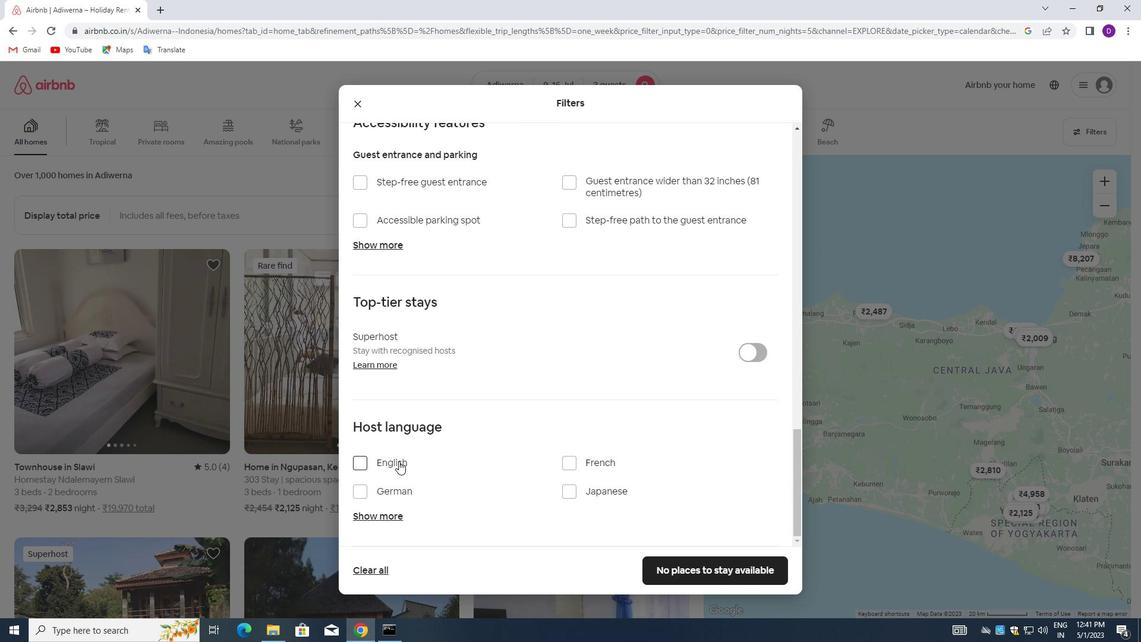 
Action: Mouse pressed left at (362, 454)
Screenshot: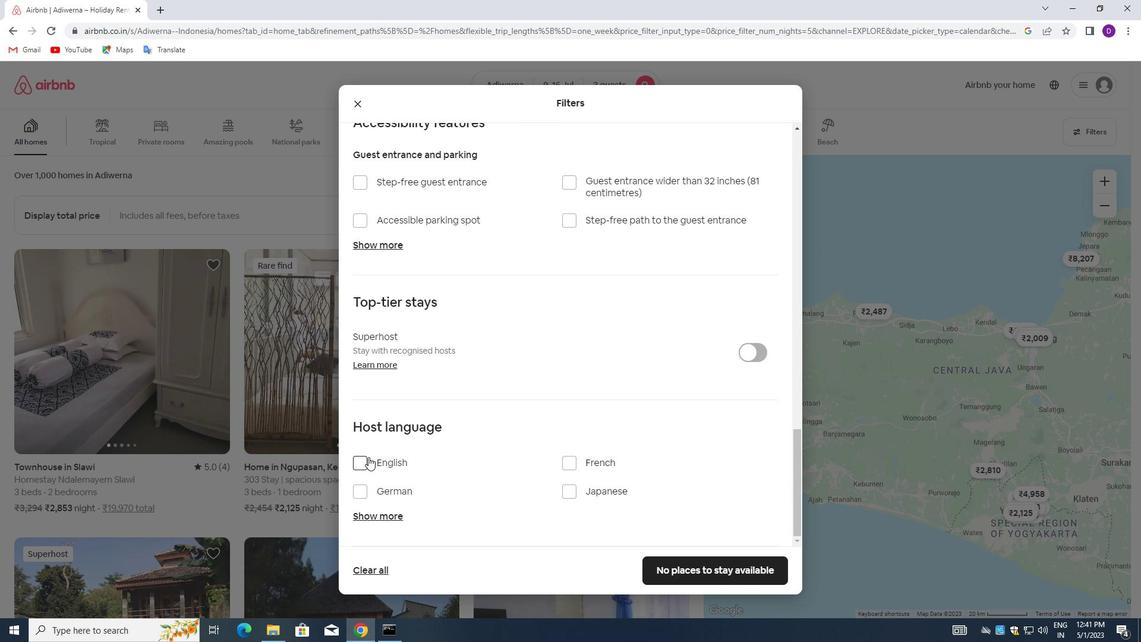 
Action: Mouse moved to (356, 457)
Screenshot: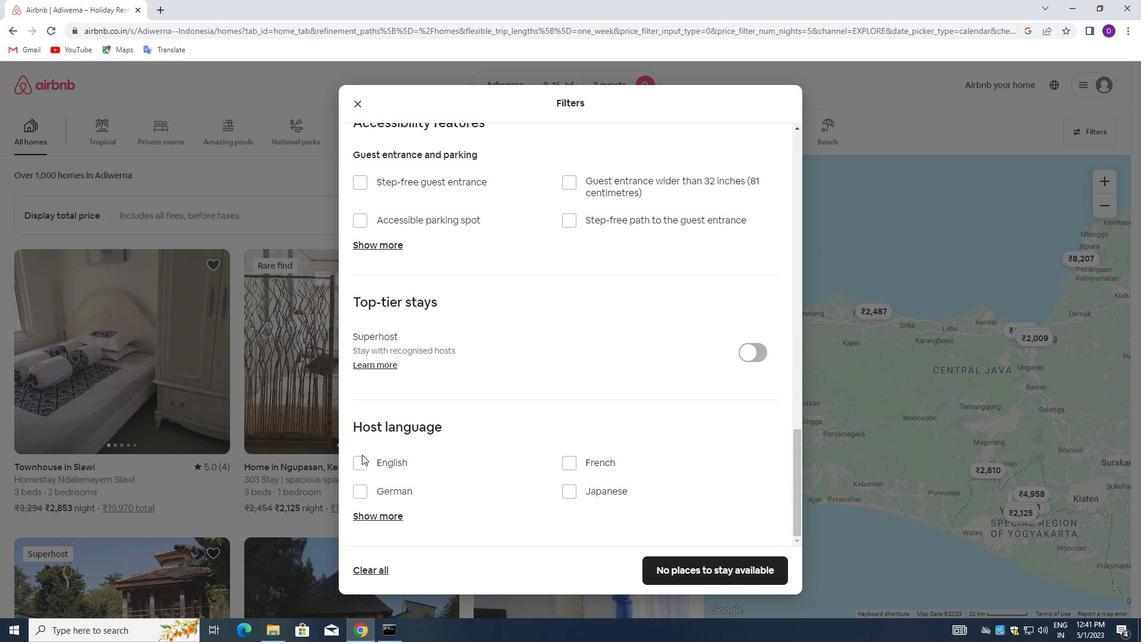 
Action: Mouse pressed left at (356, 457)
Screenshot: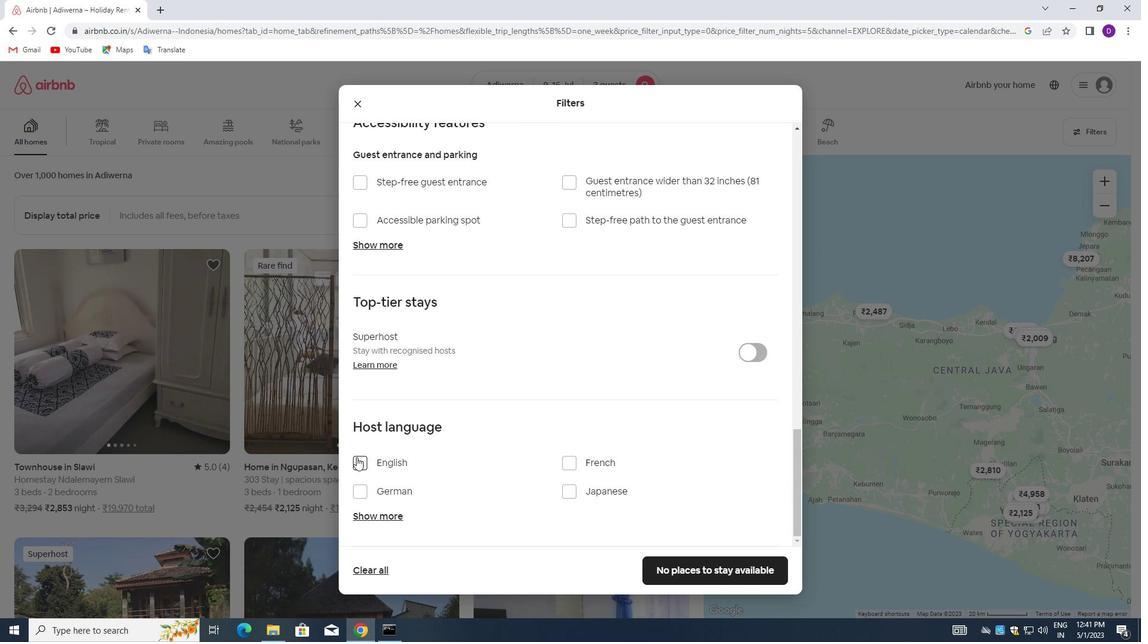 
Action: Mouse moved to (670, 568)
Screenshot: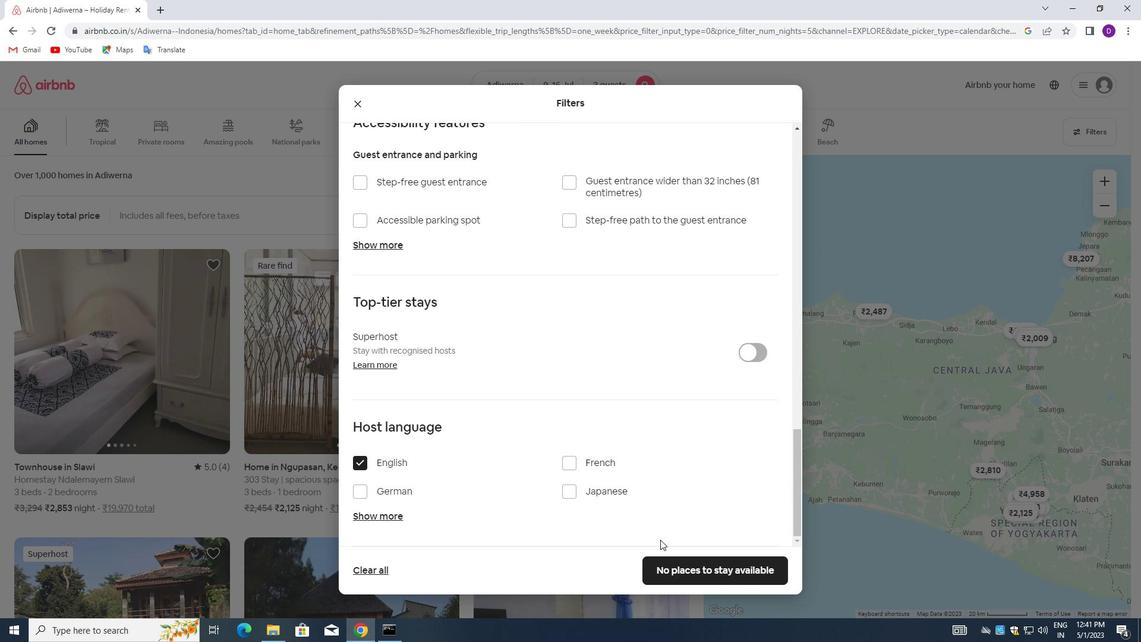 
Action: Mouse pressed left at (670, 568)
Screenshot: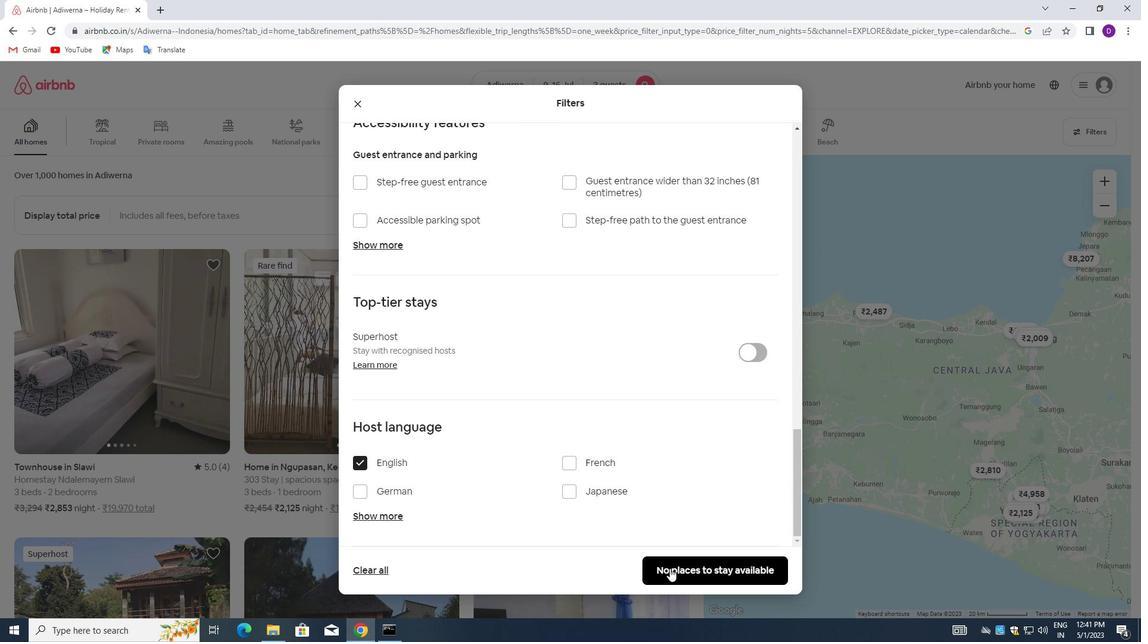 
Action: Mouse moved to (643, 466)
Screenshot: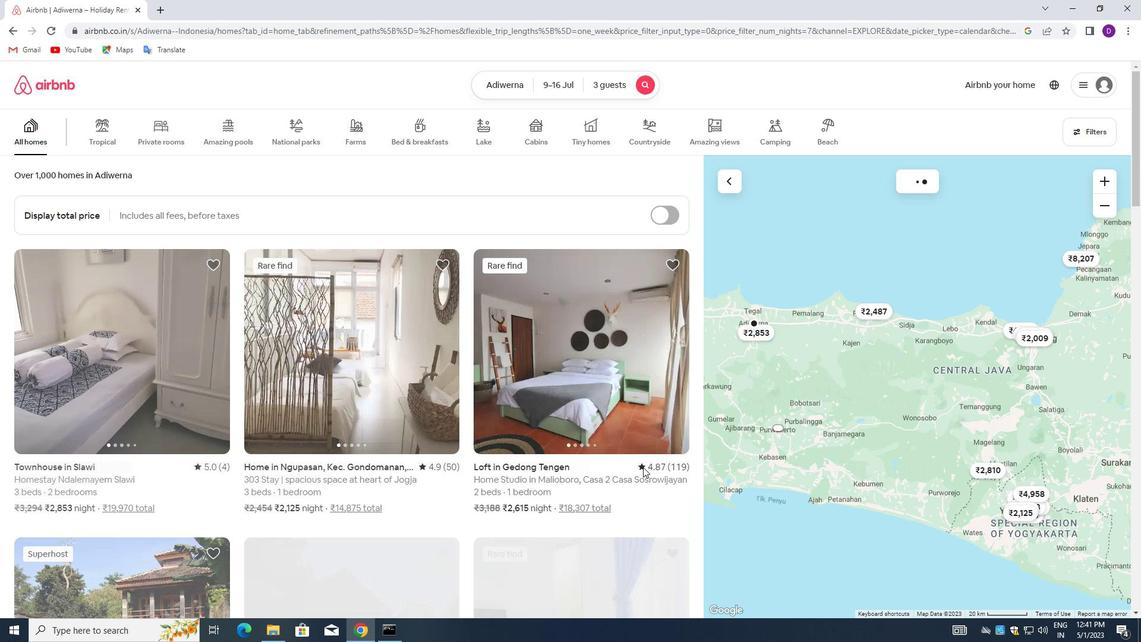 
